 Task: Create custom object Inmates for PrisonConnect Pro.
Action: Mouse moved to (651, 60)
Screenshot: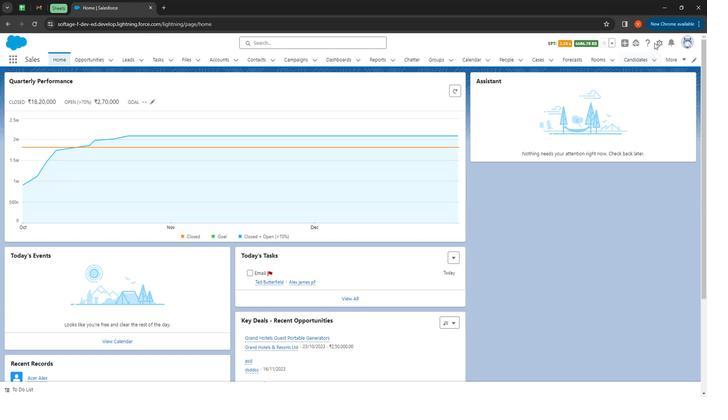 
Action: Mouse pressed left at (651, 60)
Screenshot: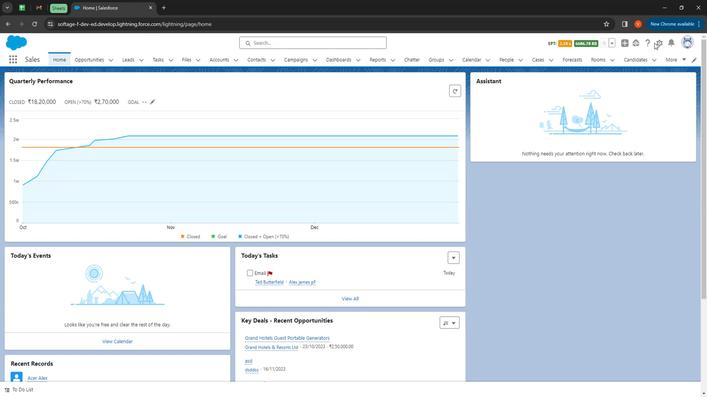 
Action: Mouse moved to (654, 61)
Screenshot: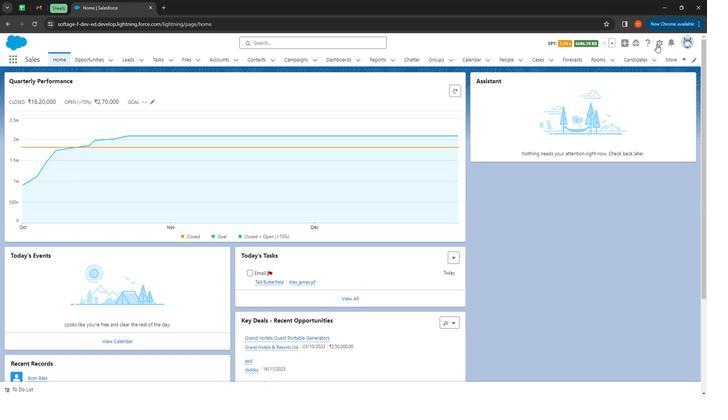 
Action: Mouse pressed left at (654, 61)
Screenshot: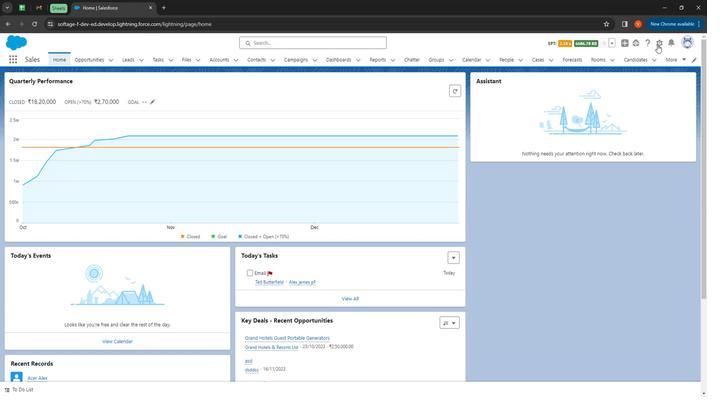 
Action: Mouse moved to (636, 80)
Screenshot: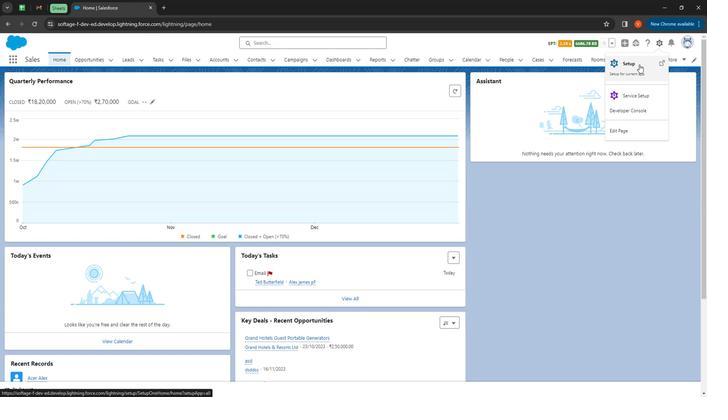 
Action: Mouse pressed left at (636, 80)
Screenshot: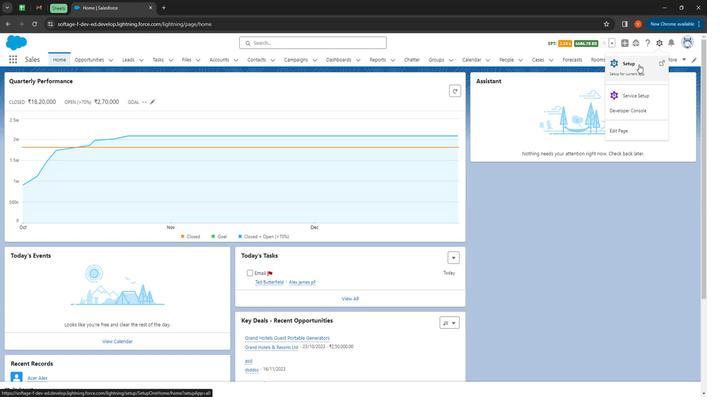 
Action: Mouse moved to (120, 78)
Screenshot: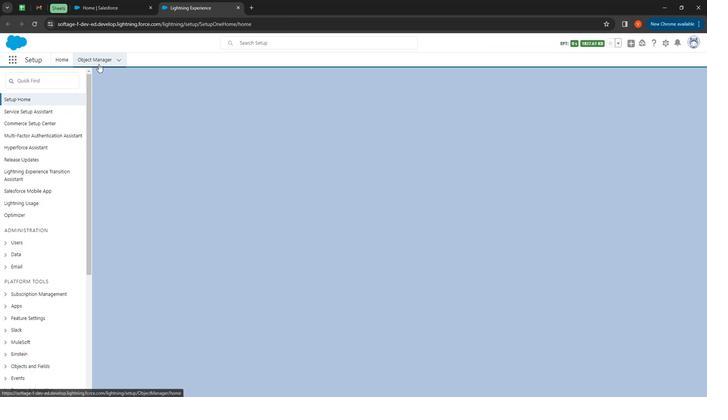 
Action: Mouse pressed left at (120, 78)
Screenshot: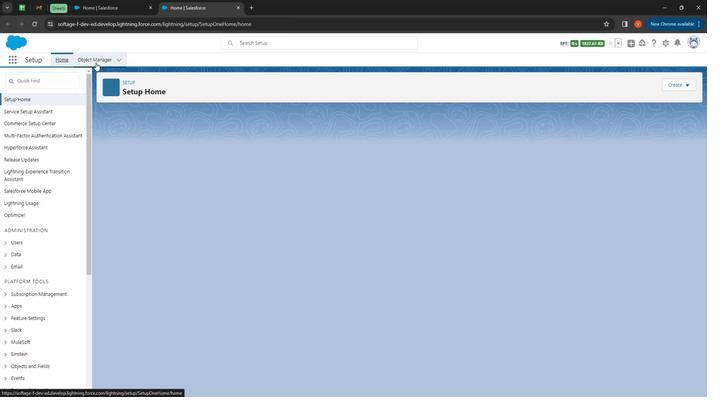 
Action: Mouse moved to (673, 100)
Screenshot: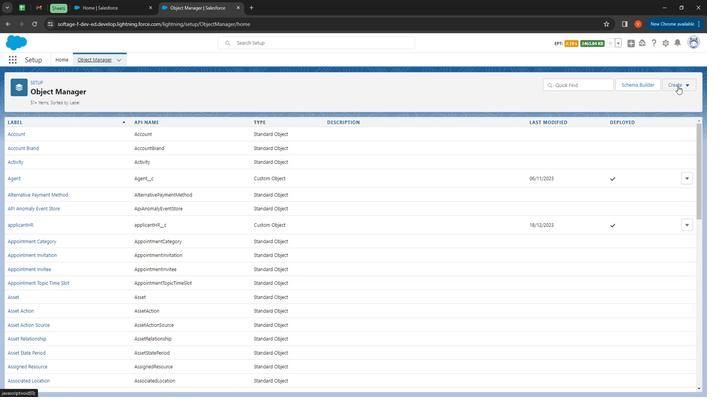 
Action: Mouse pressed left at (673, 100)
Screenshot: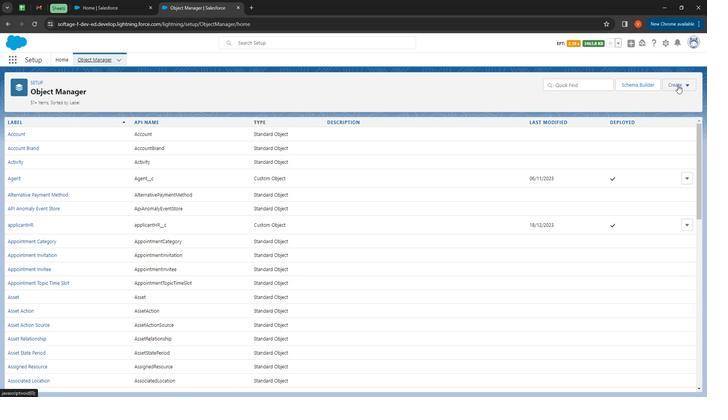 
Action: Mouse moved to (656, 118)
Screenshot: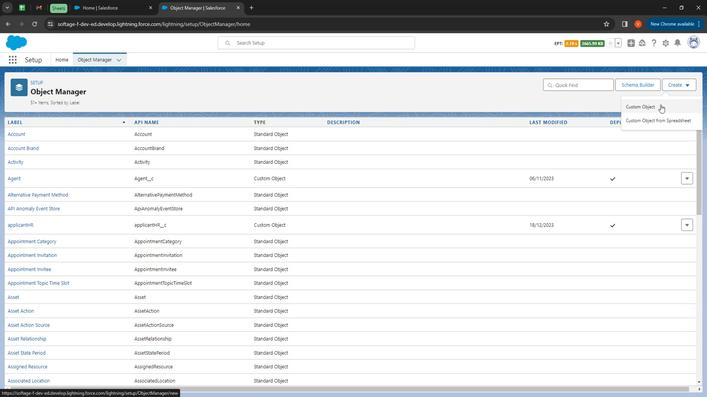 
Action: Mouse pressed left at (656, 118)
Screenshot: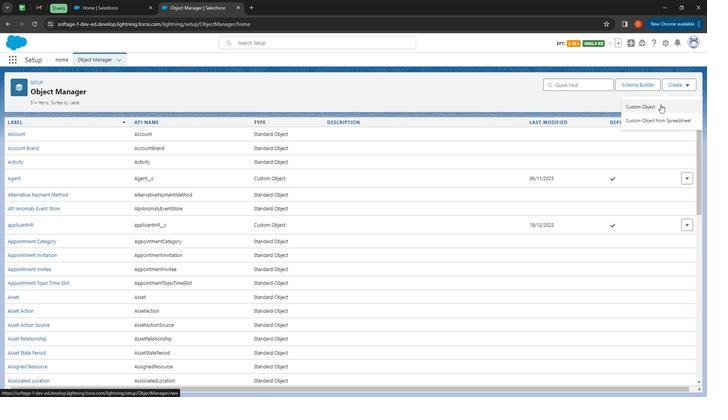 
Action: Mouse moved to (183, 190)
Screenshot: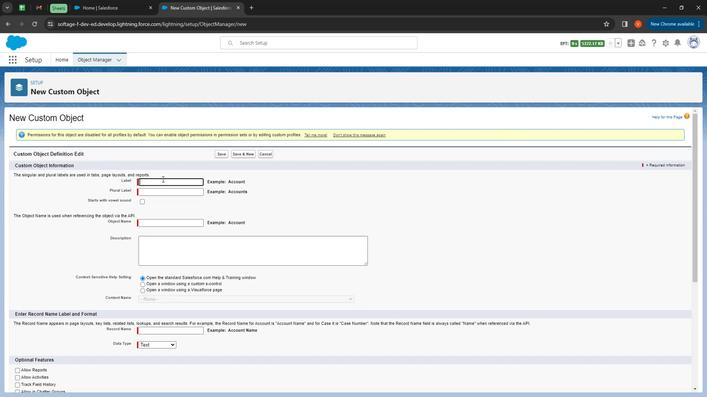
Action: Mouse pressed left at (183, 190)
Screenshot: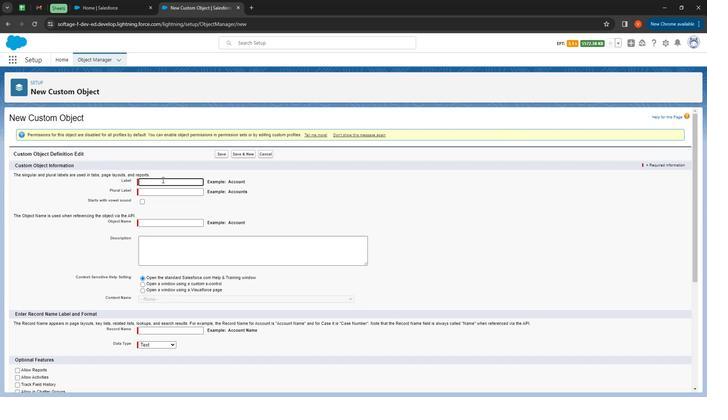 
Action: Key pressed <Key.shift>
Screenshot: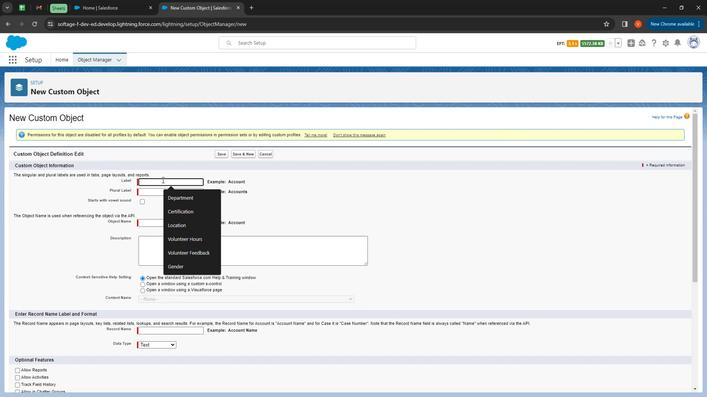 
Action: Mouse moved to (160, 171)
Screenshot: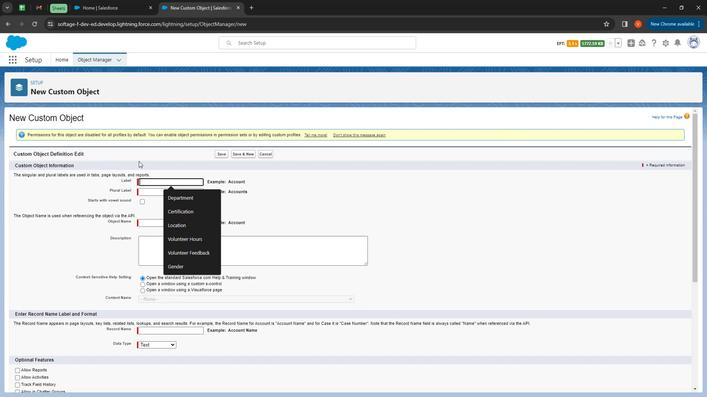 
Action: Key pressed <Key.shift><Key.shift><Key.shift><Key.shift><Key.shift><Key.shift><Key.shift><Key.shift><Key.shift><Key.shift><Key.shift><Key.shift><Key.shift>Inmates
Screenshot: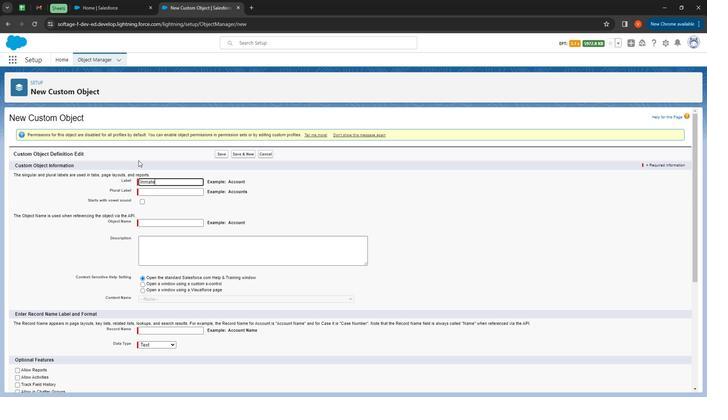 
Action: Mouse moved to (164, 201)
Screenshot: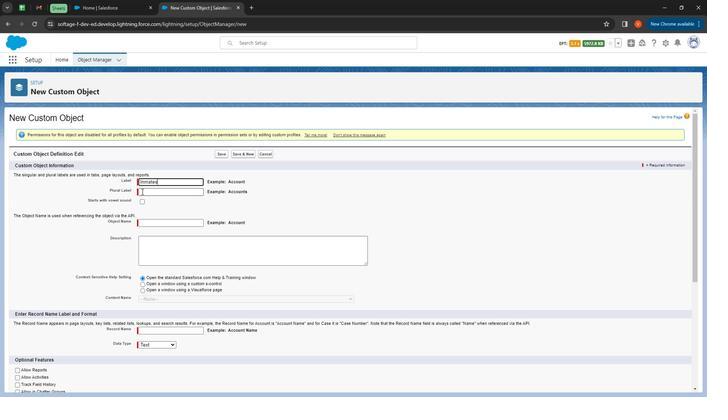 
Action: Mouse pressed left at (164, 201)
Screenshot: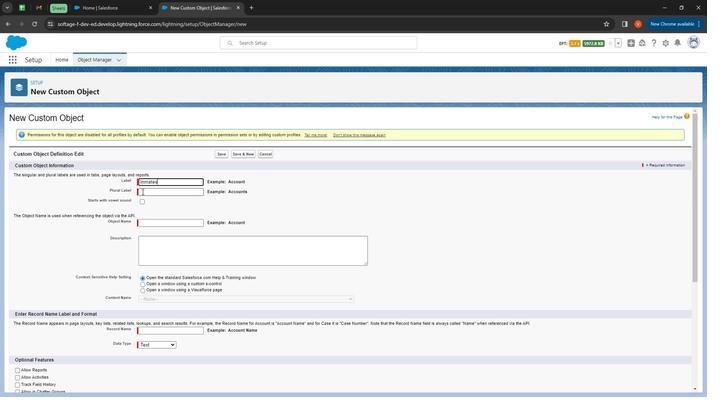 
Action: Mouse moved to (165, 200)
Screenshot: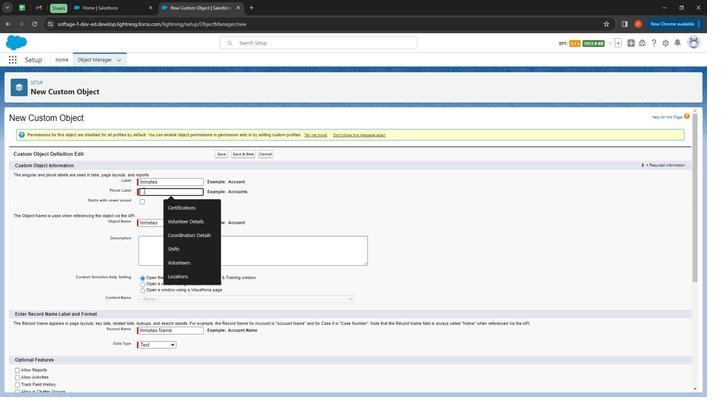
Action: Key pressed <Key.shift>
Screenshot: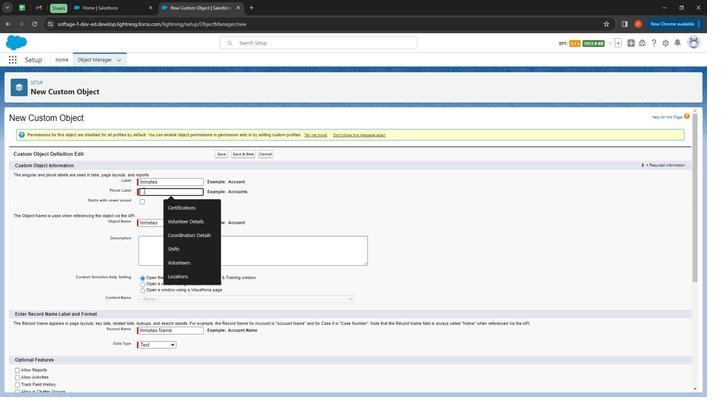 
Action: Mouse moved to (156, 169)
Screenshot: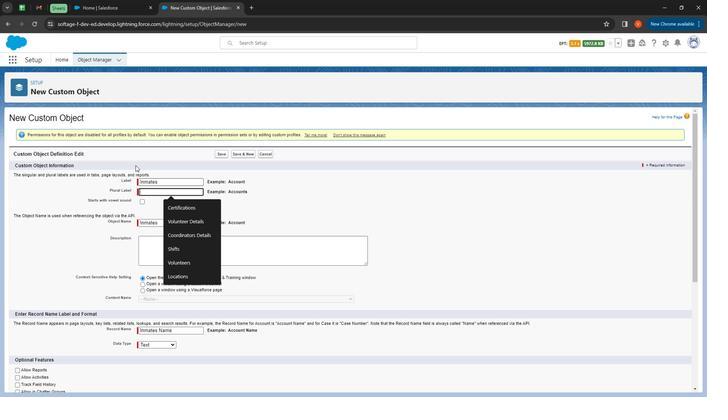 
Action: Key pressed <Key.shift><Key.shift><Key.shift><Key.shift><Key.shift>Inmates
Screenshot: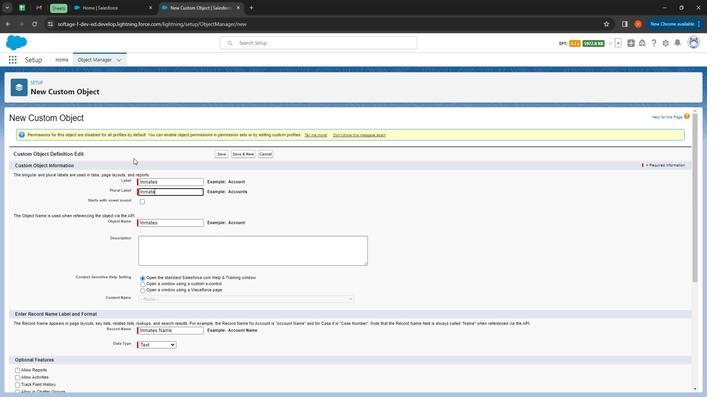 
Action: Mouse moved to (165, 211)
Screenshot: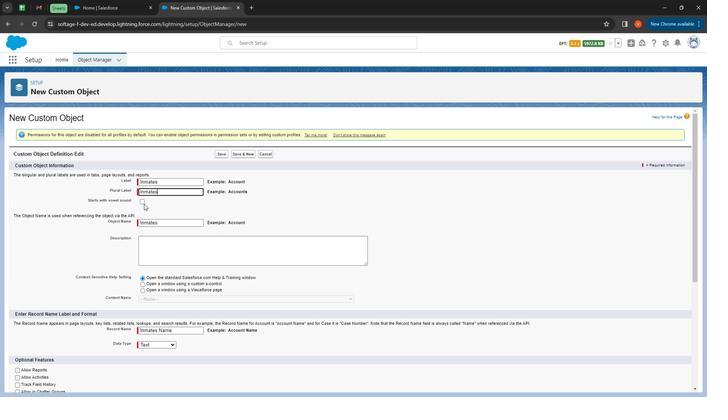 
Action: Mouse pressed left at (165, 211)
Screenshot: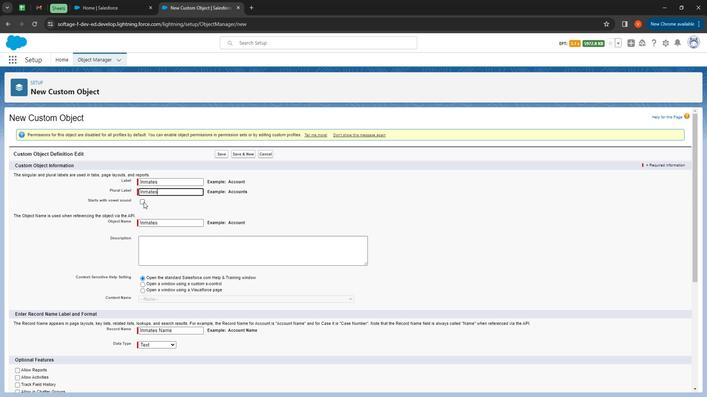 
Action: Mouse moved to (219, 214)
Screenshot: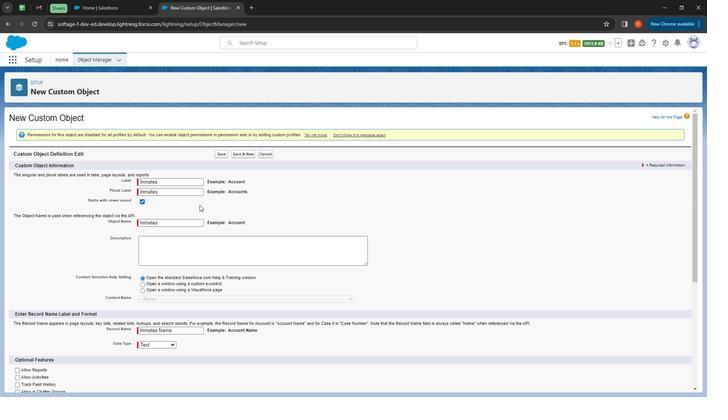 
Action: Mouse scrolled (219, 214) with delta (0, 0)
Screenshot: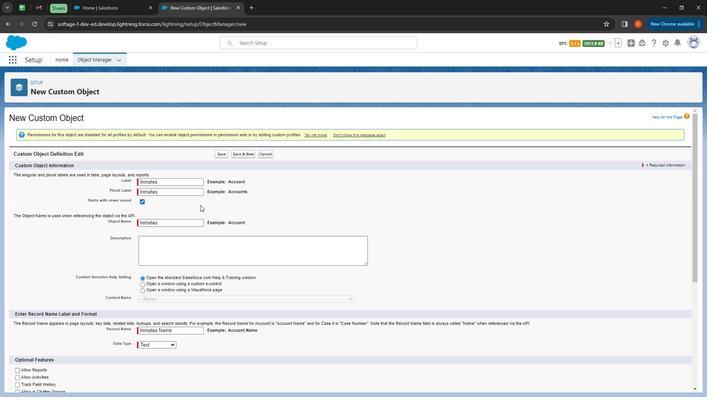 
Action: Mouse moved to (219, 214)
Screenshot: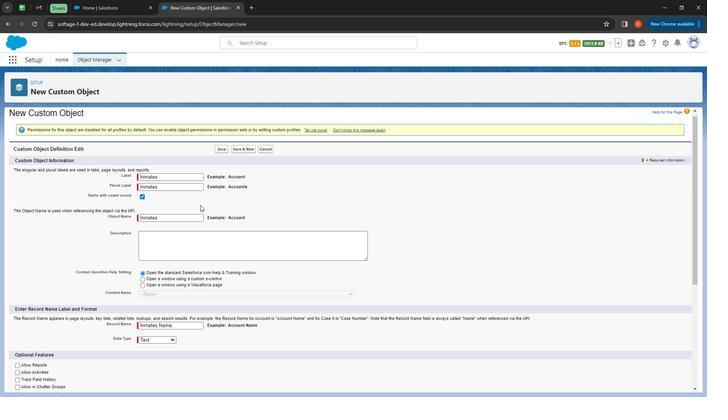 
Action: Mouse scrolled (219, 214) with delta (0, 0)
Screenshot: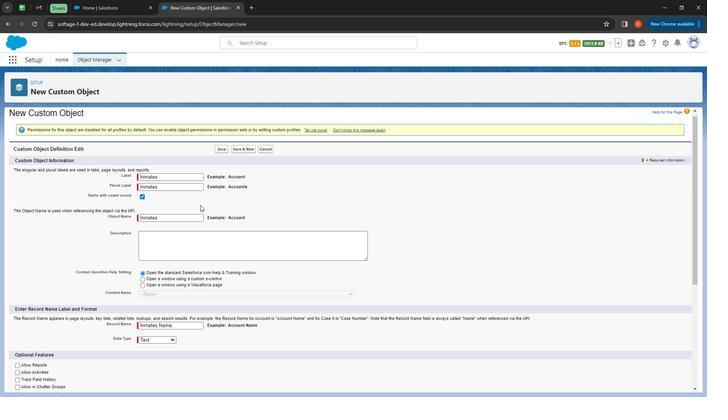 
Action: Mouse moved to (174, 187)
Screenshot: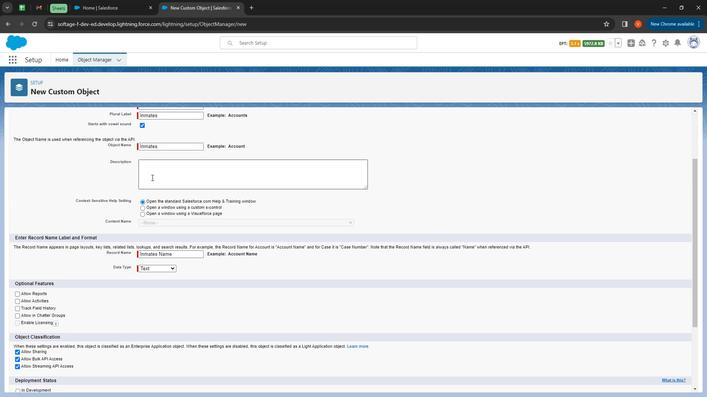 
Action: Mouse pressed left at (174, 187)
Screenshot: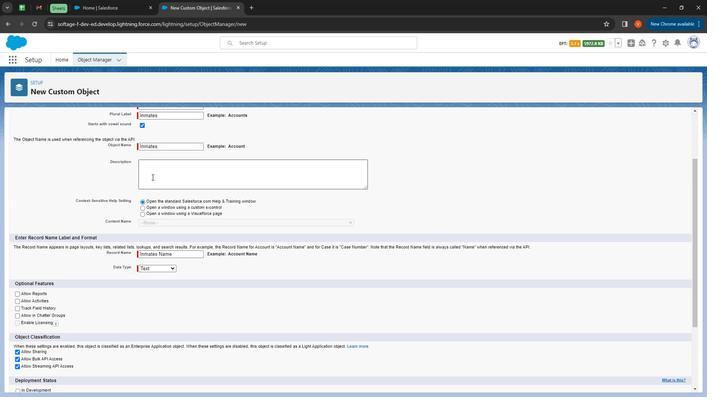 
Action: Mouse moved to (122, 118)
Screenshot: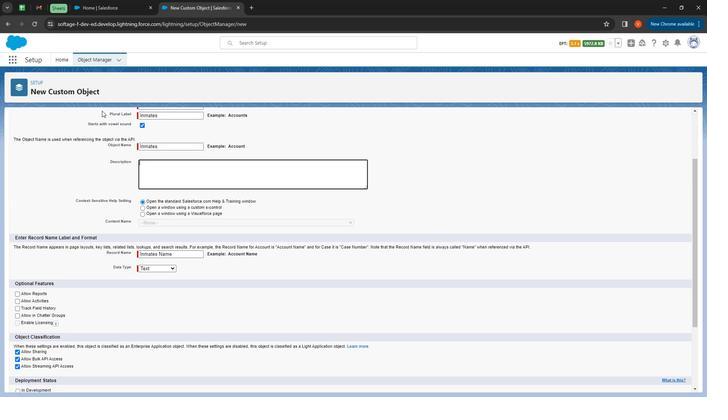 
Action: Key pressed <Key.shift>
Screenshot: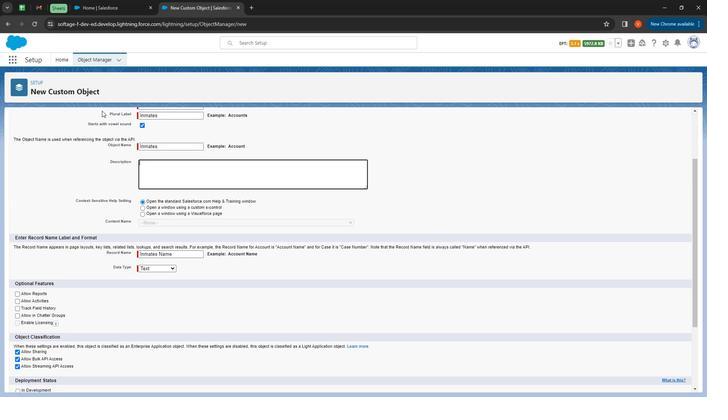 
Action: Mouse moved to (108, 92)
Screenshot: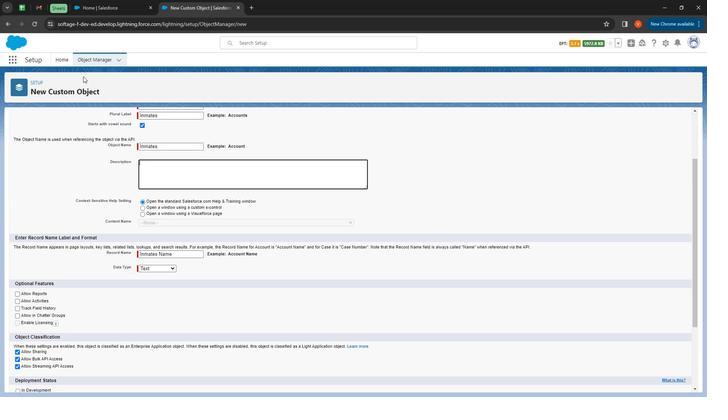 
Action: Key pressed <Key.shift><Key.shift><Key.shift>Custom<Key.space>object<Key.space>inmates<Key.space>containg<Key.space>all<Key.space>
Screenshot: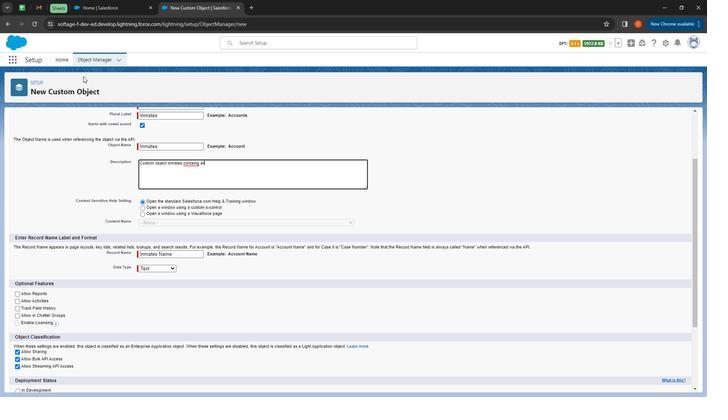 
Action: Mouse moved to (213, 175)
Screenshot: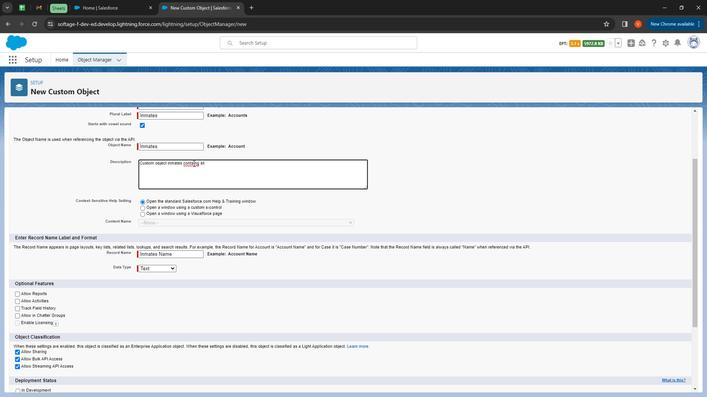 
Action: Mouse pressed right at (213, 175)
Screenshot: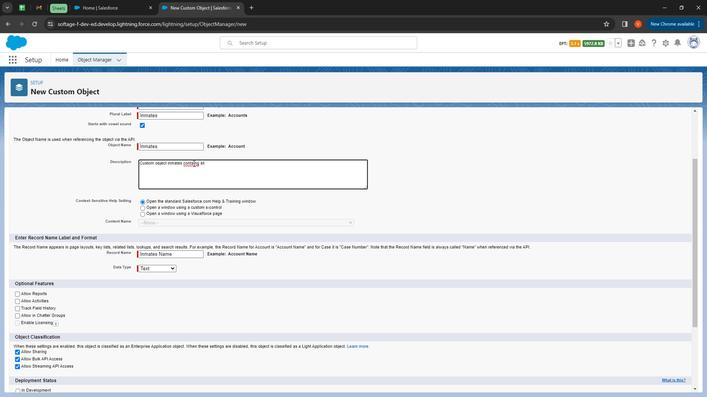 
Action: Mouse moved to (243, 181)
Screenshot: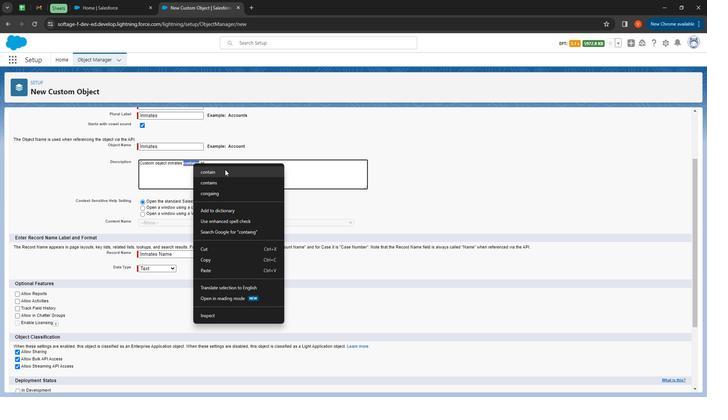 
Action: Mouse pressed left at (243, 181)
Screenshot: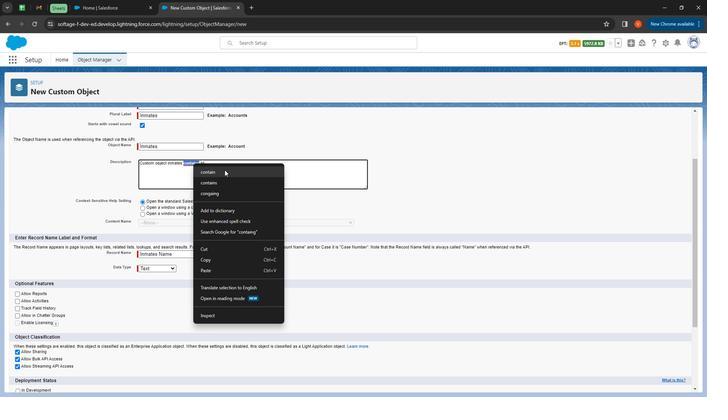 
Action: Mouse moved to (240, 175)
Screenshot: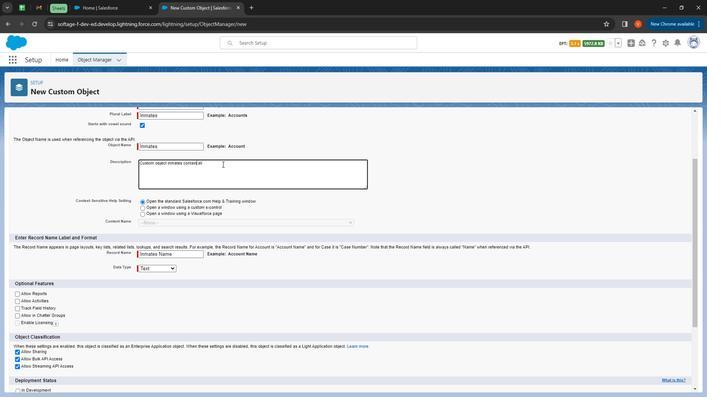 
Action: Mouse pressed left at (240, 175)
Screenshot: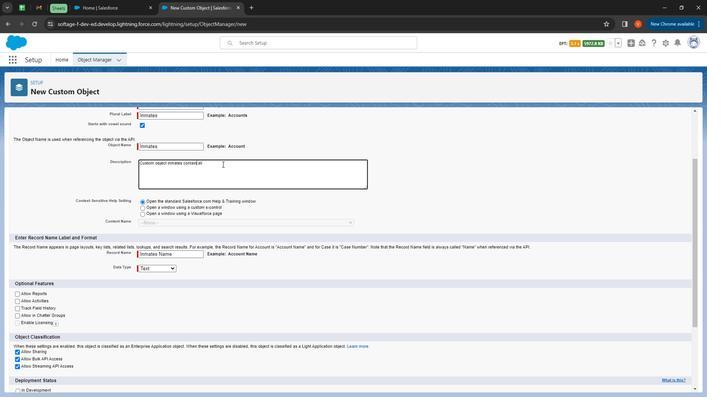 
Action: Mouse moved to (203, 111)
Screenshot: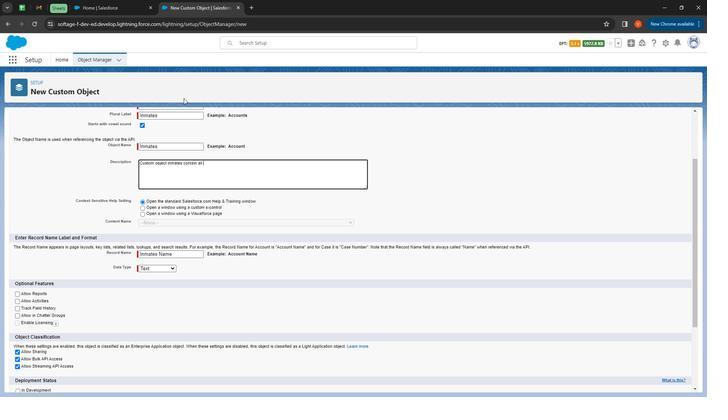 
Action: Key pressed records<Key.space>about<Key.space>inmates<Key.space>uin<Key.space><Key.backspace><Key.backspace><Key.backspace><Key.backspace>in<Key.space>the<Key.space>prision.
Screenshot: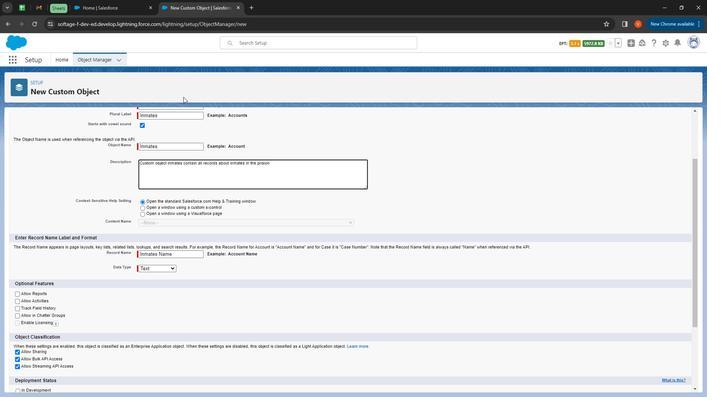 
Action: Mouse moved to (280, 175)
Screenshot: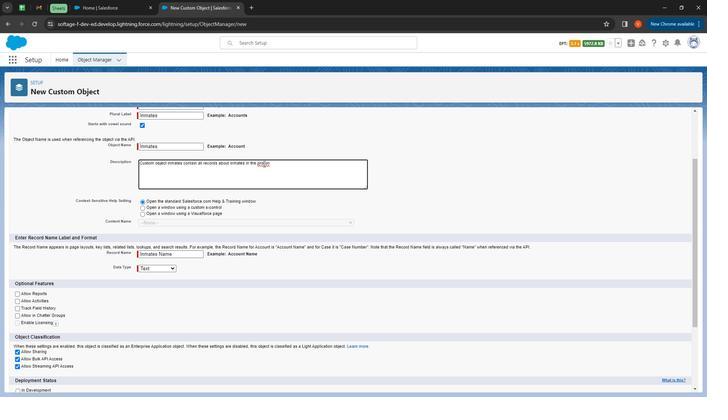 
Action: Mouse pressed right at (280, 175)
Screenshot: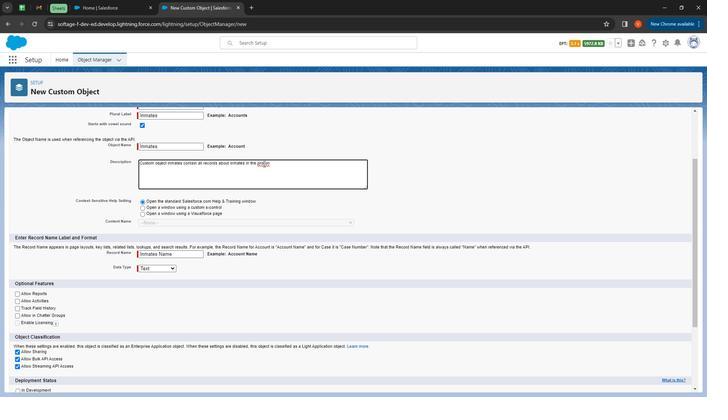 
Action: Mouse moved to (297, 183)
Screenshot: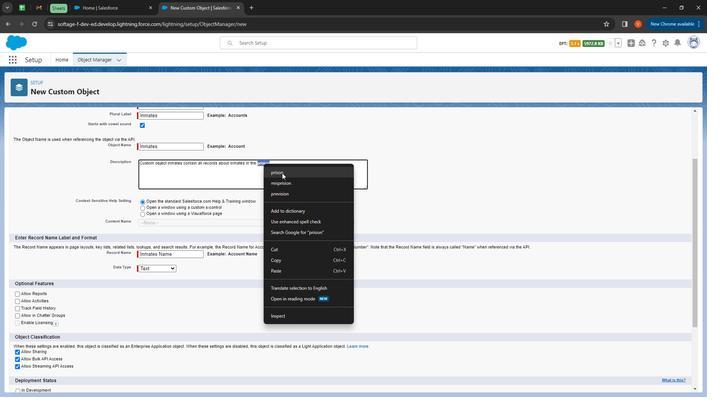 
Action: Mouse pressed left at (297, 183)
Screenshot: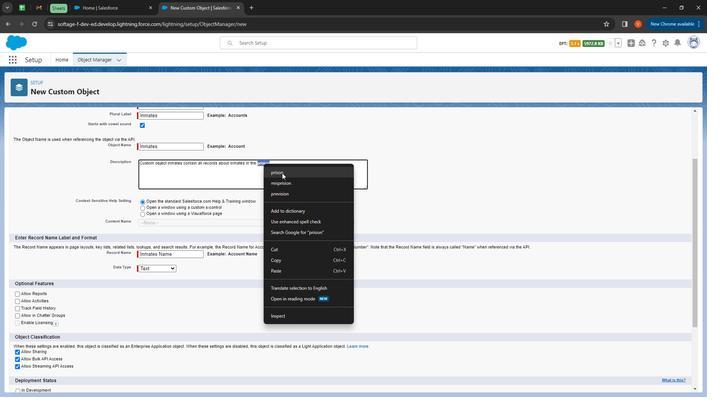 
Action: Mouse moved to (212, 266)
Screenshot: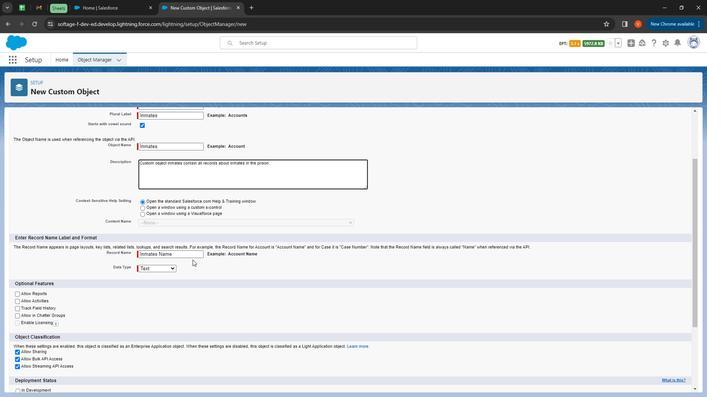 
Action: Mouse scrolled (212, 266) with delta (0, 0)
Screenshot: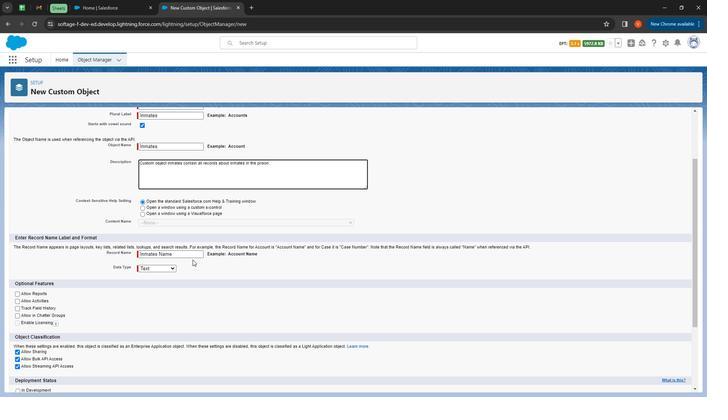 
Action: Mouse moved to (62, 262)
Screenshot: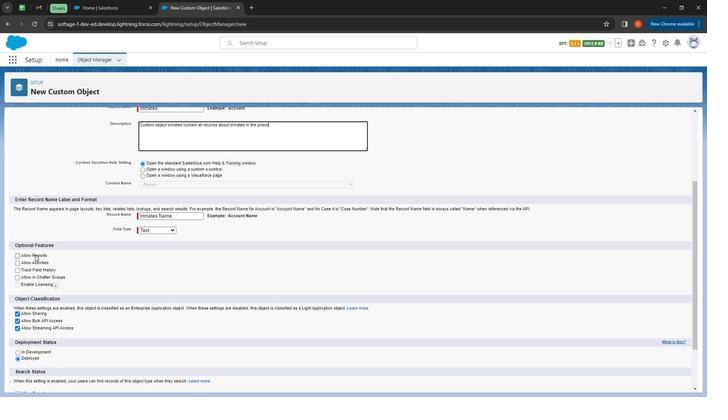 
Action: Mouse pressed left at (62, 262)
Screenshot: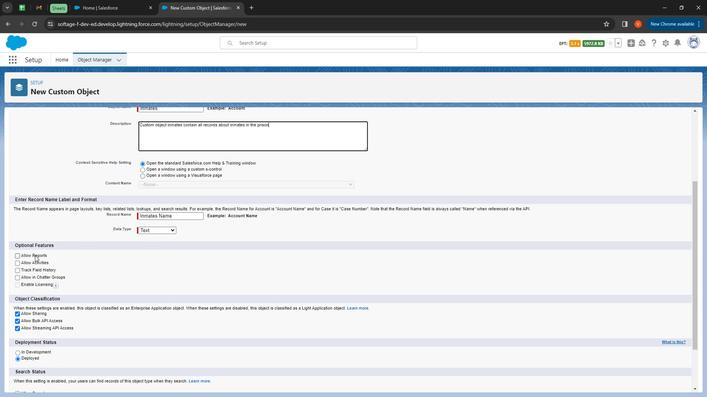 
Action: Mouse moved to (61, 269)
Screenshot: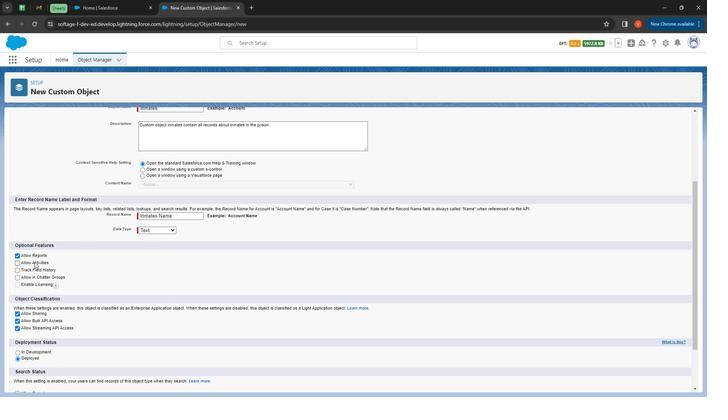 
Action: Mouse pressed left at (61, 269)
Screenshot: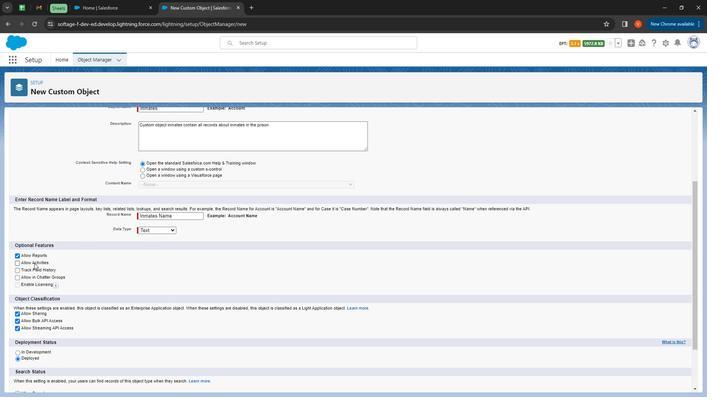 
Action: Mouse moved to (61, 275)
Screenshot: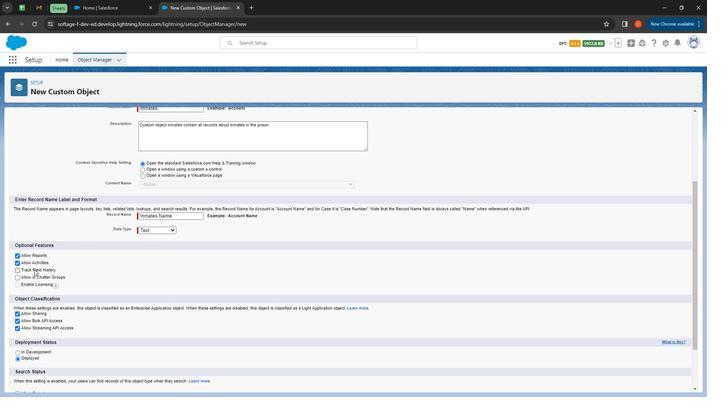 
Action: Mouse pressed left at (61, 275)
Screenshot: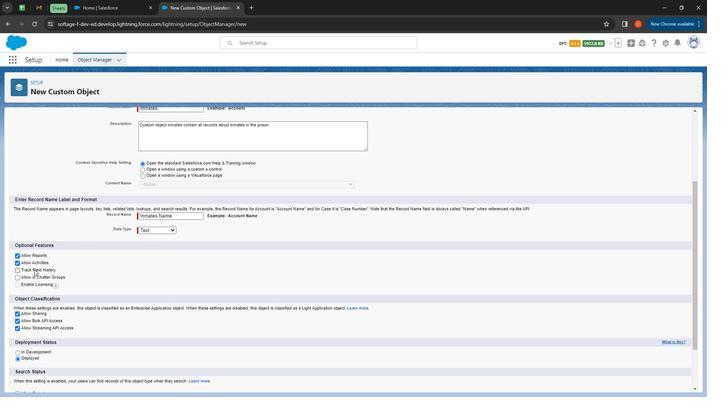 
Action: Mouse moved to (134, 290)
Screenshot: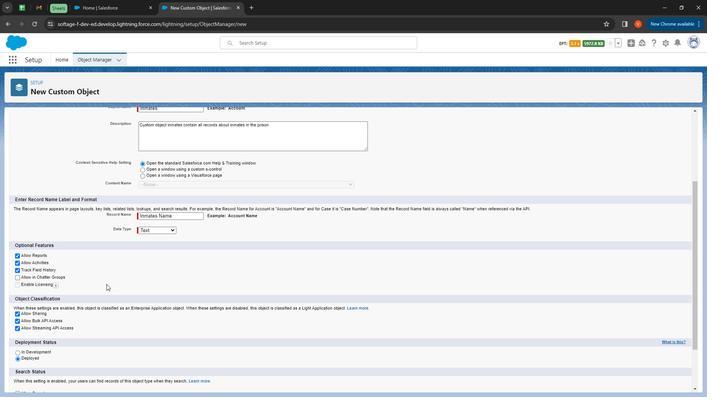
Action: Mouse scrolled (134, 289) with delta (0, 0)
Screenshot: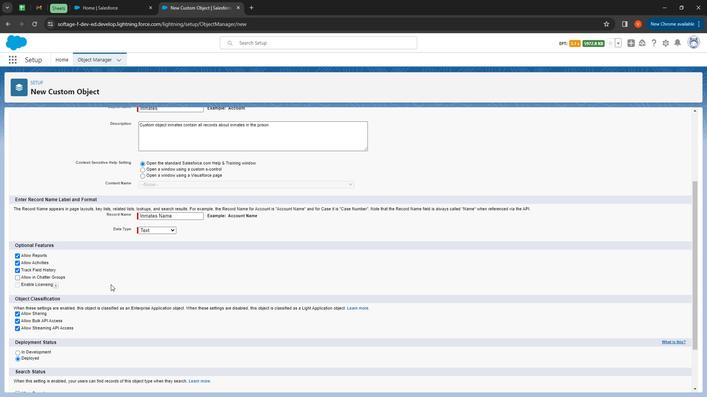 
Action: Mouse moved to (129, 292)
Screenshot: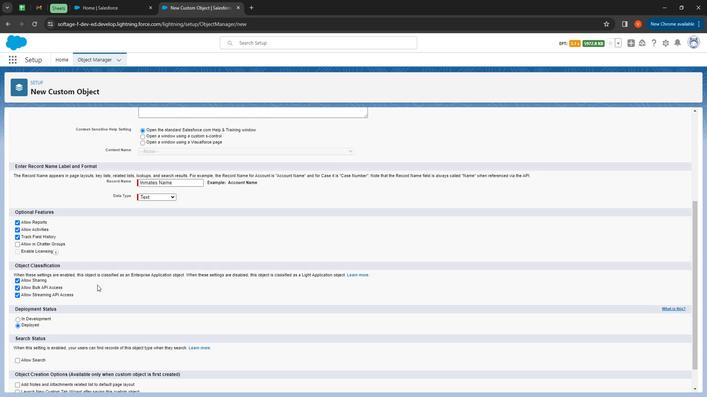 
Action: Mouse scrolled (129, 291) with delta (0, 0)
Screenshot: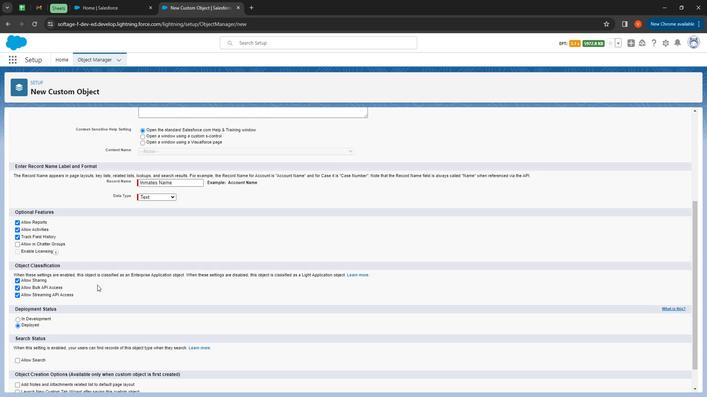 
Action: Mouse moved to (71, 223)
Screenshot: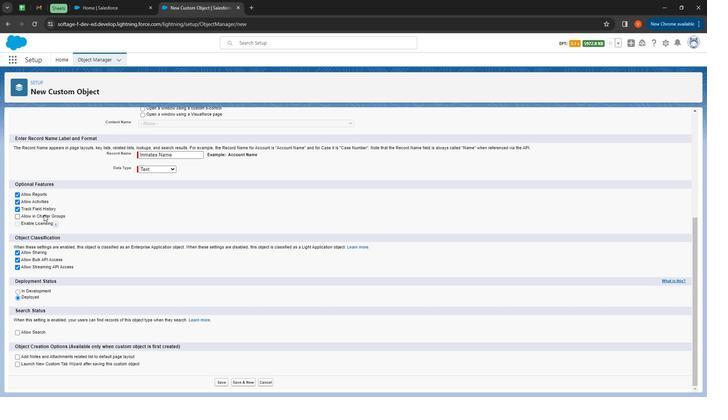 
Action: Mouse pressed left at (71, 223)
Screenshot: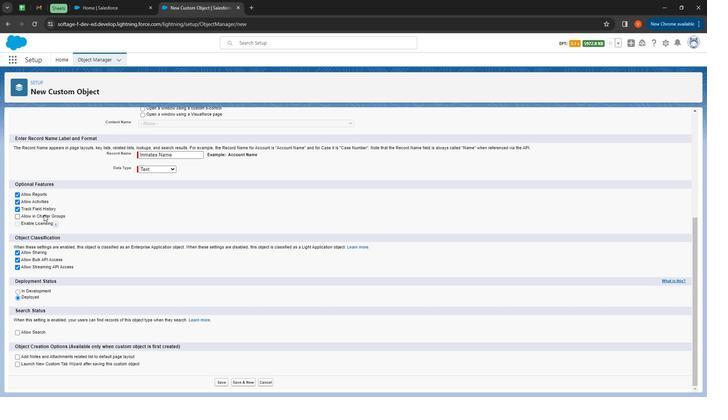 
Action: Mouse moved to (108, 292)
Screenshot: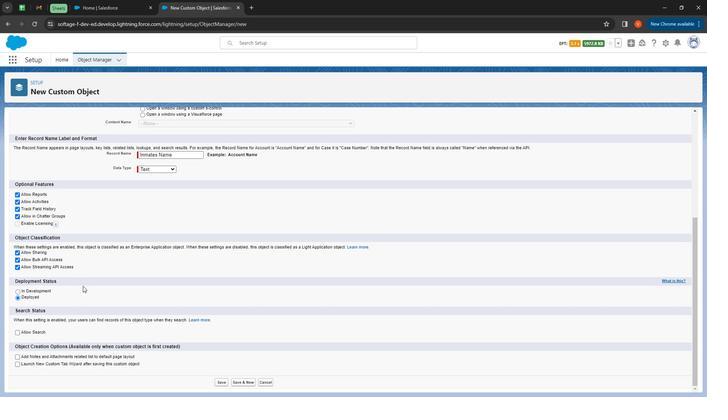 
Action: Mouse scrolled (108, 292) with delta (0, 0)
Screenshot: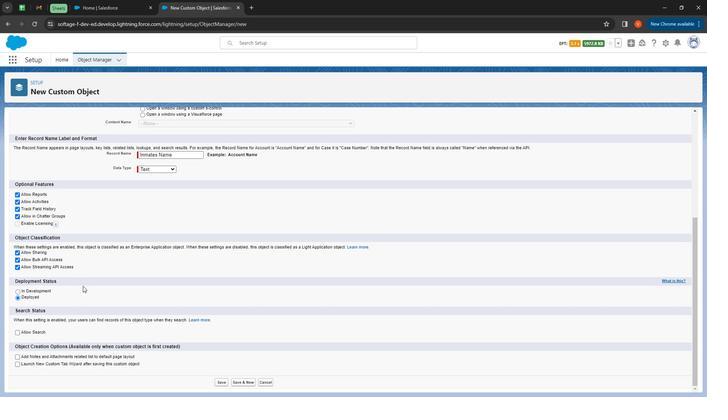 
Action: Mouse moved to (110, 294)
Screenshot: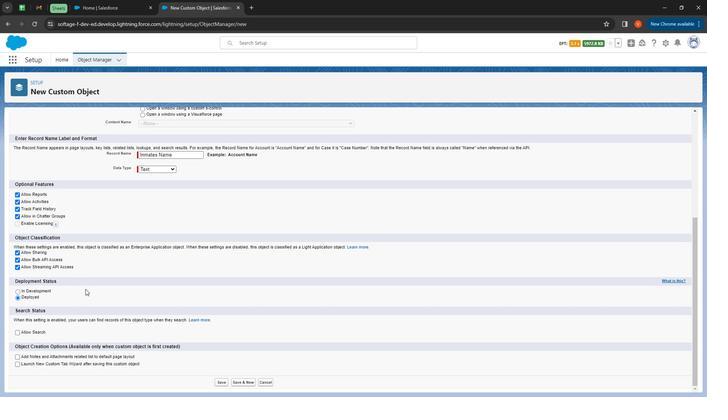 
Action: Mouse scrolled (110, 293) with delta (0, 0)
Screenshot: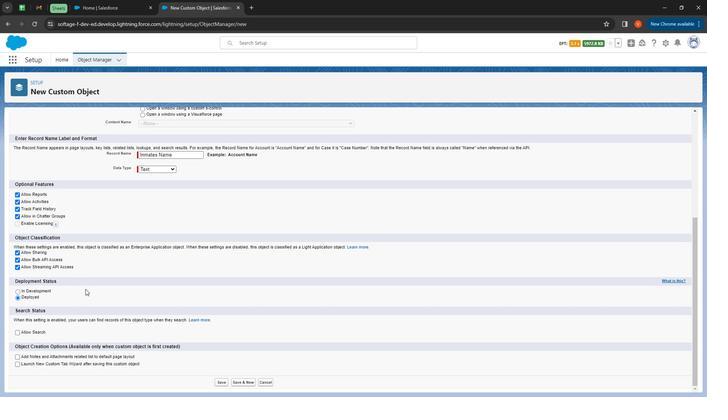 
Action: Mouse moved to (57, 334)
Screenshot: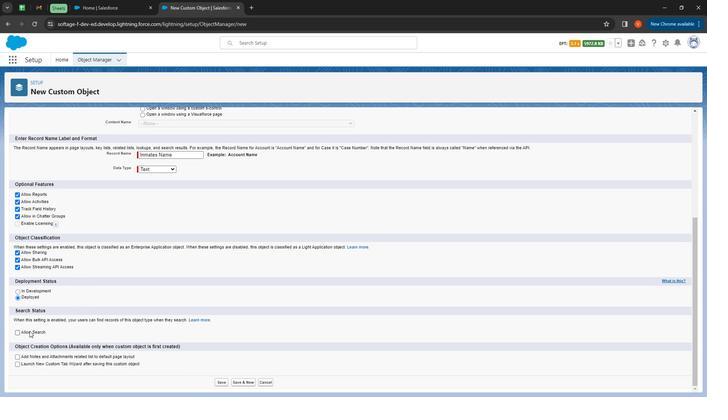 
Action: Mouse pressed left at (57, 334)
Screenshot: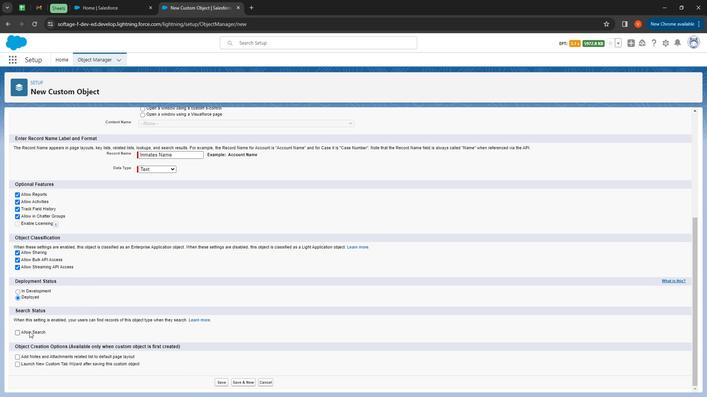 
Action: Mouse moved to (234, 381)
Screenshot: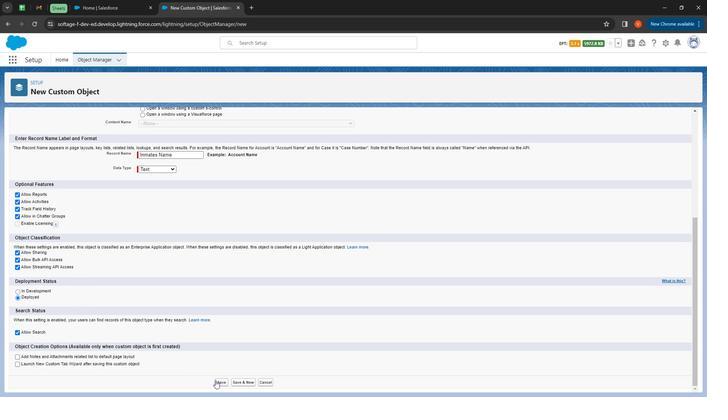 
Action: Mouse pressed left at (234, 381)
Screenshot: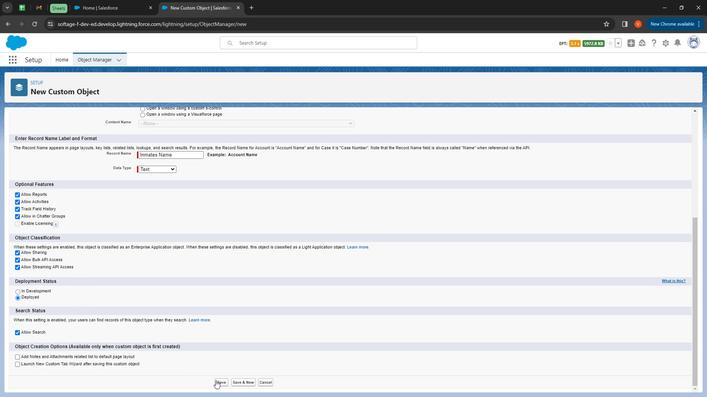 
Action: Mouse moved to (77, 148)
Screenshot: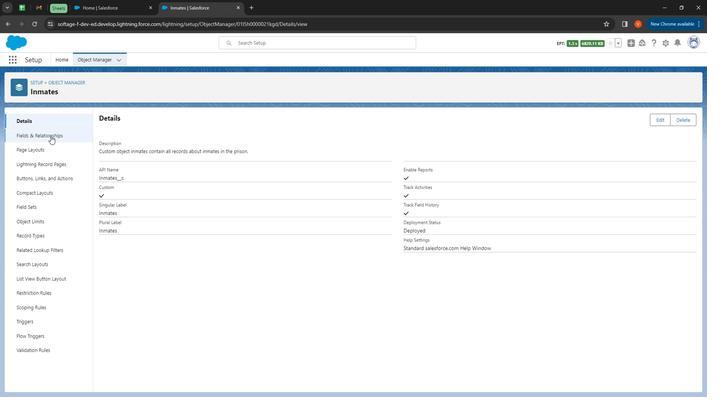 
Action: Mouse pressed left at (77, 148)
Screenshot: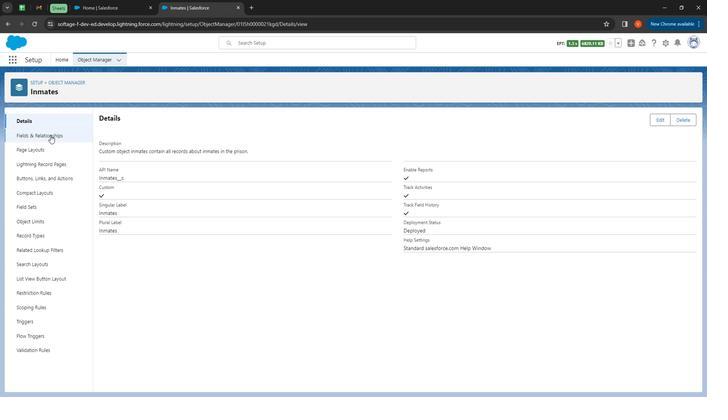 
Action: Mouse moved to (540, 132)
Screenshot: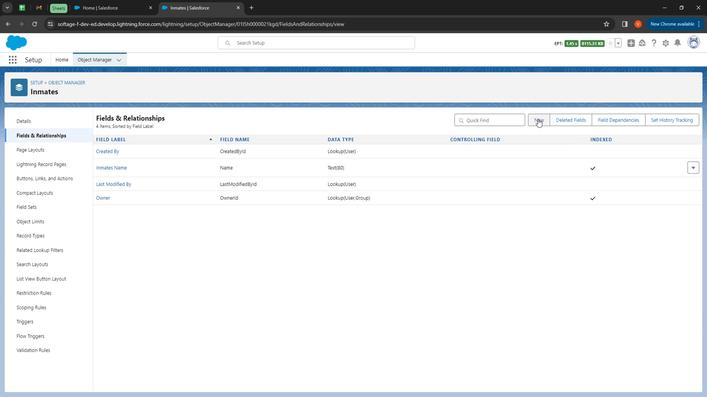 
Action: Mouse pressed left at (540, 132)
Screenshot: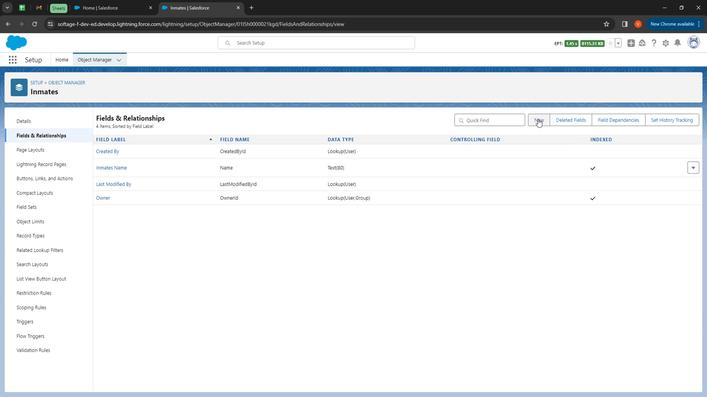 
Action: Mouse moved to (167, 250)
Screenshot: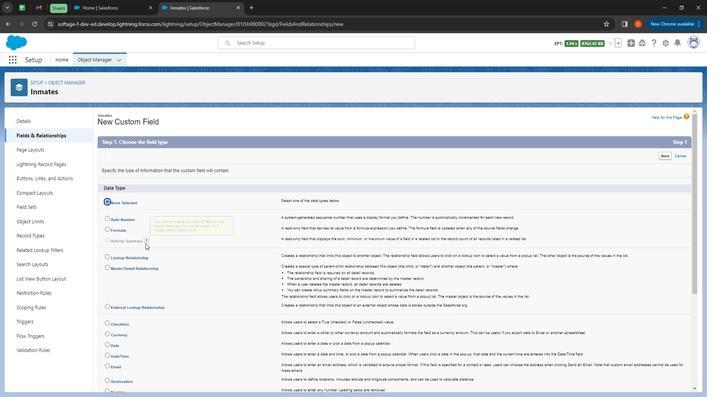 
Action: Mouse scrolled (167, 250) with delta (0, 0)
Screenshot: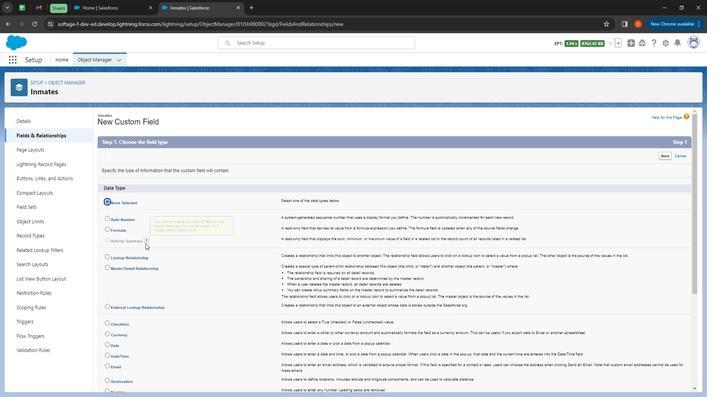 
Action: Mouse moved to (169, 251)
Screenshot: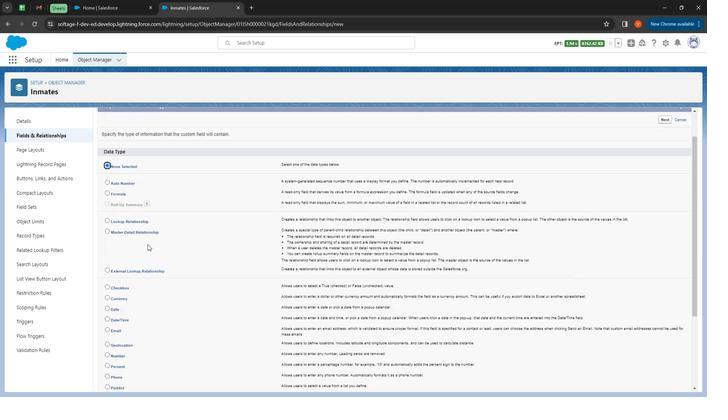 
Action: Mouse scrolled (169, 251) with delta (0, 0)
Screenshot: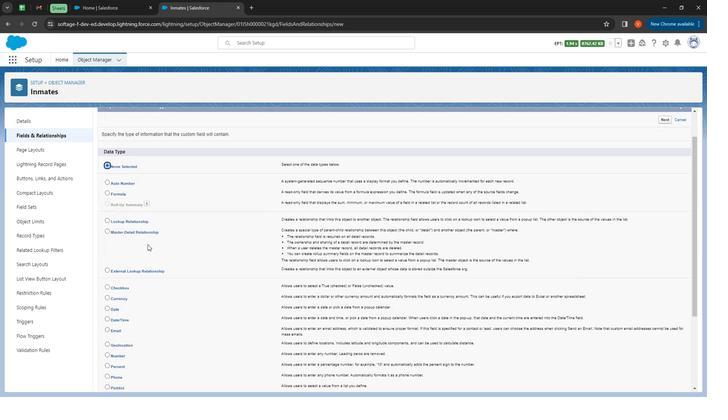
Action: Mouse moved to (139, 276)
Screenshot: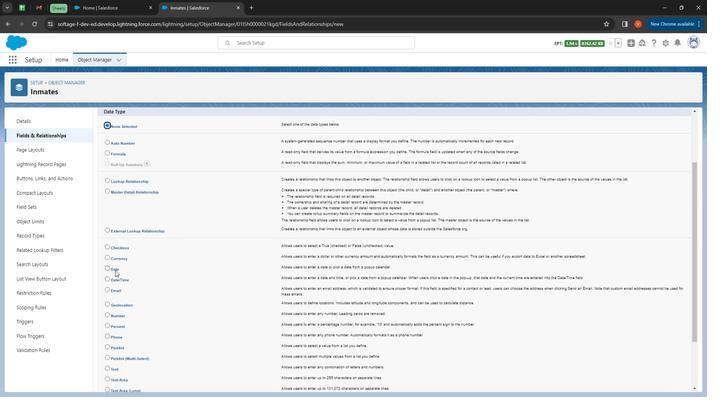 
Action: Mouse pressed left at (139, 276)
Screenshot: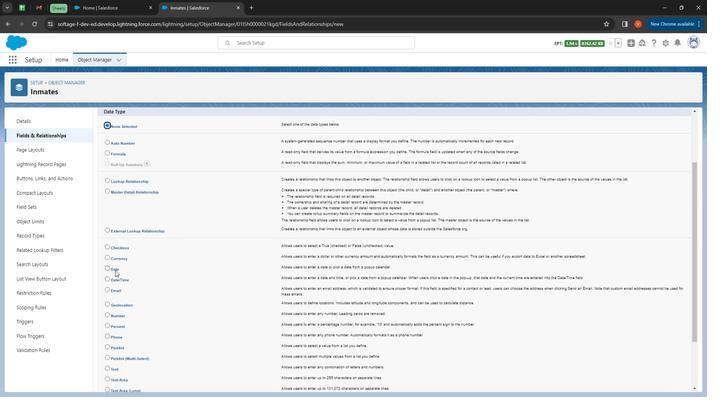 
Action: Mouse moved to (552, 327)
Screenshot: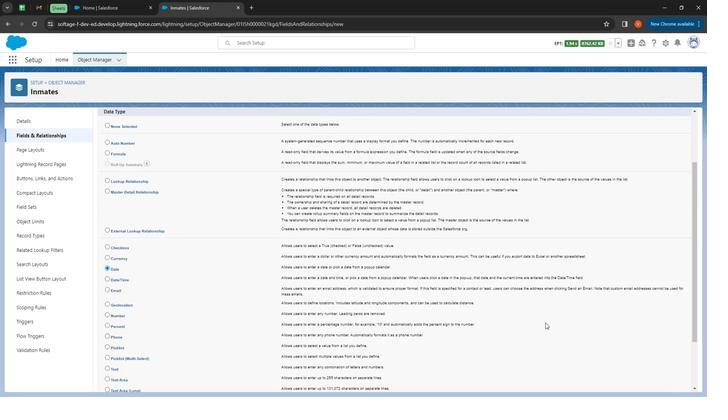 
Action: Mouse scrolled (552, 327) with delta (0, 0)
Screenshot: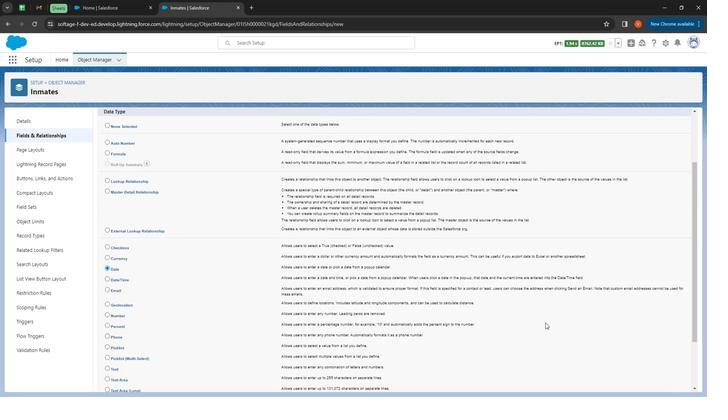 
Action: Mouse moved to (574, 337)
Screenshot: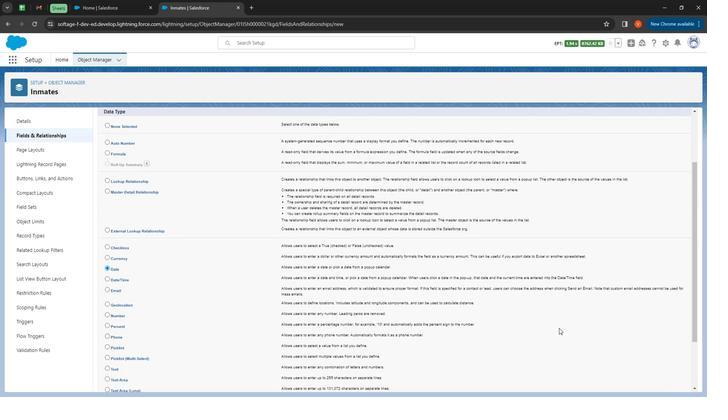 
Action: Mouse scrolled (574, 336) with delta (0, 0)
Screenshot: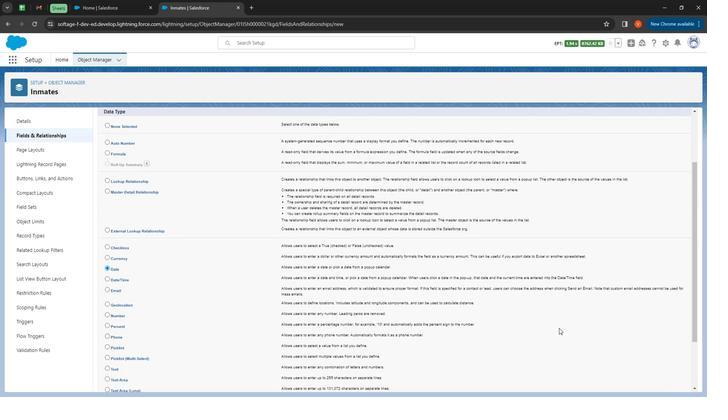 
Action: Mouse moved to (605, 346)
Screenshot: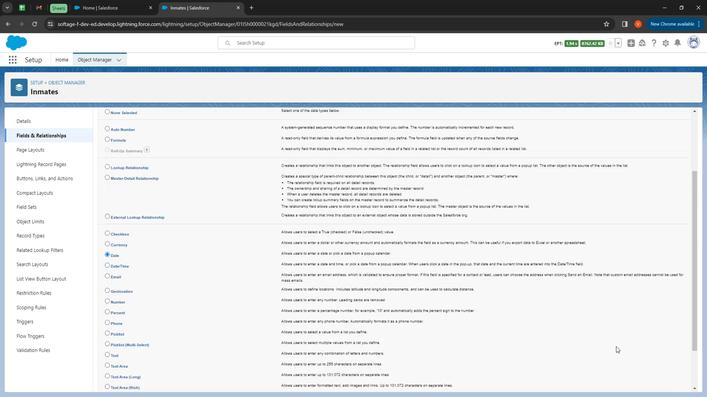 
Action: Mouse scrolled (605, 345) with delta (0, 0)
Screenshot: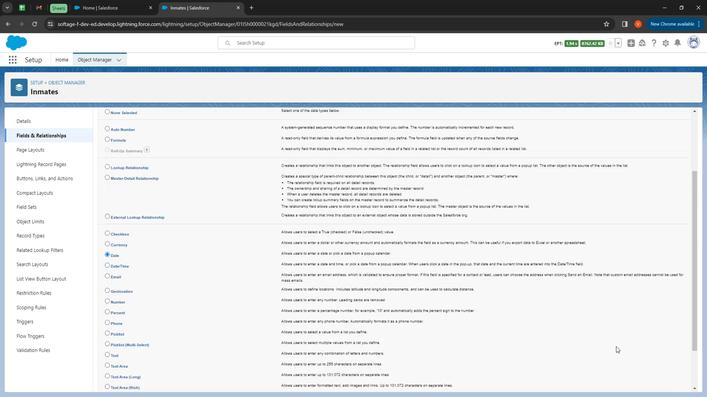 
Action: Mouse moved to (631, 357)
Screenshot: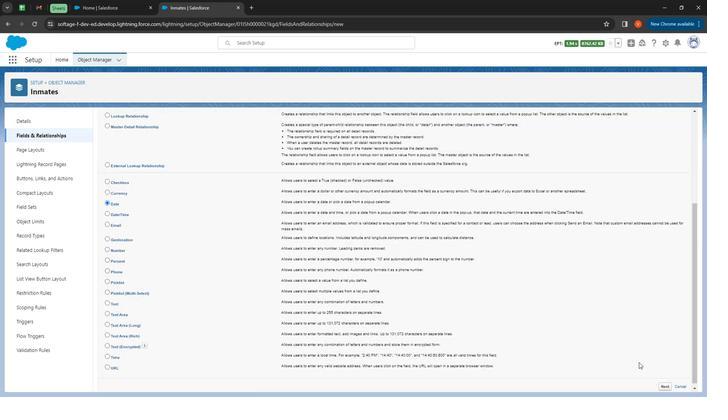 
Action: Mouse scrolled (631, 356) with delta (0, 0)
Screenshot: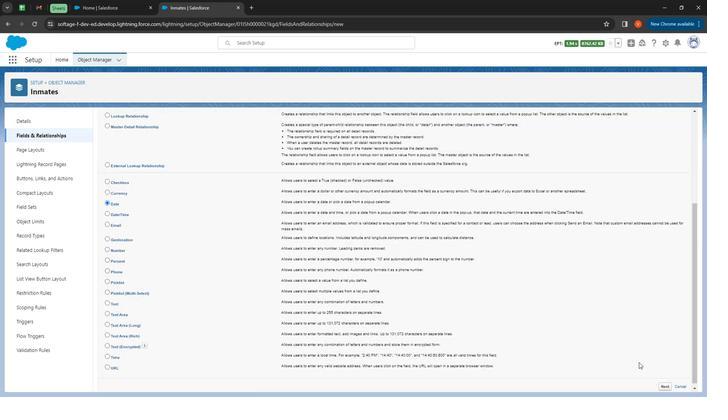 
Action: Mouse moved to (657, 381)
Screenshot: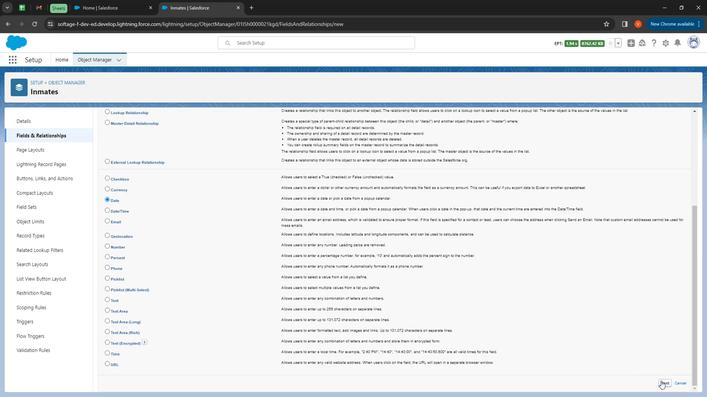 
Action: Mouse pressed left at (657, 381)
Screenshot: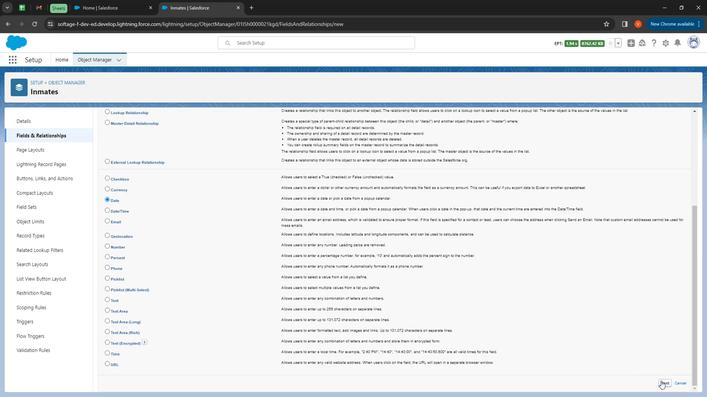 
Action: Mouse moved to (248, 183)
Screenshot: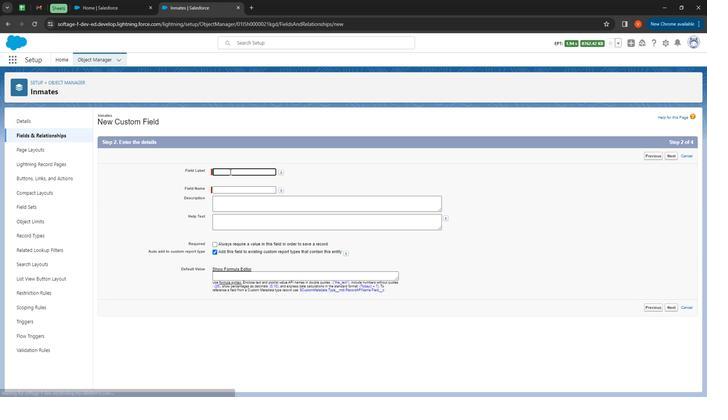 
Action: Mouse pressed left at (248, 183)
Screenshot: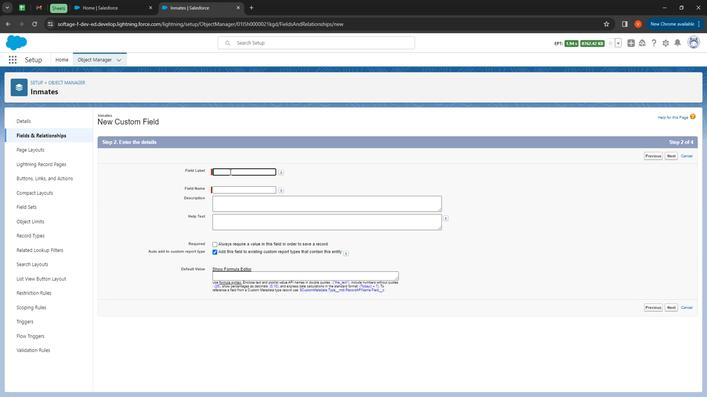 
Action: Key pressed <Key.shift>
Screenshot: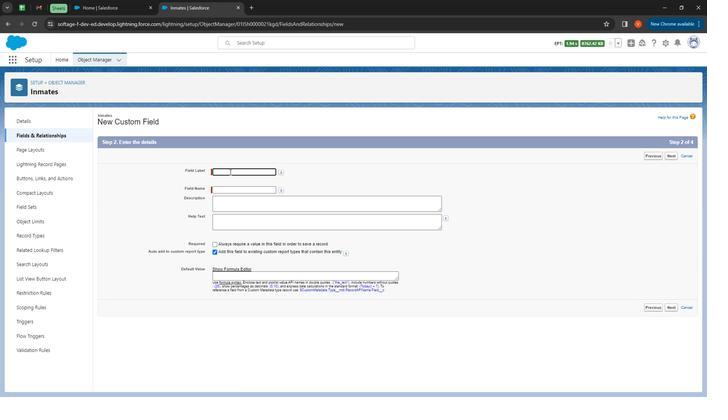 
Action: Mouse moved to (248, 182)
Screenshot: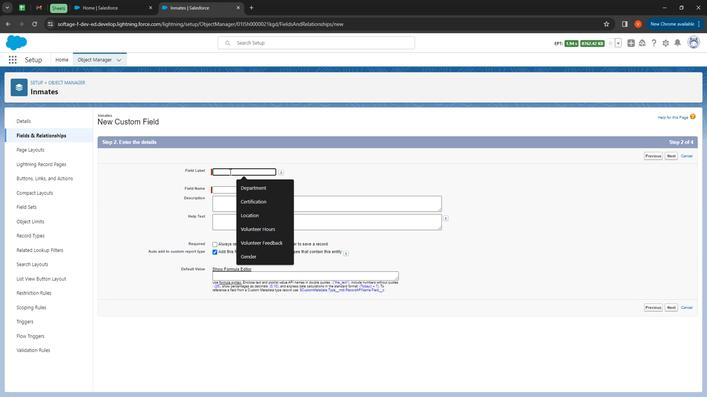 
Action: Key pressed D
Screenshot: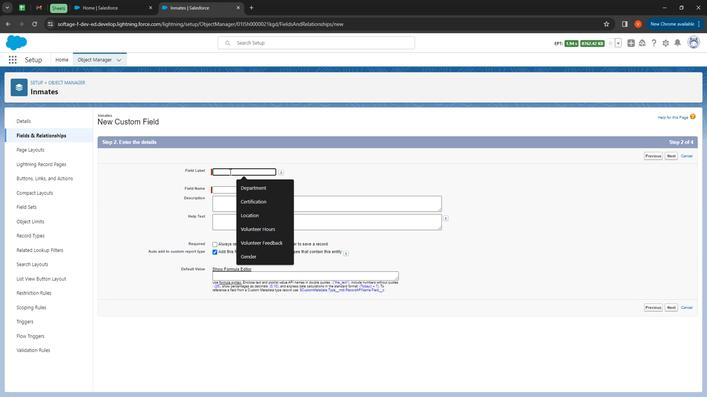 
Action: Mouse moved to (243, 177)
Screenshot: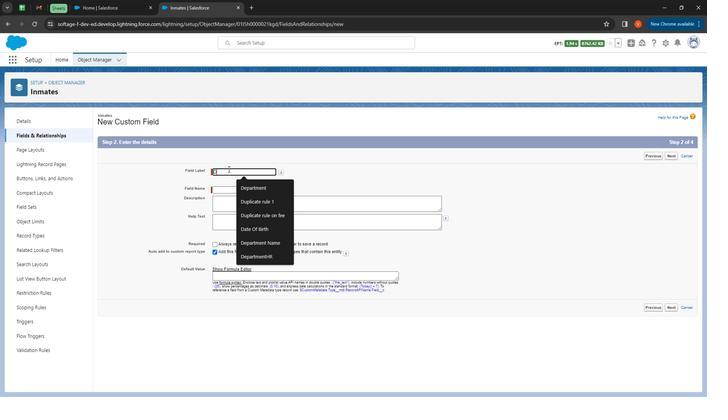 
Action: Key pressed a
Screenshot: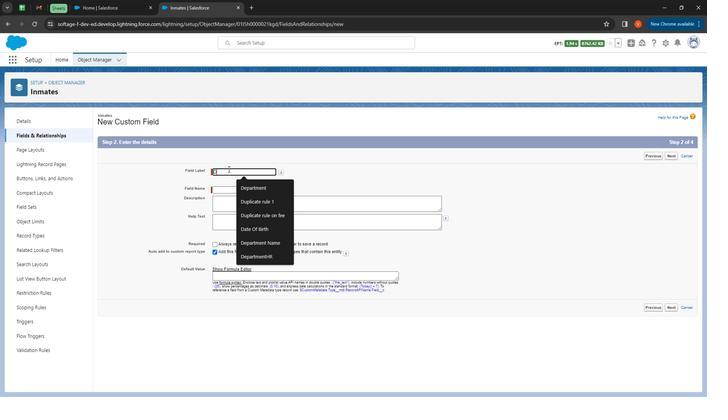 
Action: Mouse moved to (235, 167)
Screenshot: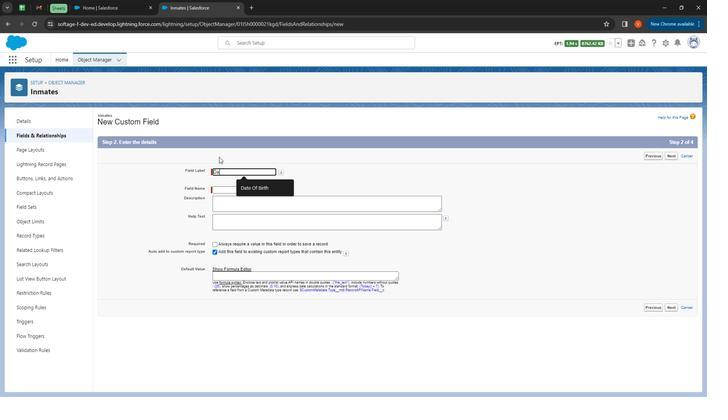 
Action: Key pressed te<Key.space><Key.shift>F<Key.backspace>of<Key.space>bit<Key.backspace>rth
Screenshot: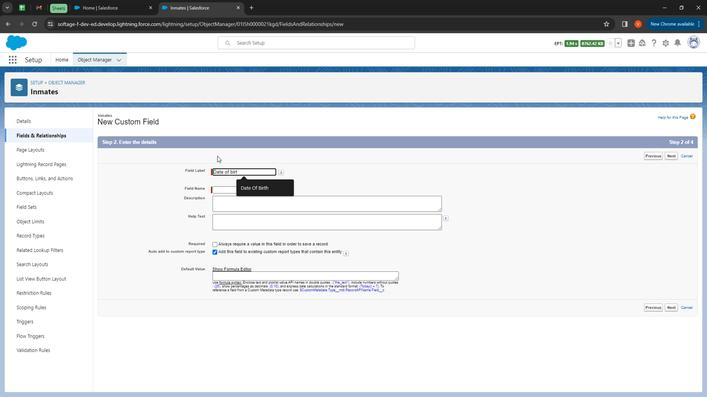 
Action: Mouse moved to (276, 202)
Screenshot: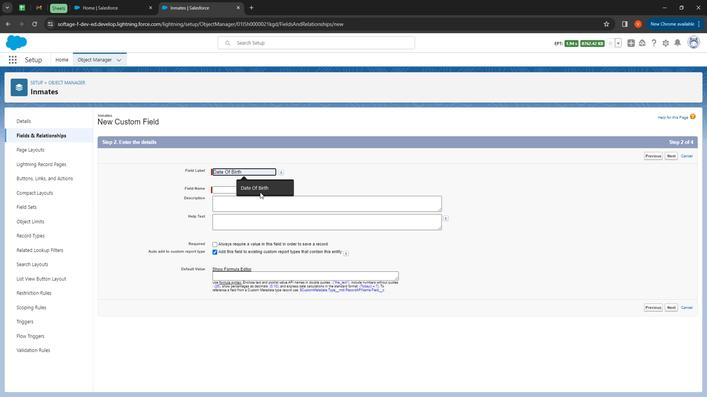 
Action: Mouse pressed left at (276, 202)
Screenshot: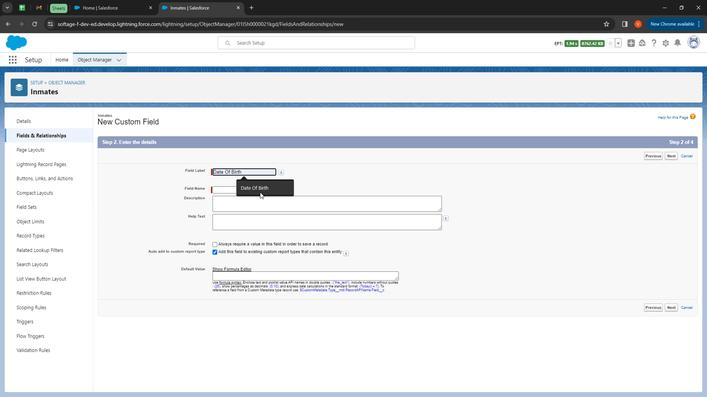 
Action: Mouse moved to (260, 200)
Screenshot: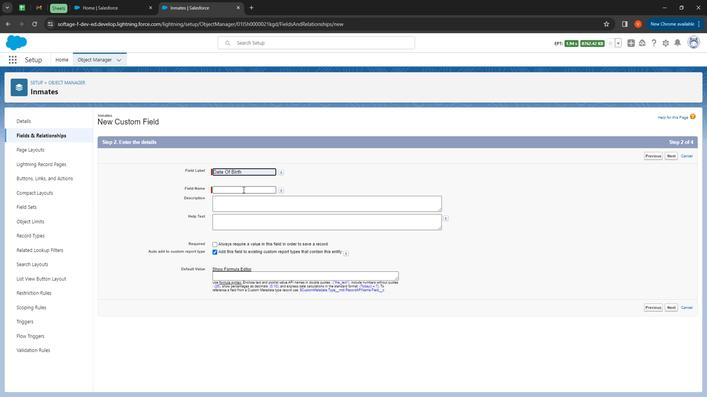 
Action: Mouse pressed left at (260, 200)
Screenshot: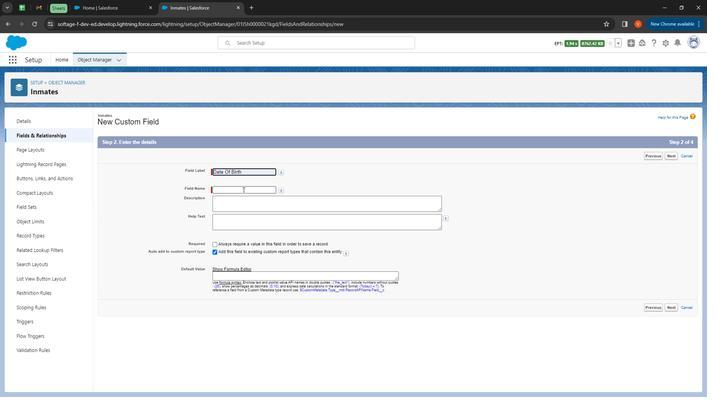 
Action: Mouse moved to (274, 217)
Screenshot: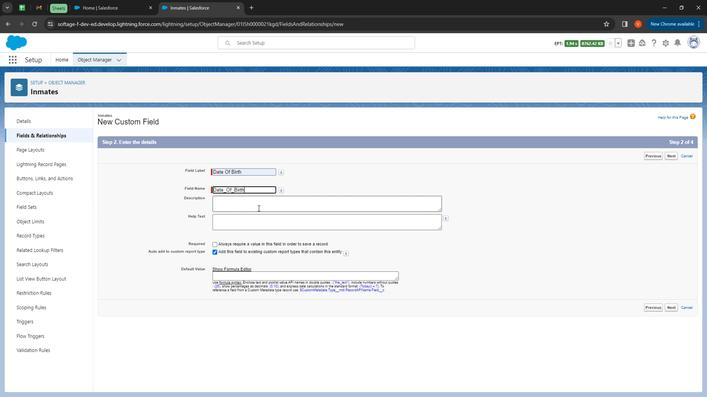 
Action: Mouse pressed left at (274, 217)
Screenshot: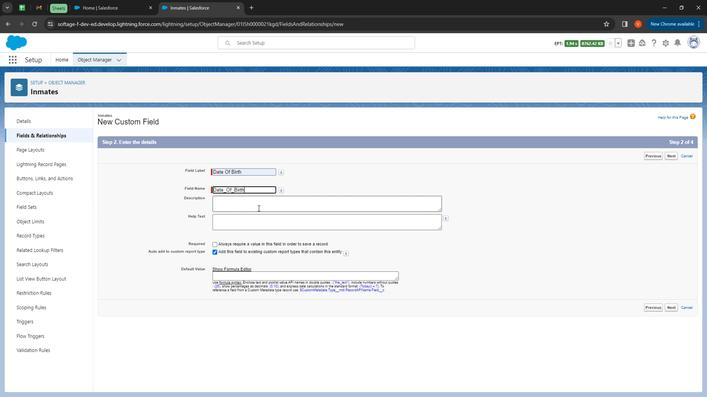 
Action: Key pressed <Key.shift>Da
Screenshot: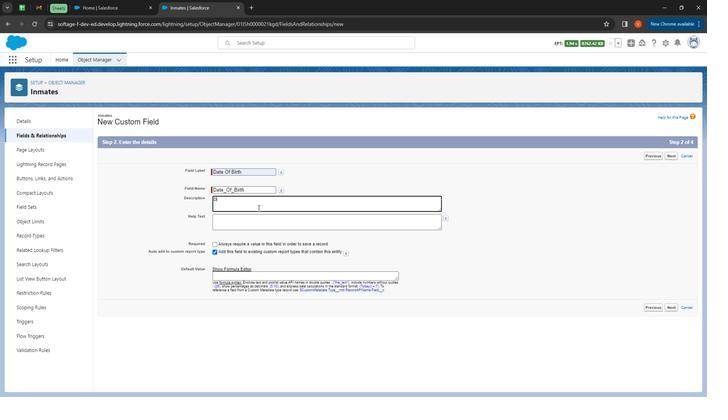 
Action: Mouse moved to (274, 217)
Screenshot: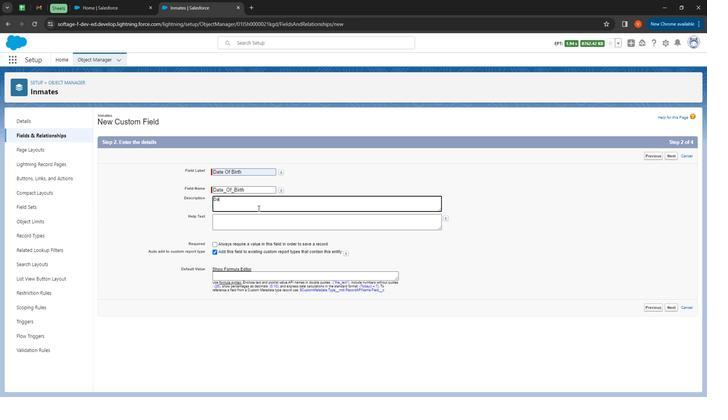 
Action: Key pressed <Key.backspace>
Screenshot: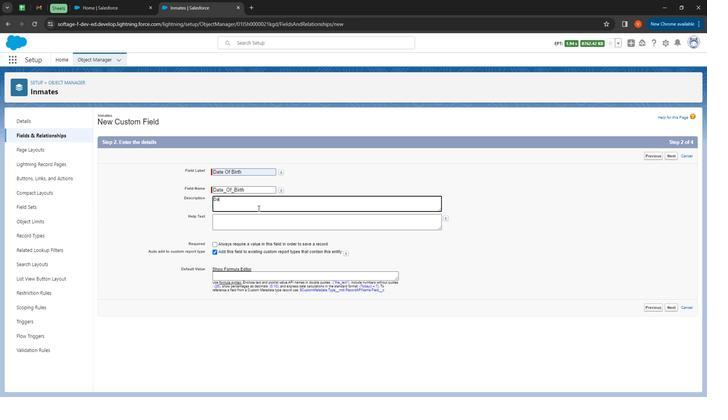 
Action: Mouse moved to (273, 217)
Screenshot: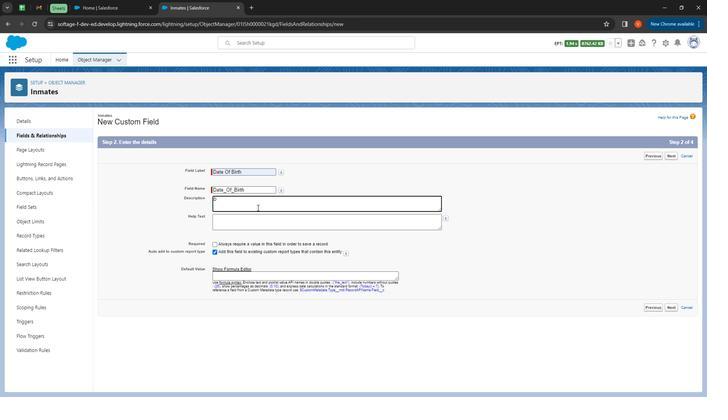 
Action: Key pressed <Key.shift>
Screenshot: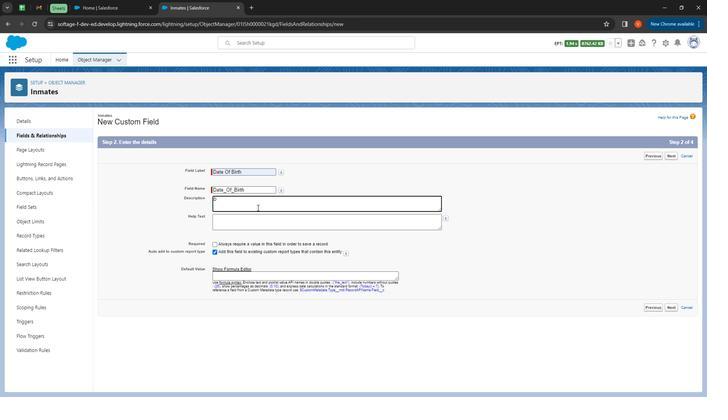 
Action: Mouse moved to (271, 213)
Screenshot: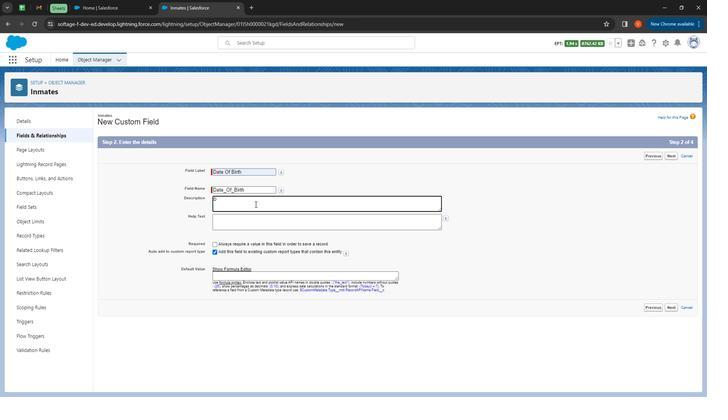 
Action: Key pressed <Key.shift><Key.shift>O
Screenshot: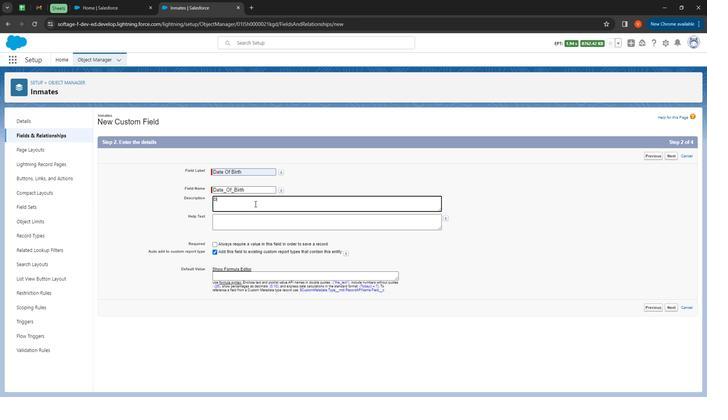 
Action: Mouse moved to (271, 213)
Screenshot: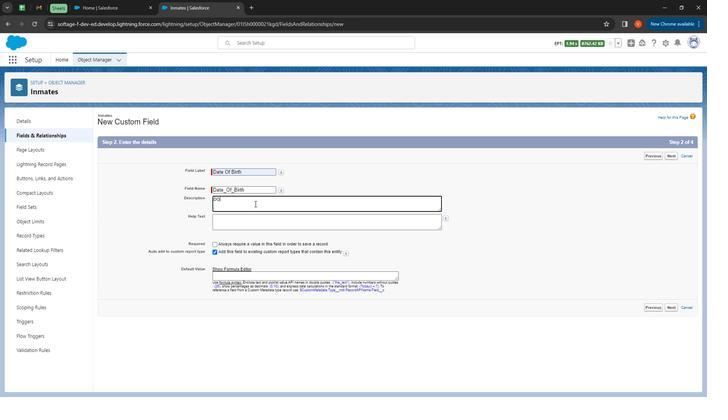 
Action: Key pressed B
Screenshot: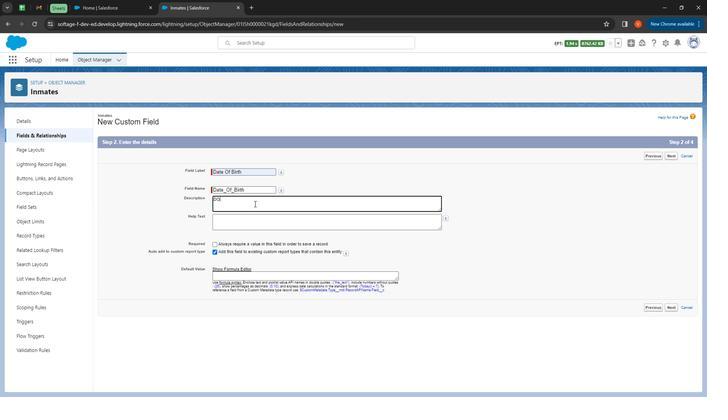 
Action: Mouse moved to (271, 213)
Screenshot: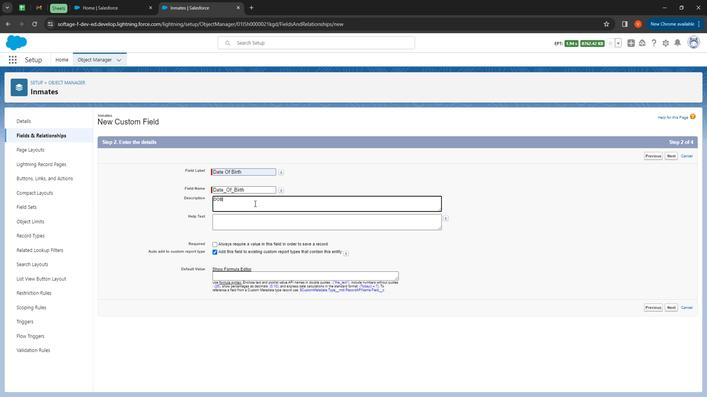 
Action: Key pressed <Key.space>of<Key.space><Key.shift>Inmate<Key.space>in<Key.space><Key.shift><Key.shift><Key.shift><Key.shift><Key.shift><Key.shift><Key.shift><Key.shift><Key.shift><Key.shift><Key.shift><Key.shift><Key.shift><Key.shift><Key.shift><Key.shift><Key.shift><Key.shift>Custom<Key.space>object<Key.space>inmar<Key.backspace>te
Screenshot: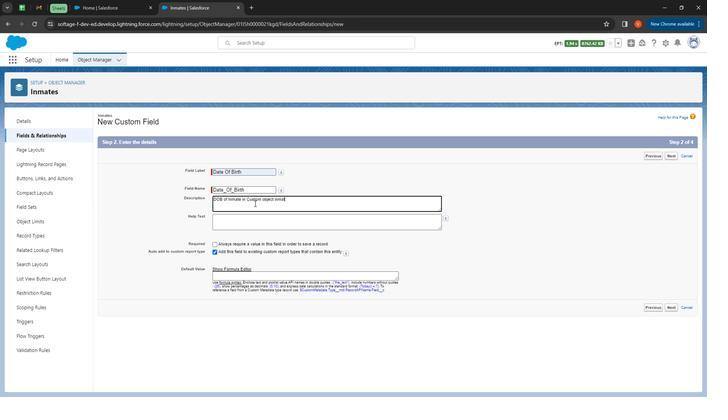 
Action: Mouse moved to (285, 232)
Screenshot: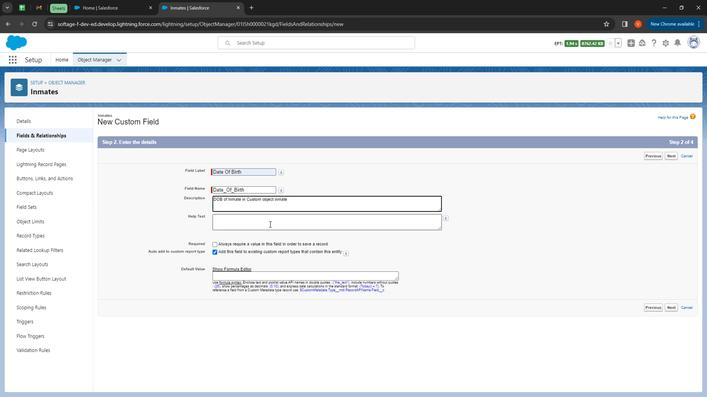 
Action: Mouse pressed left at (285, 232)
Screenshot: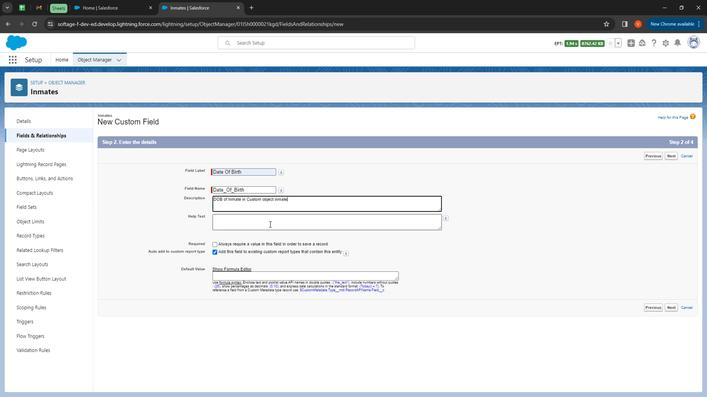 
Action: Key pressed <Key.shift>Enter<Key.space><Key.shift>D<Key.shift>OB<Key.space>of<Key.space>inmate
Screenshot: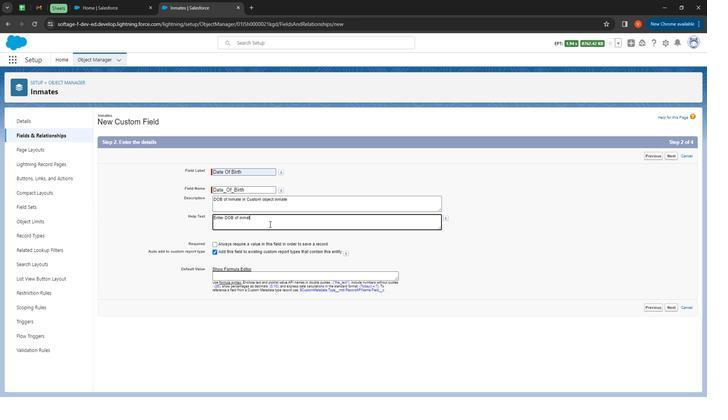 
Action: Mouse moved to (668, 310)
Screenshot: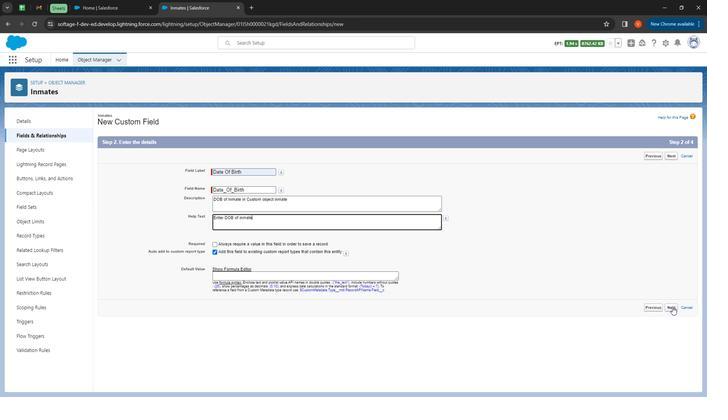 
Action: Mouse pressed left at (668, 310)
Screenshot: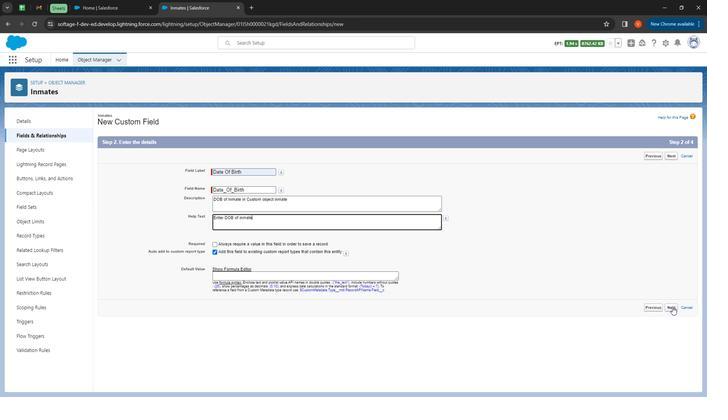 
Action: Mouse moved to (508, 259)
Screenshot: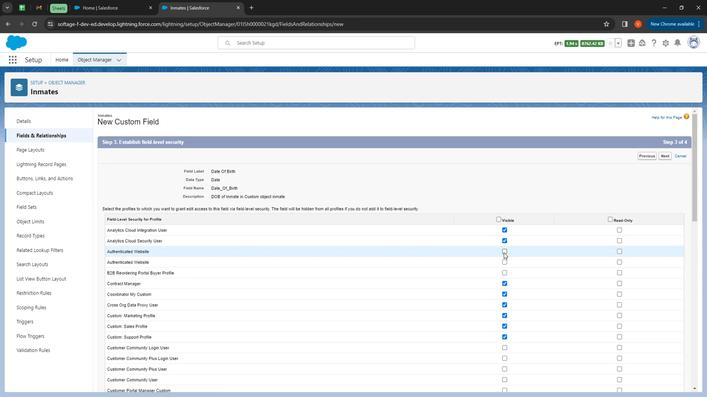 
Action: Mouse pressed left at (508, 259)
Screenshot: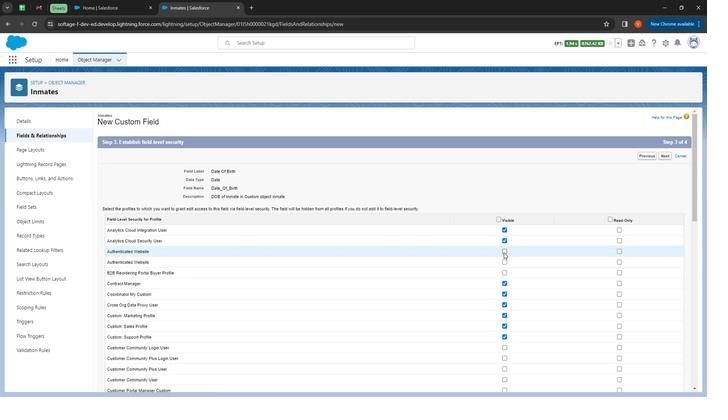 
Action: Mouse moved to (508, 269)
Screenshot: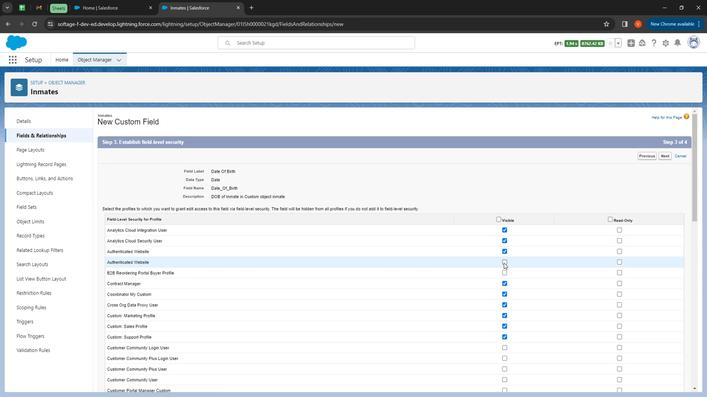
Action: Mouse pressed left at (508, 269)
Screenshot: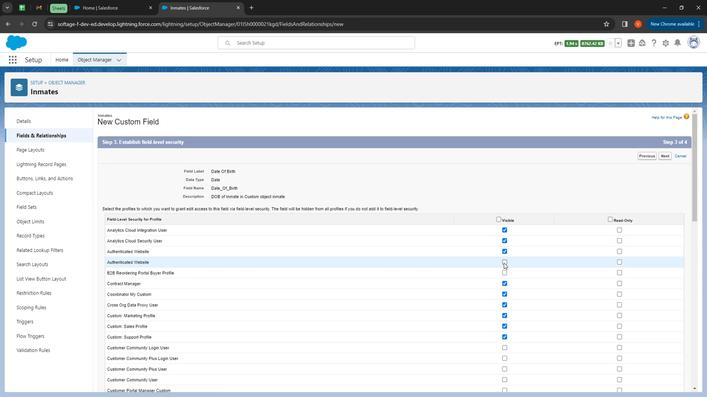 
Action: Mouse moved to (609, 285)
Screenshot: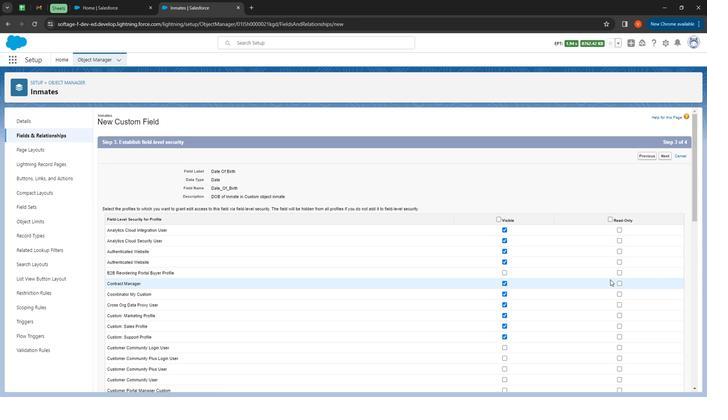 
Action: Mouse scrolled (609, 285) with delta (0, 0)
Screenshot: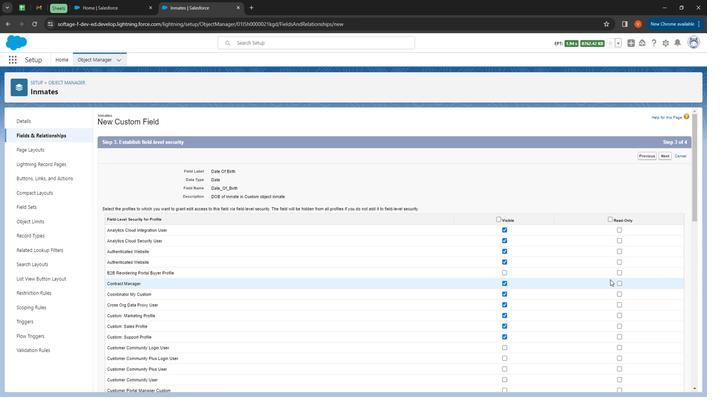 
Action: Mouse moved to (609, 285)
Screenshot: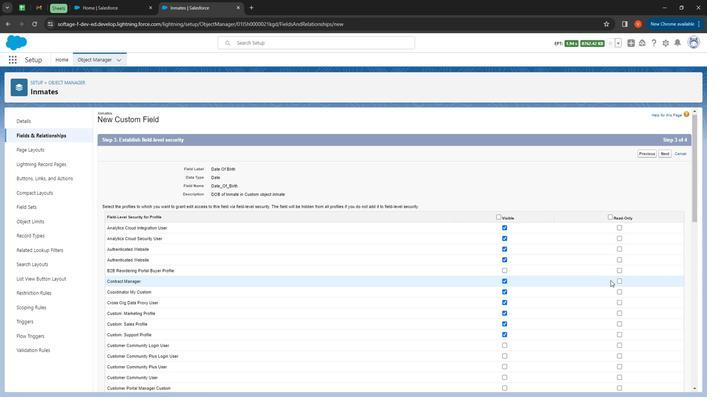 
Action: Mouse scrolled (609, 285) with delta (0, 0)
Screenshot: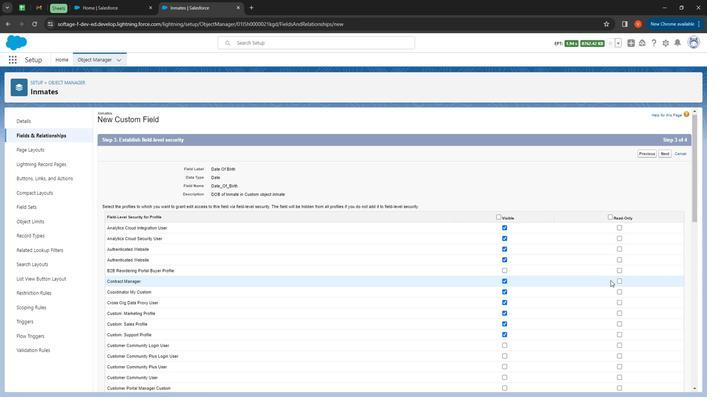 
Action: Mouse moved to (609, 286)
Screenshot: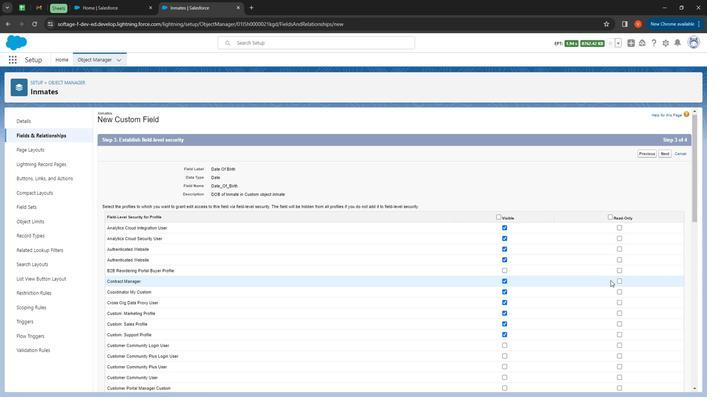 
Action: Mouse scrolled (609, 286) with delta (0, 0)
Screenshot: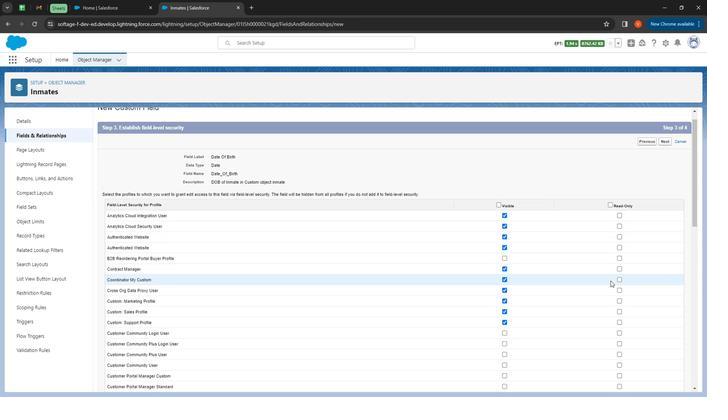 
Action: Mouse moved to (618, 180)
Screenshot: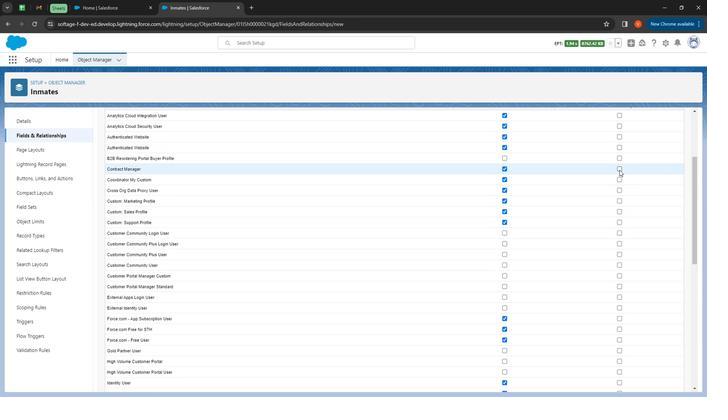 
Action: Mouse pressed left at (618, 180)
Screenshot: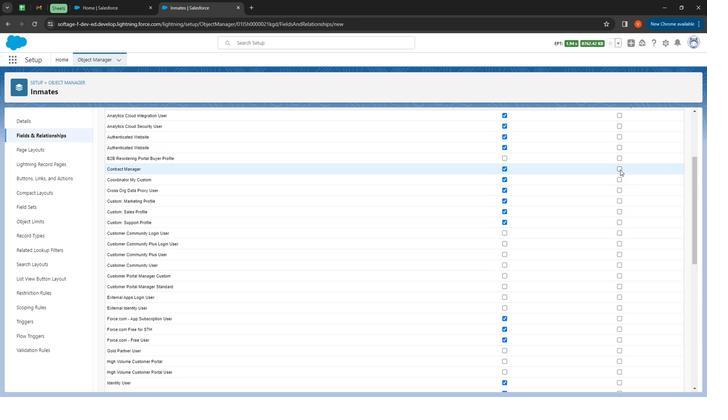 
Action: Mouse moved to (617, 191)
Screenshot: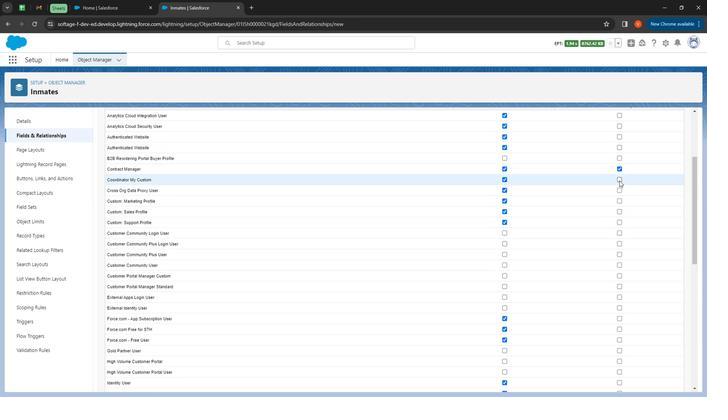 
Action: Mouse pressed left at (617, 191)
Screenshot: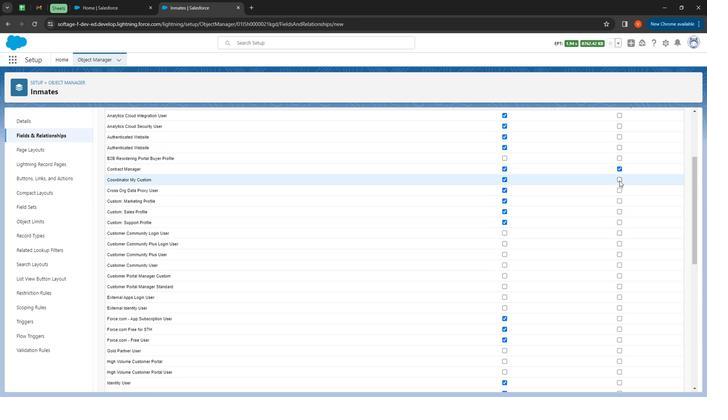 
Action: Mouse moved to (618, 198)
Screenshot: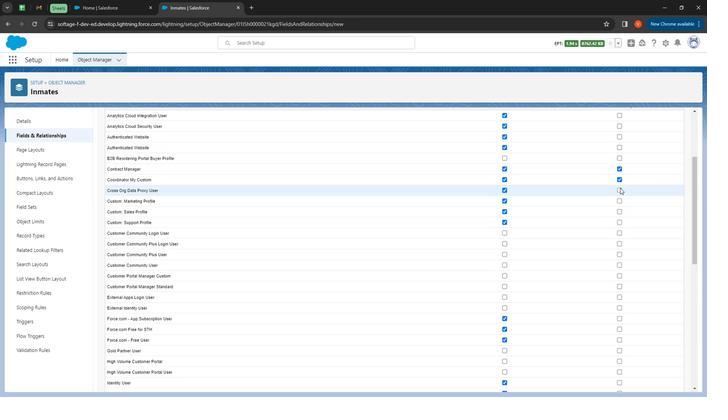 
Action: Mouse pressed left at (618, 198)
Screenshot: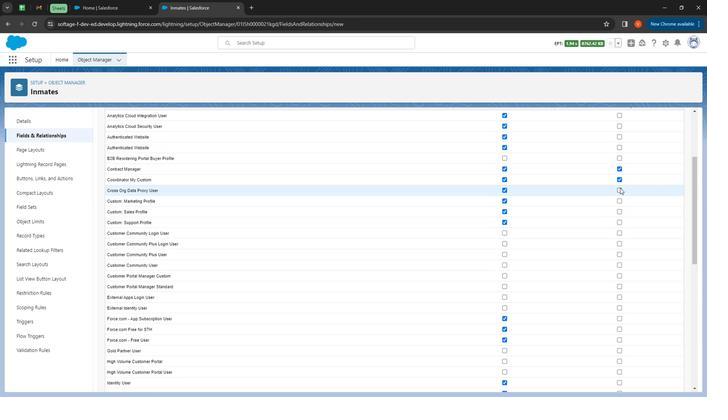 
Action: Mouse moved to (618, 207)
Screenshot: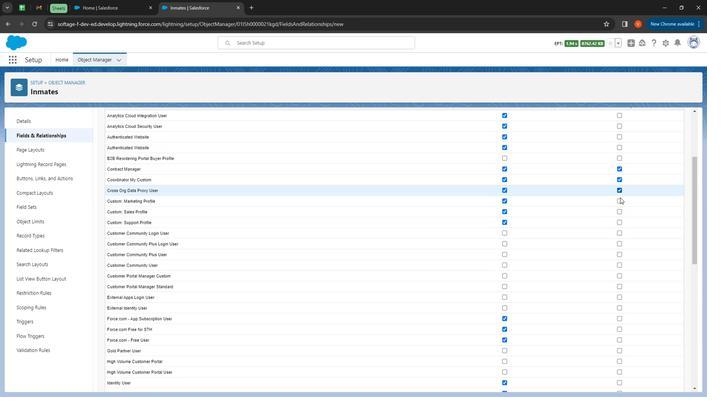 
Action: Mouse pressed left at (618, 207)
Screenshot: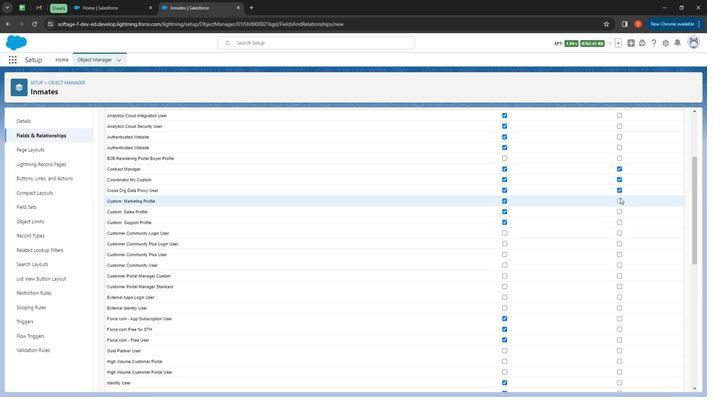 
Action: Mouse moved to (618, 211)
Screenshot: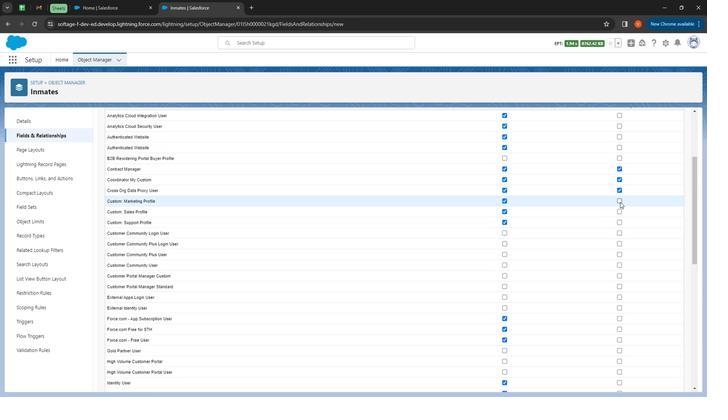 
Action: Mouse pressed left at (618, 211)
Screenshot: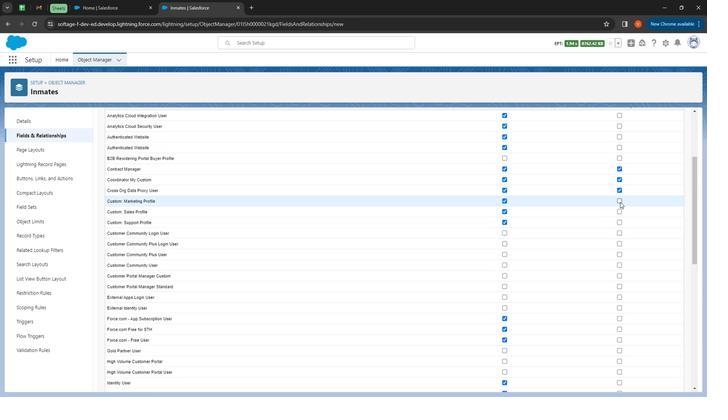 
Action: Mouse moved to (619, 223)
Screenshot: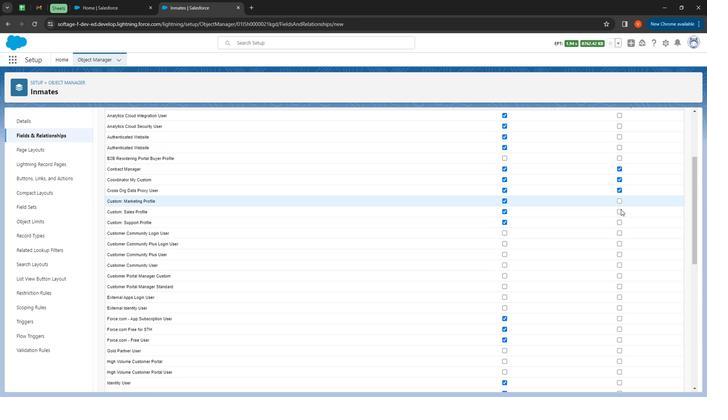 
Action: Mouse pressed left at (619, 223)
Screenshot: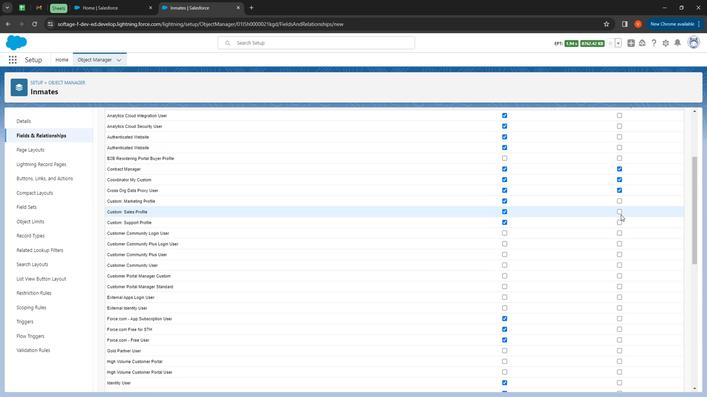 
Action: Mouse moved to (617, 218)
Screenshot: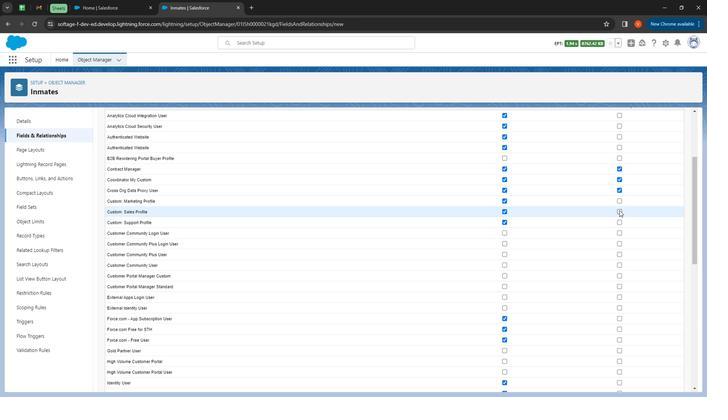 
Action: Mouse pressed left at (617, 218)
Screenshot: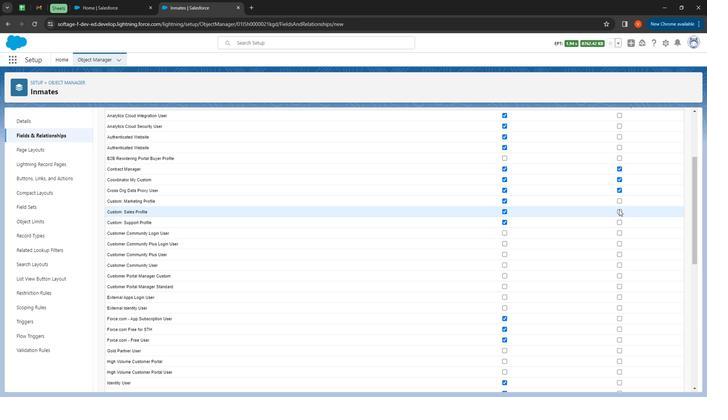 
Action: Mouse moved to (619, 211)
Screenshot: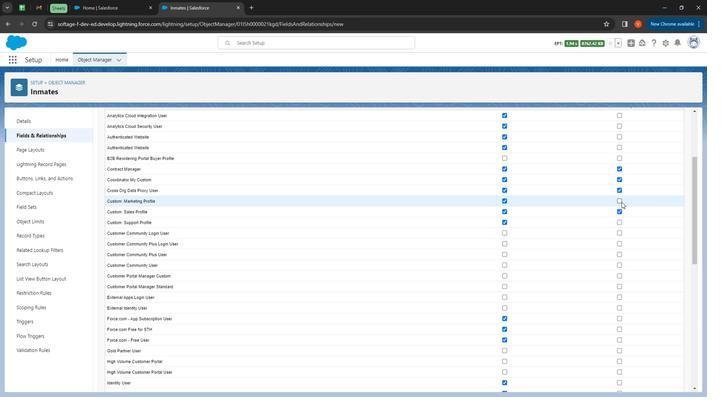 
Action: Mouse pressed left at (619, 211)
Screenshot: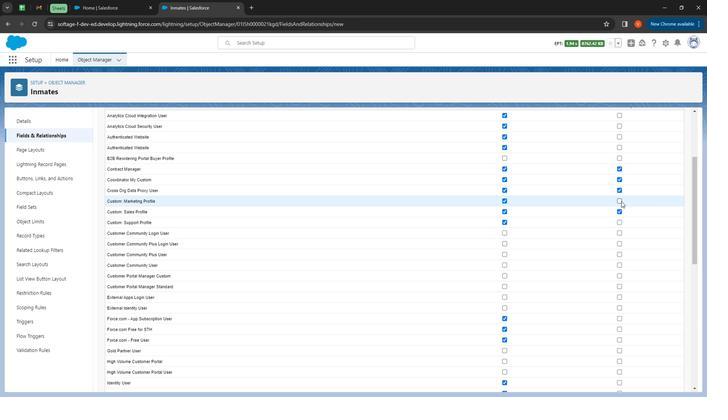 
Action: Mouse moved to (613, 170)
Screenshot: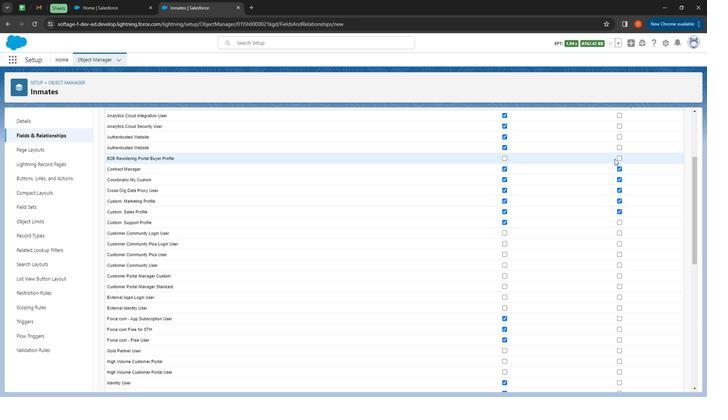 
Action: Mouse scrolled (613, 170) with delta (0, 0)
Screenshot: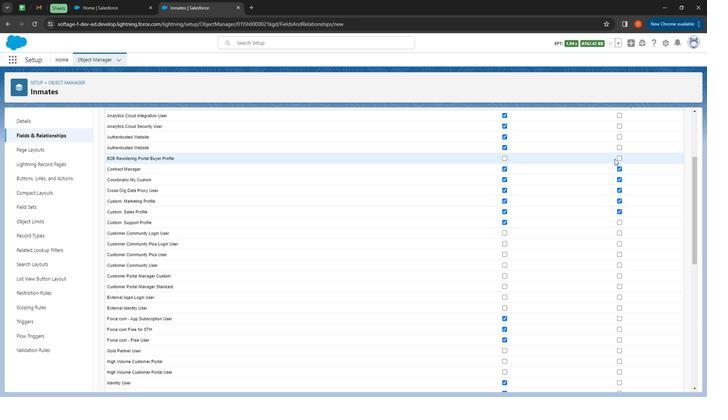 
Action: Mouse moved to (617, 165)
Screenshot: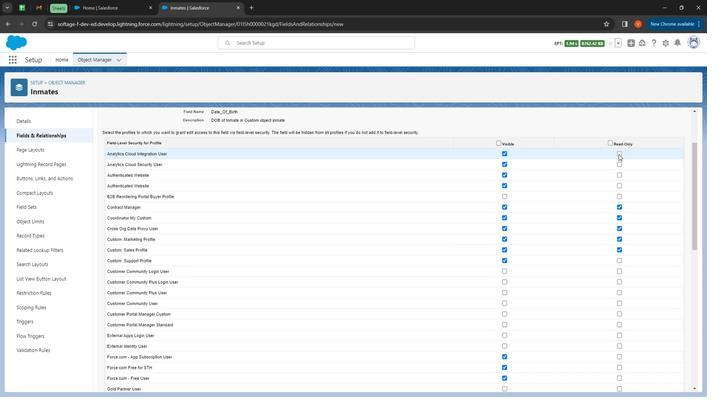 
Action: Mouse pressed left at (617, 165)
Screenshot: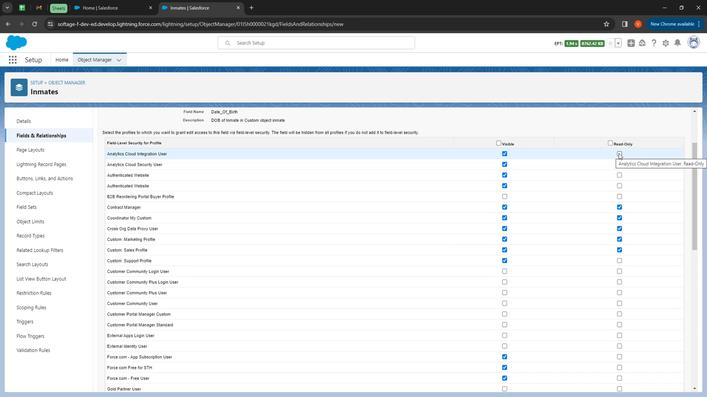 
Action: Mouse moved to (617, 171)
Screenshot: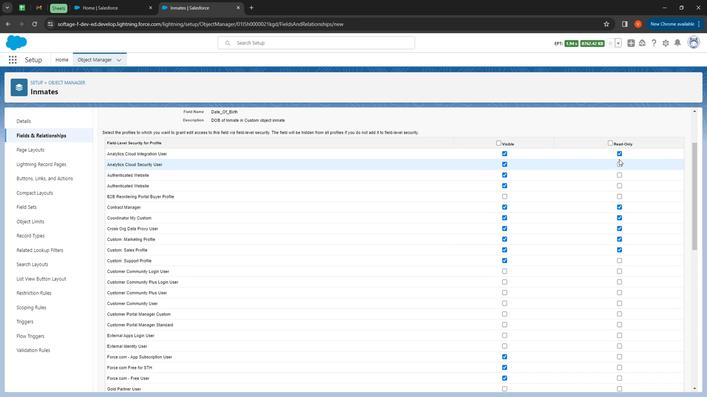 
Action: Mouse pressed left at (617, 171)
Screenshot: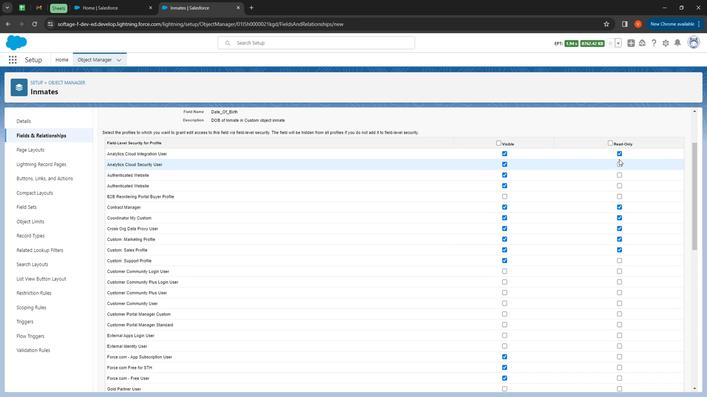 
Action: Mouse moved to (618, 174)
Screenshot: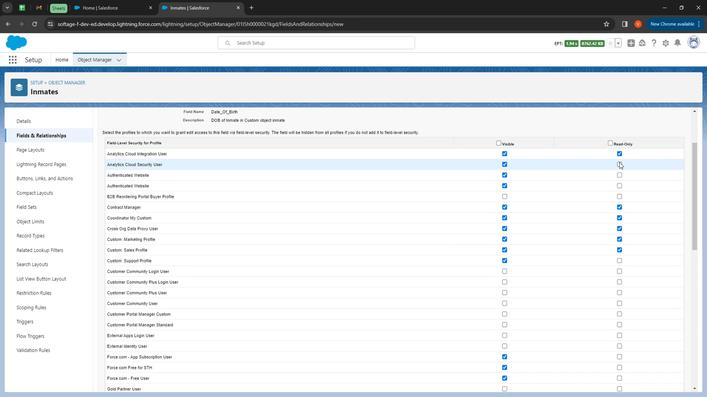 
Action: Mouse pressed left at (618, 174)
Screenshot: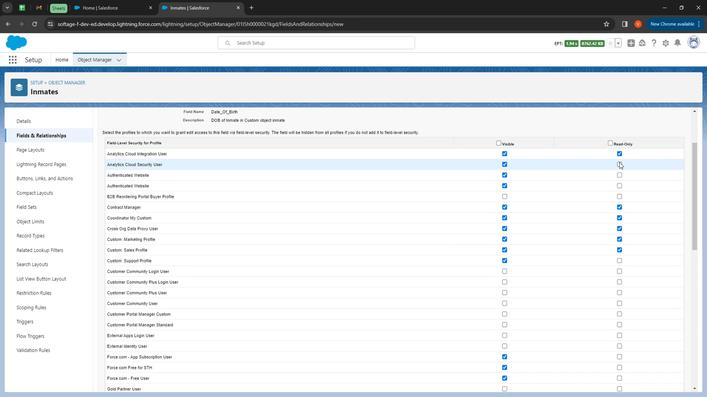
Action: Mouse moved to (626, 208)
Screenshot: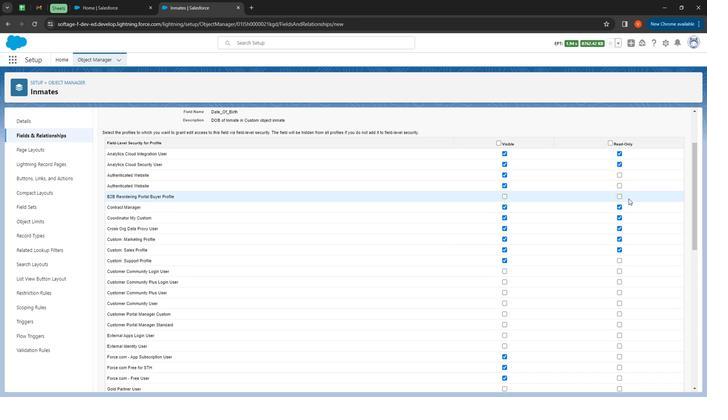 
Action: Mouse scrolled (626, 207) with delta (0, 0)
Screenshot: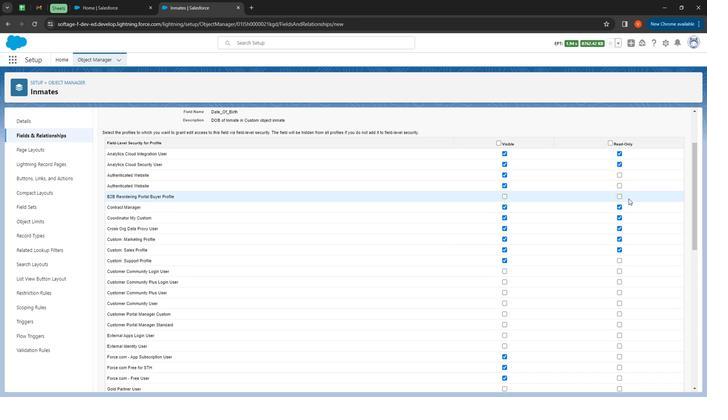 
Action: Mouse moved to (626, 208)
Screenshot: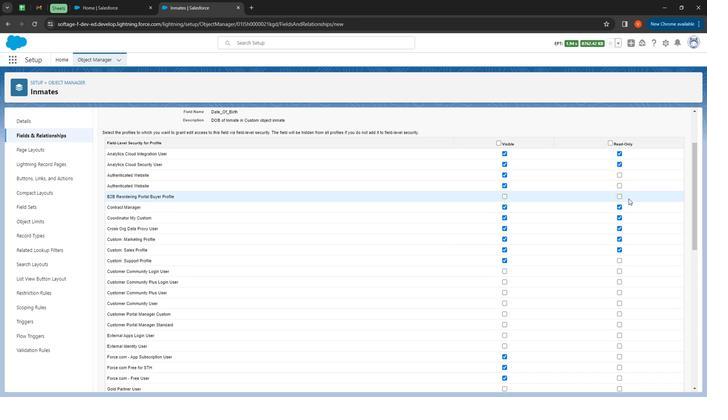 
Action: Mouse scrolled (626, 208) with delta (0, 0)
Screenshot: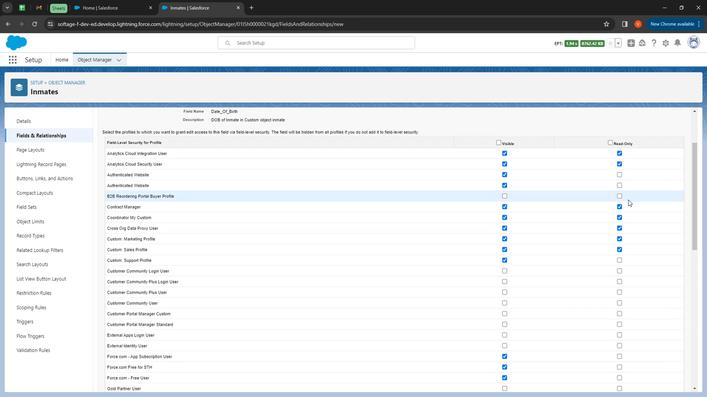 
Action: Mouse moved to (626, 209)
Screenshot: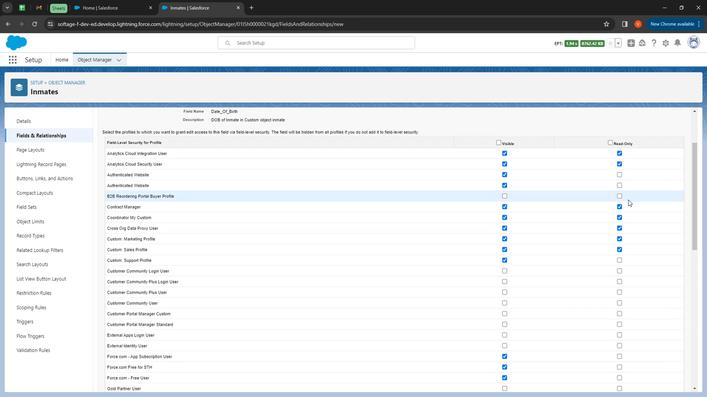 
Action: Mouse scrolled (626, 208) with delta (0, 0)
Screenshot: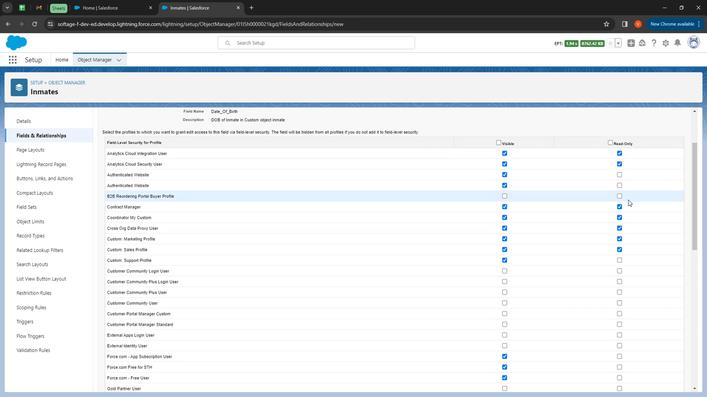 
Action: Mouse moved to (626, 209)
Screenshot: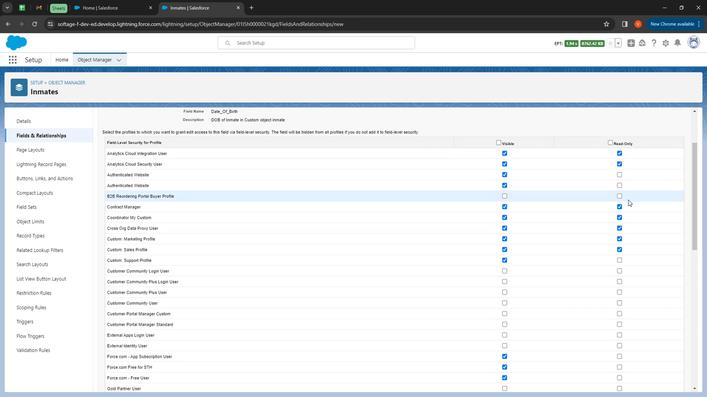
Action: Mouse scrolled (626, 209) with delta (0, 0)
Screenshot: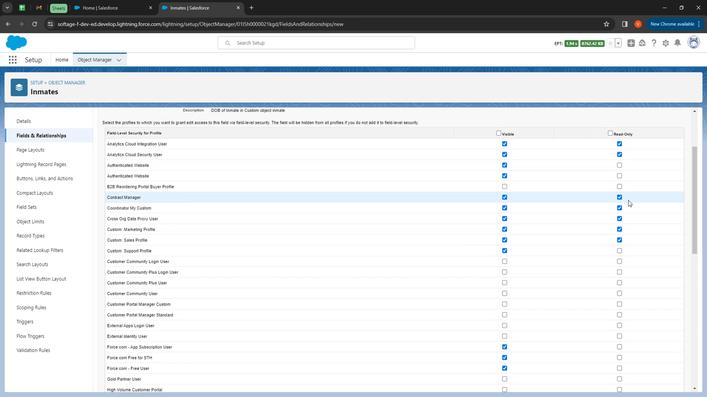 
Action: Mouse moved to (617, 162)
Screenshot: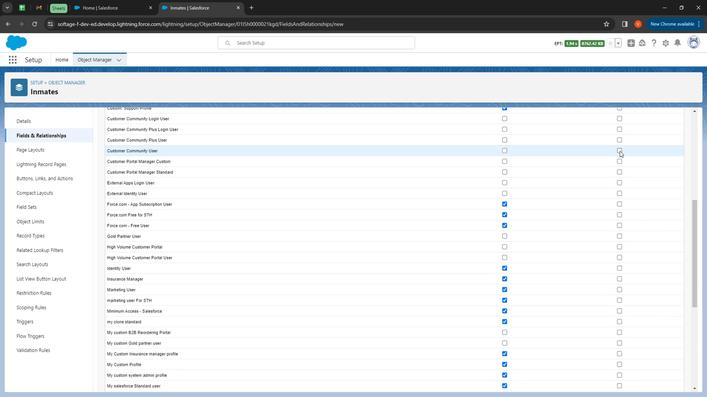 
Action: Mouse pressed left at (617, 162)
Screenshot: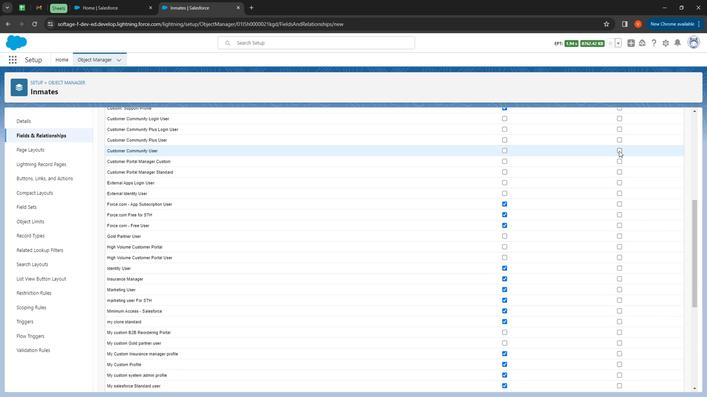 
Action: Mouse moved to (617, 154)
Screenshot: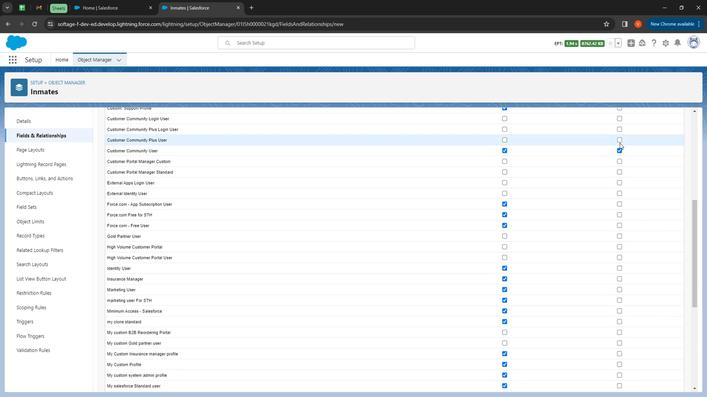 
Action: Mouse pressed left at (617, 154)
Screenshot: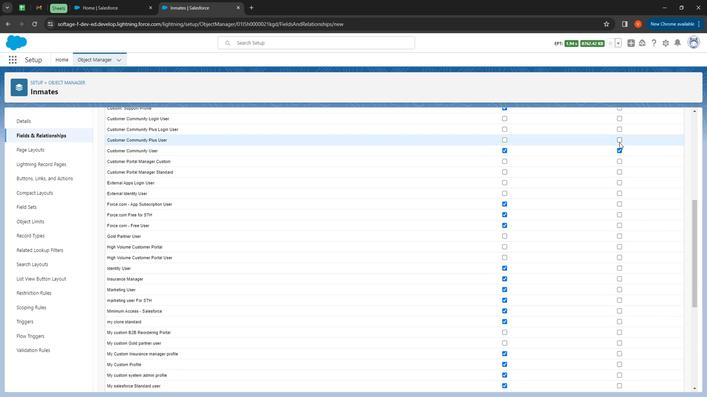 
Action: Mouse moved to (510, 193)
Screenshot: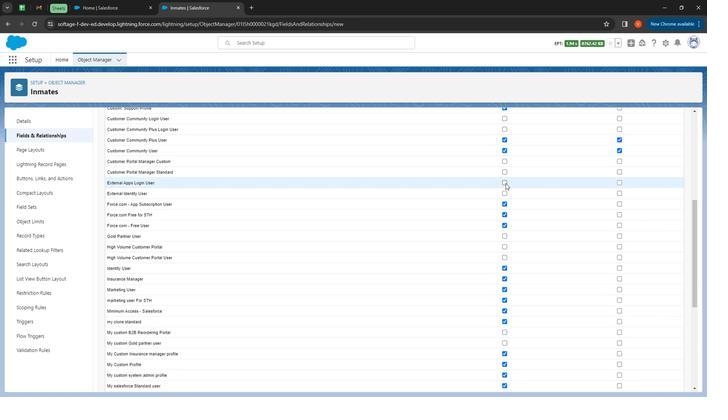 
Action: Mouse pressed left at (510, 193)
Screenshot: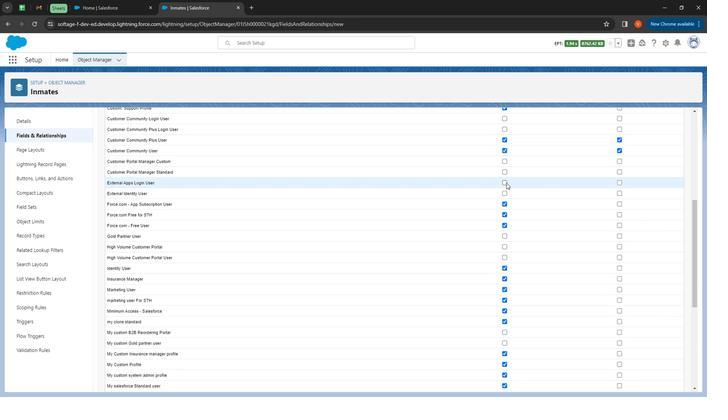 
Action: Mouse moved to (508, 204)
Screenshot: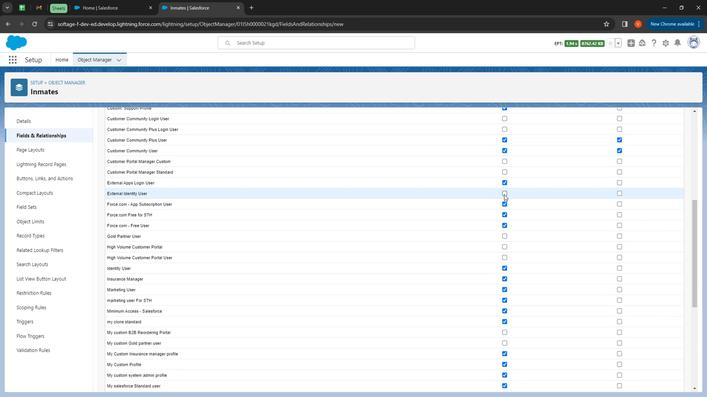 
Action: Mouse pressed left at (508, 204)
Screenshot: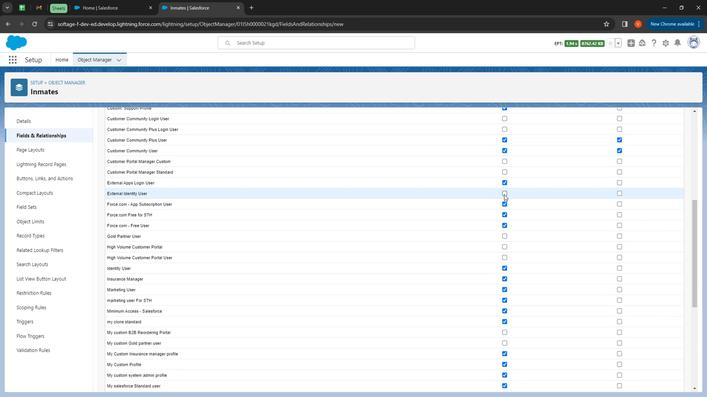 
Action: Mouse moved to (618, 286)
Screenshot: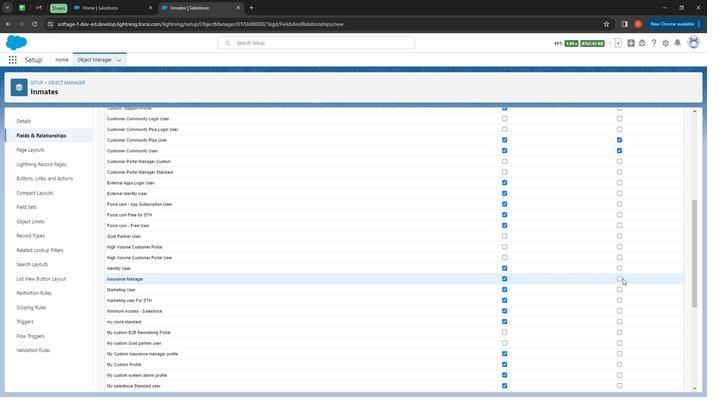 
Action: Mouse pressed left at (618, 286)
Screenshot: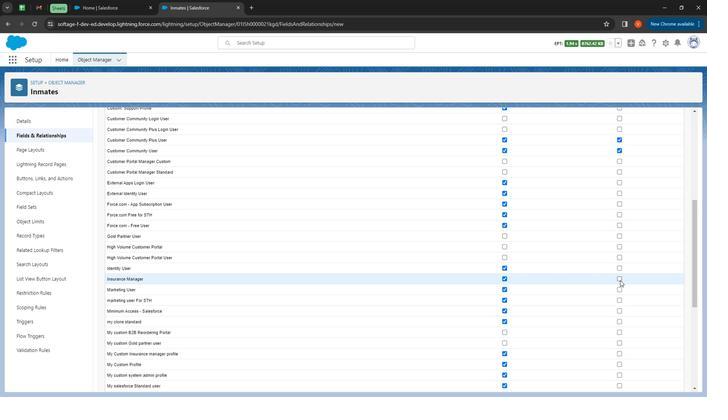 
Action: Mouse moved to (617, 297)
Screenshot: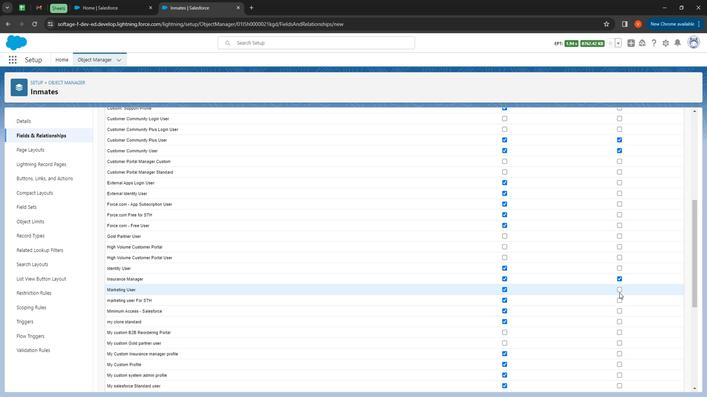 
Action: Mouse pressed left at (617, 297)
Screenshot: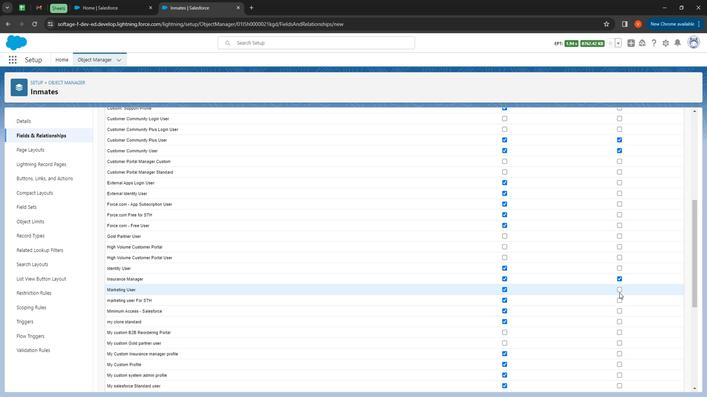 
Action: Mouse moved to (618, 293)
Screenshot: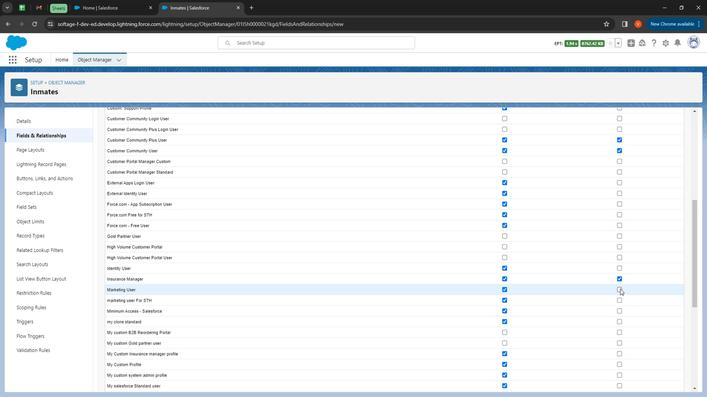 
Action: Mouse pressed left at (618, 293)
Screenshot: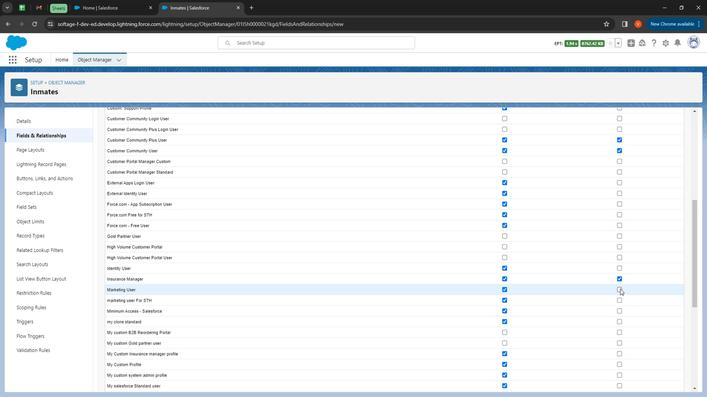 
Action: Mouse moved to (619, 307)
Screenshot: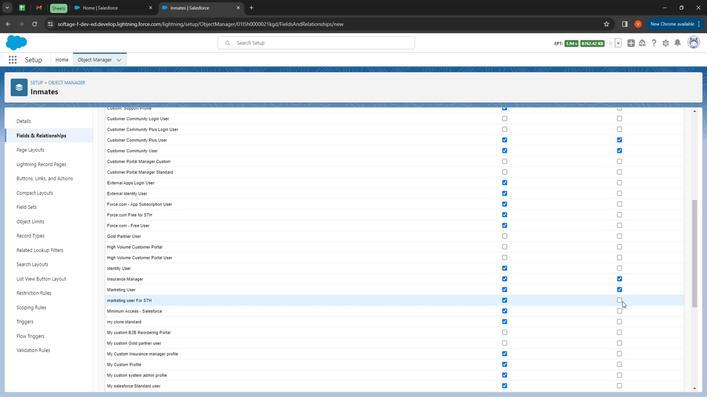 
Action: Mouse pressed left at (619, 307)
Screenshot: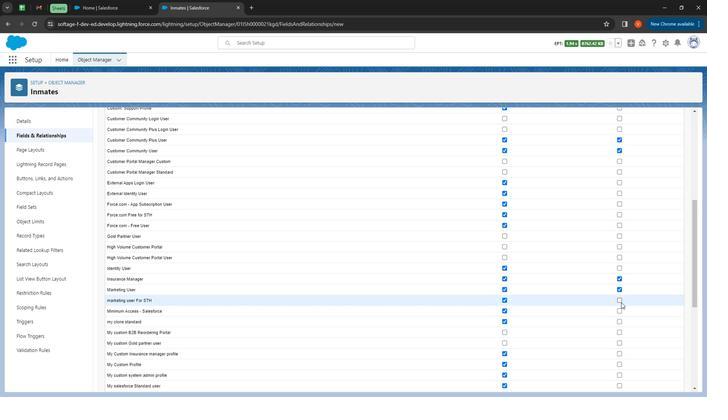 
Action: Mouse moved to (618, 313)
Screenshot: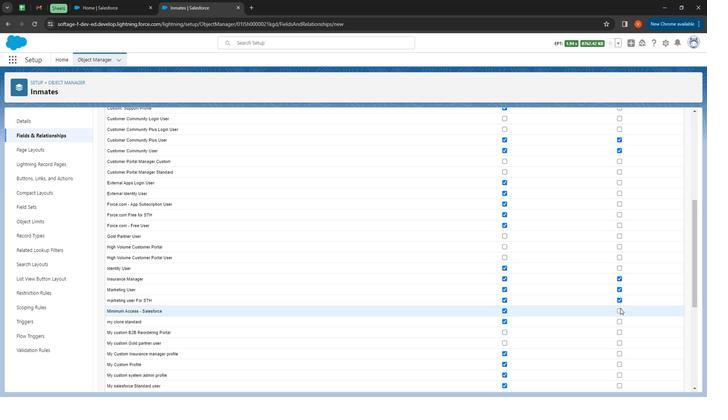 
Action: Mouse pressed left at (618, 313)
Screenshot: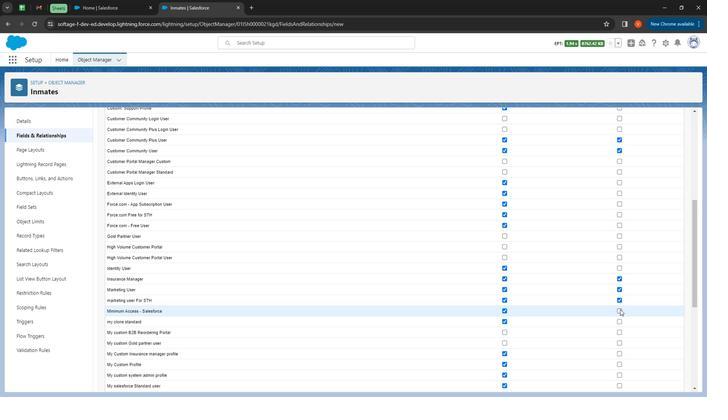 
Action: Mouse moved to (609, 311)
Screenshot: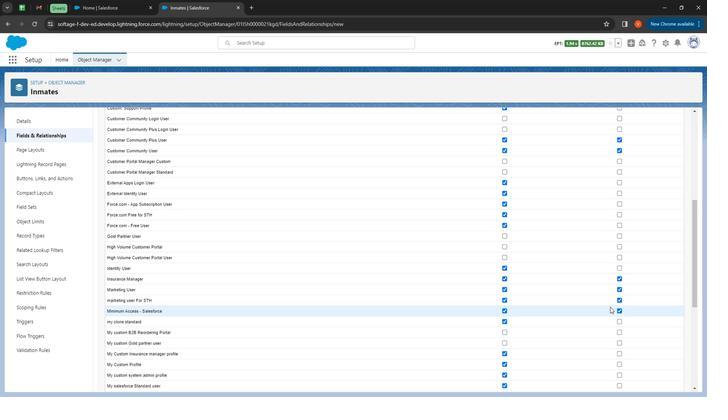 
Action: Mouse scrolled (609, 310) with delta (0, 0)
Screenshot: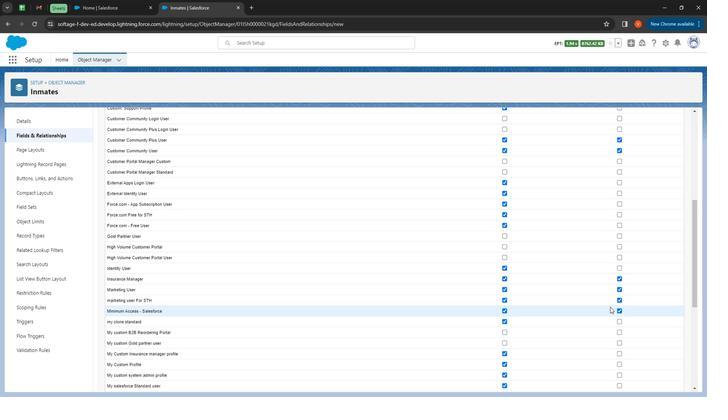 
Action: Mouse scrolled (609, 310) with delta (0, 0)
Screenshot: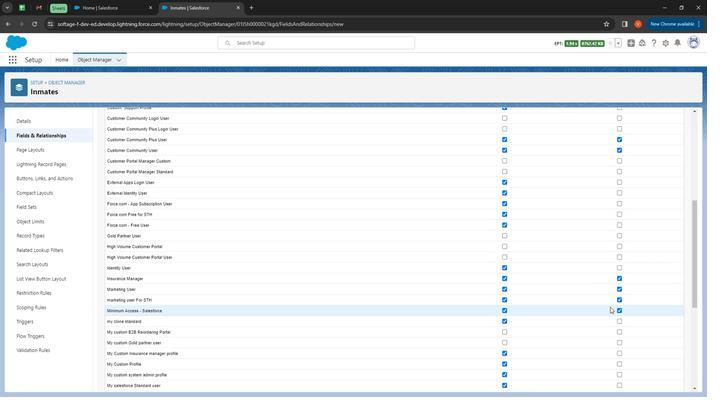 
Action: Mouse moved to (608, 311)
Screenshot: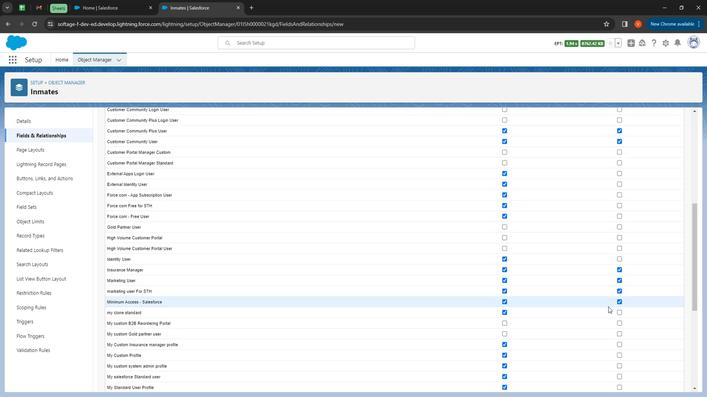 
Action: Mouse scrolled (608, 310) with delta (0, 0)
Screenshot: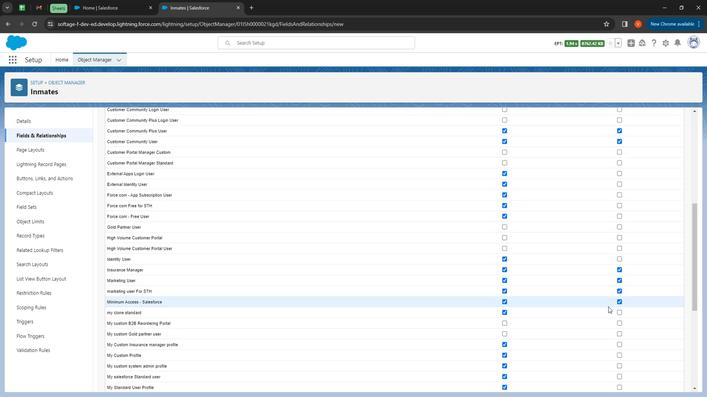 
Action: Mouse moved to (606, 310)
Screenshot: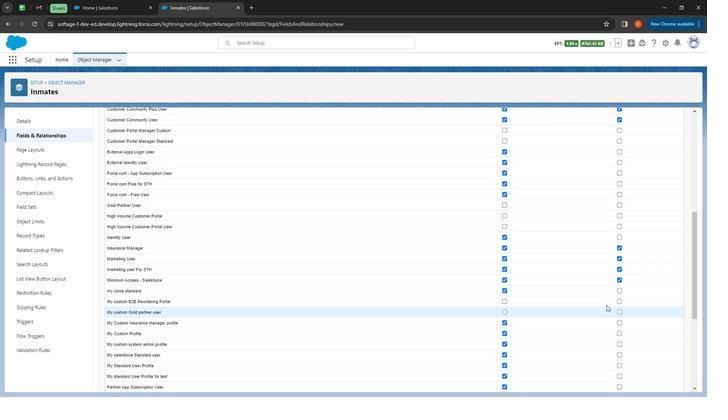 
Action: Mouse scrolled (606, 309) with delta (0, 0)
Screenshot: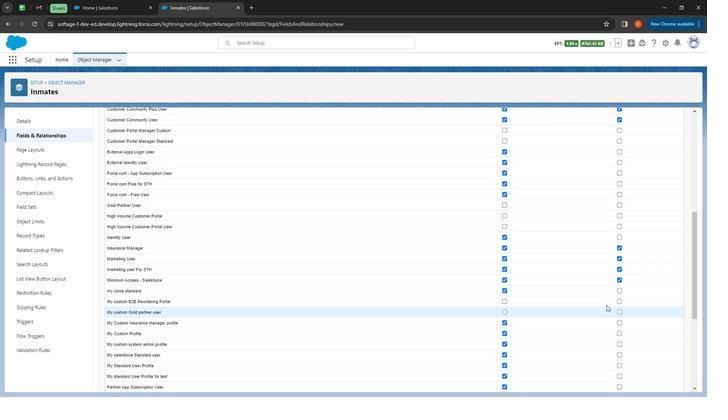 
Action: Mouse moved to (510, 200)
Screenshot: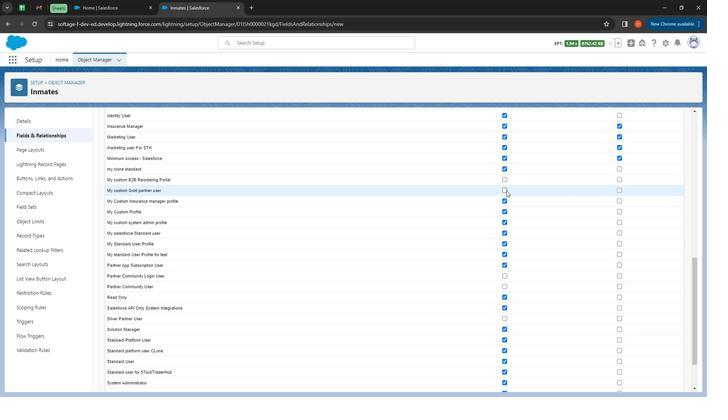 
Action: Mouse pressed left at (510, 200)
Screenshot: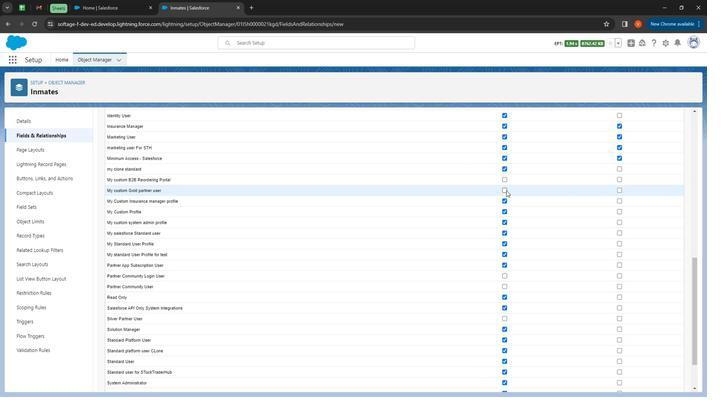 
Action: Mouse moved to (617, 232)
Screenshot: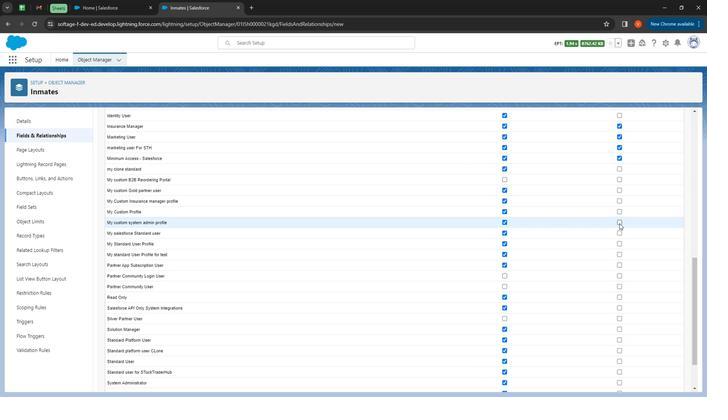 
Action: Mouse pressed left at (617, 232)
Screenshot: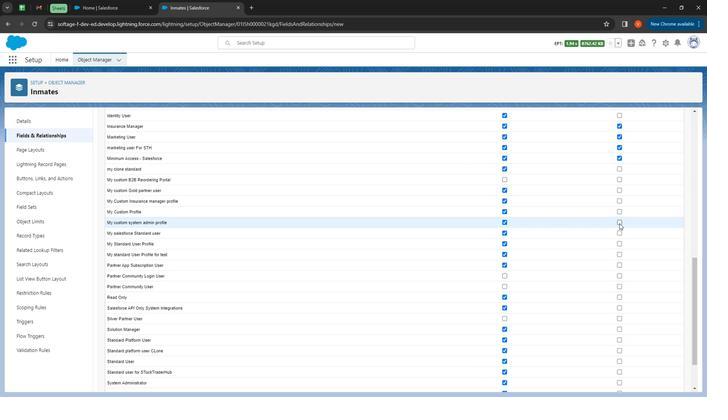 
Action: Mouse moved to (618, 244)
Screenshot: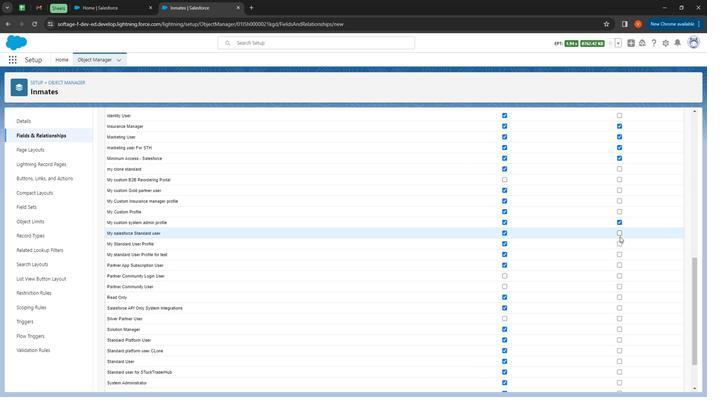 
Action: Mouse pressed left at (618, 244)
Screenshot: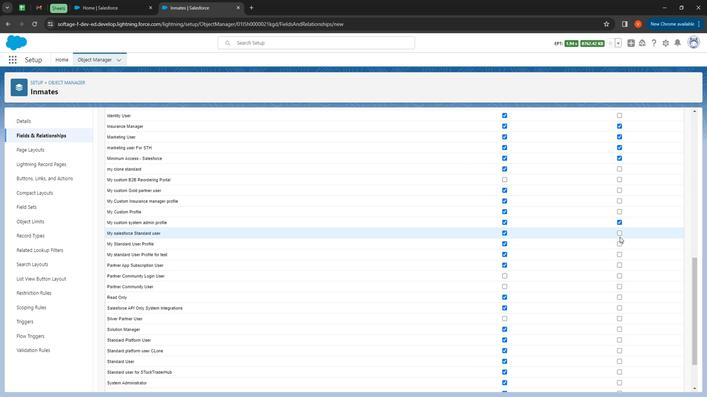 
Action: Mouse moved to (617, 240)
Screenshot: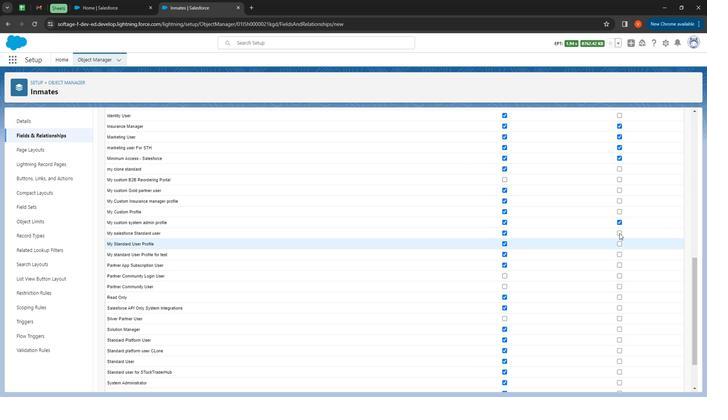 
Action: Mouse pressed left at (617, 240)
Screenshot: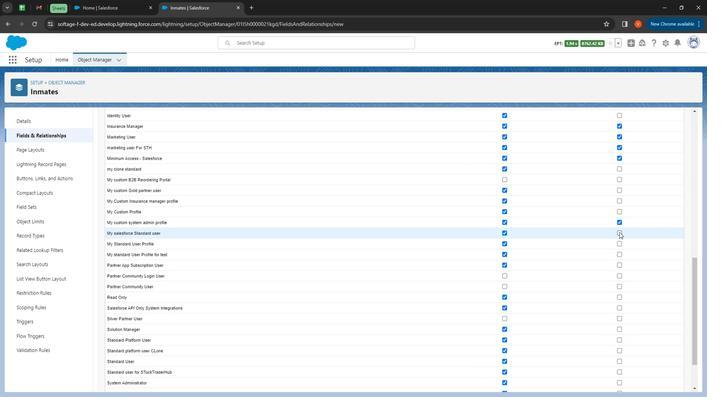 
Action: Mouse moved to (619, 252)
Screenshot: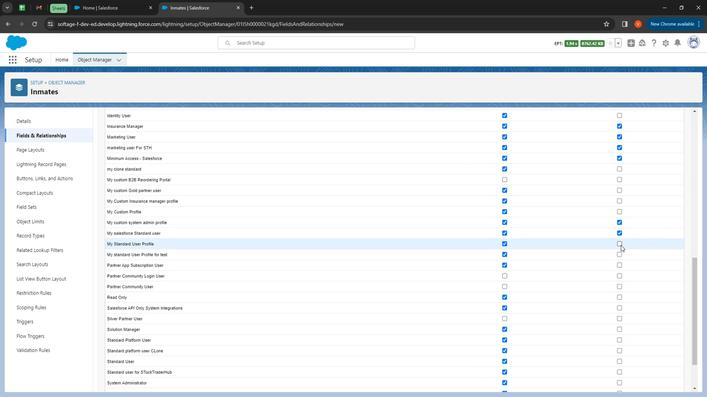 
Action: Mouse pressed left at (619, 252)
Screenshot: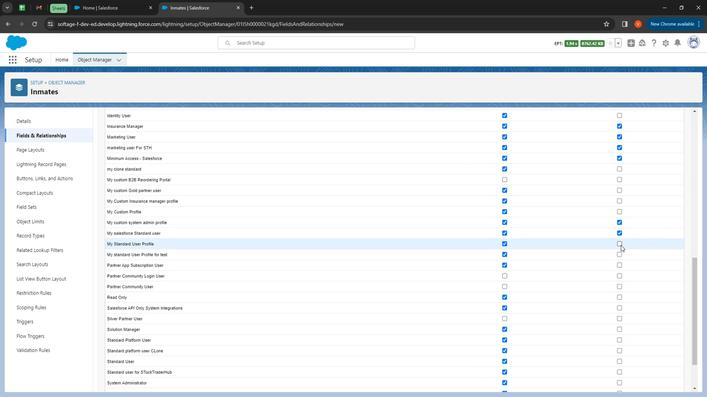 
Action: Mouse moved to (619, 261)
Screenshot: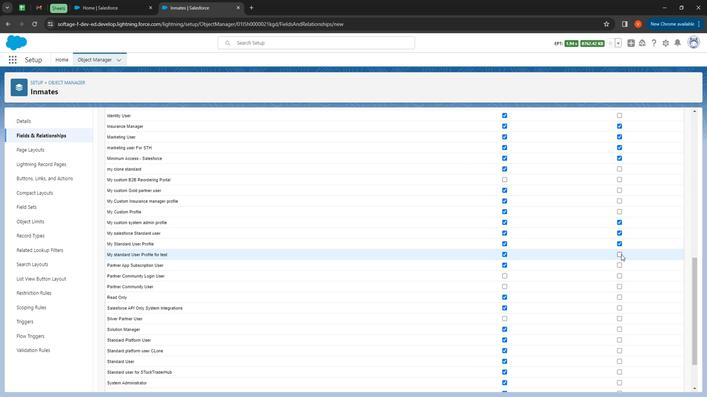 
Action: Mouse pressed left at (619, 261)
Screenshot: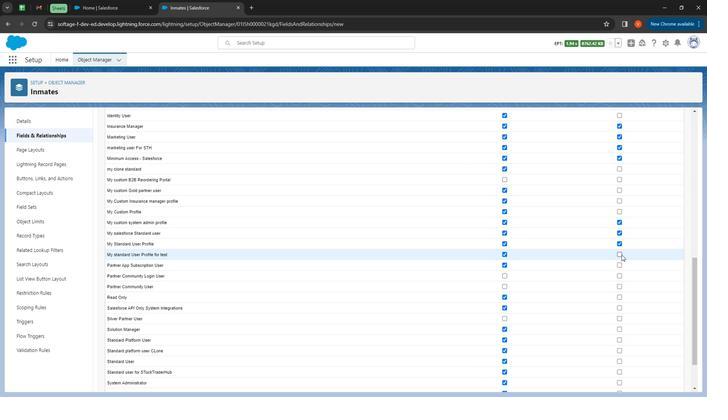 
Action: Mouse moved to (617, 264)
Screenshot: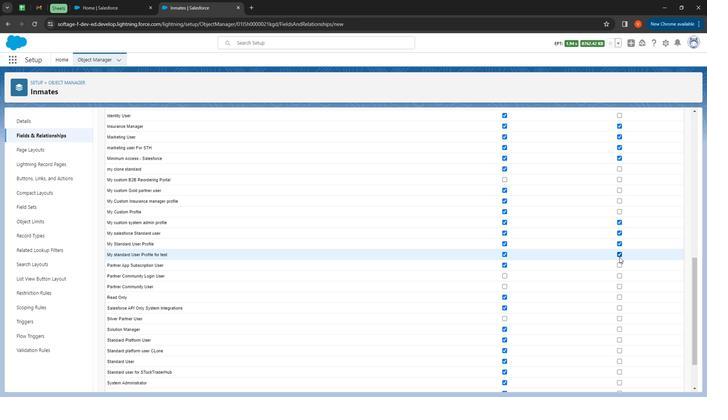 
Action: Mouse scrolled (617, 263) with delta (0, 0)
Screenshot: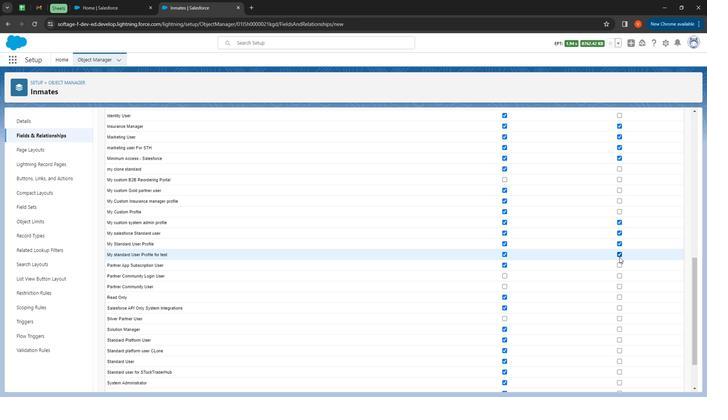 
Action: Mouse moved to (616, 264)
Screenshot: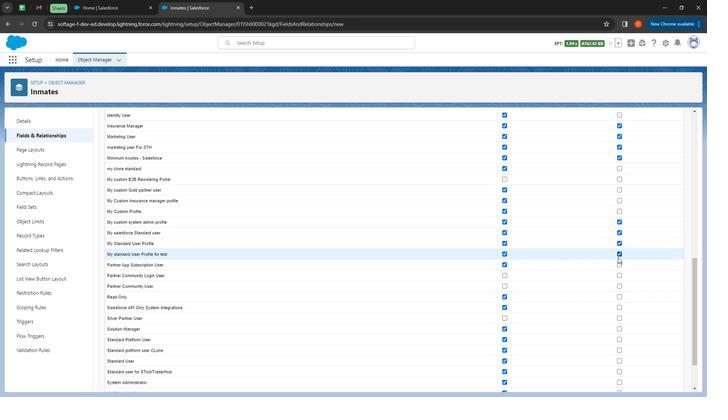 
Action: Mouse scrolled (616, 264) with delta (0, 0)
Screenshot: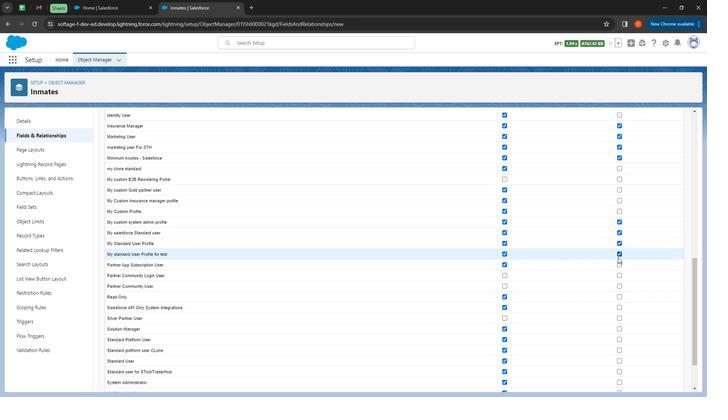 
Action: Mouse moved to (615, 264)
Screenshot: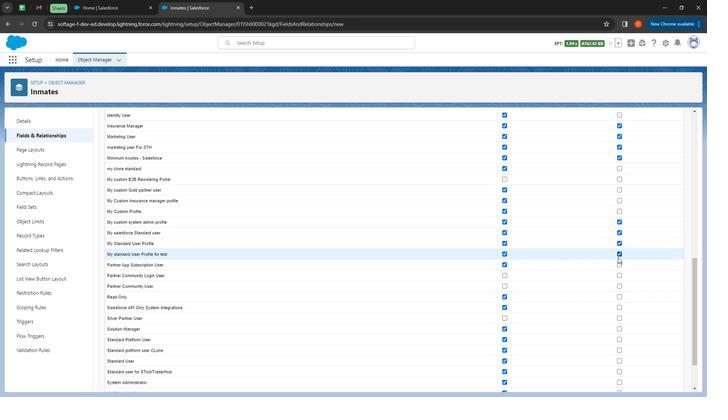 
Action: Mouse scrolled (615, 264) with delta (0, 0)
Screenshot: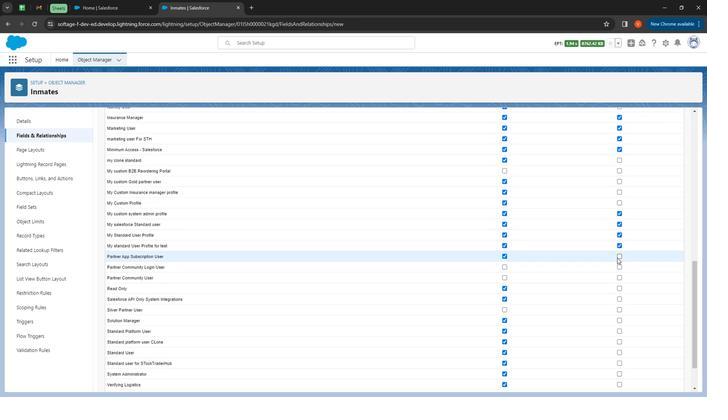 
Action: Mouse moved to (615, 264)
Screenshot: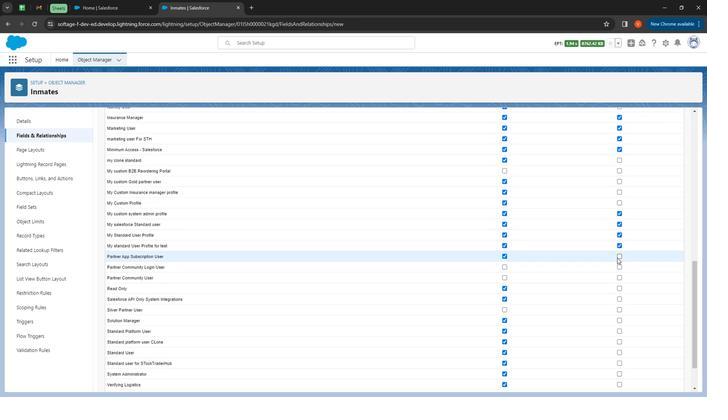 
Action: Mouse scrolled (615, 264) with delta (0, 0)
Screenshot: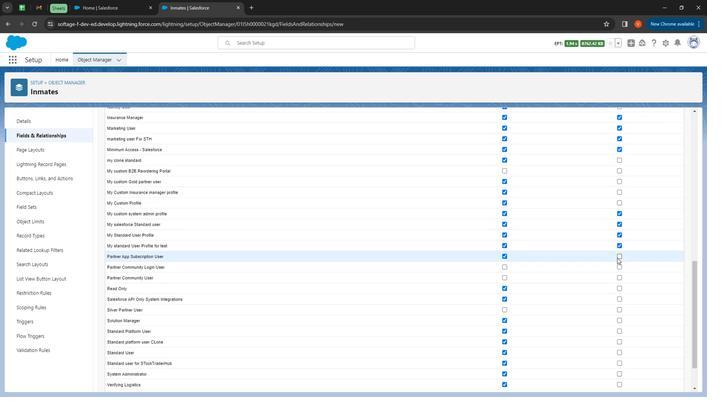 
Action: Mouse moved to (613, 262)
Screenshot: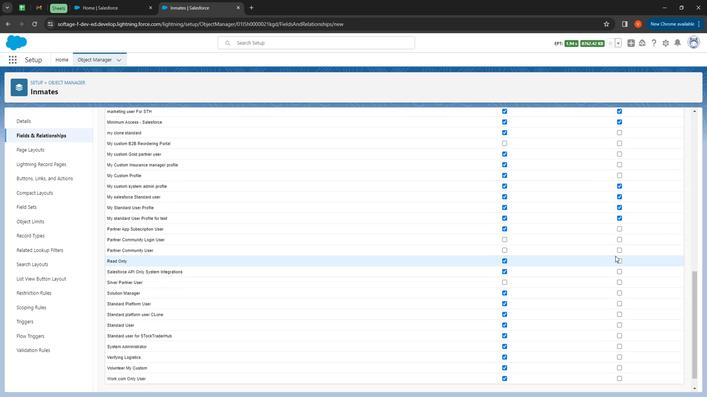 
Action: Mouse scrolled (613, 262) with delta (0, 0)
Screenshot: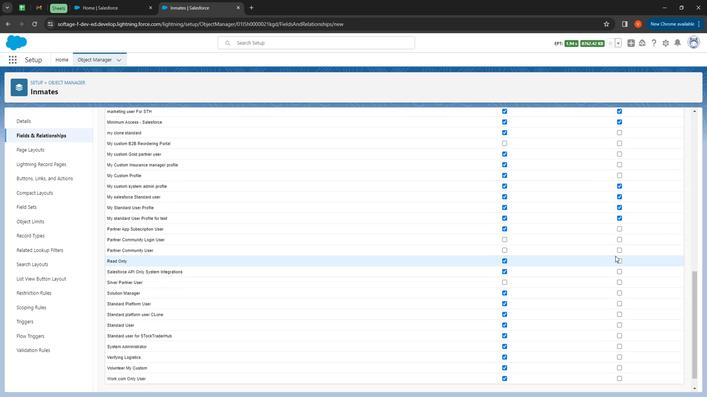 
Action: Mouse moved to (618, 251)
Screenshot: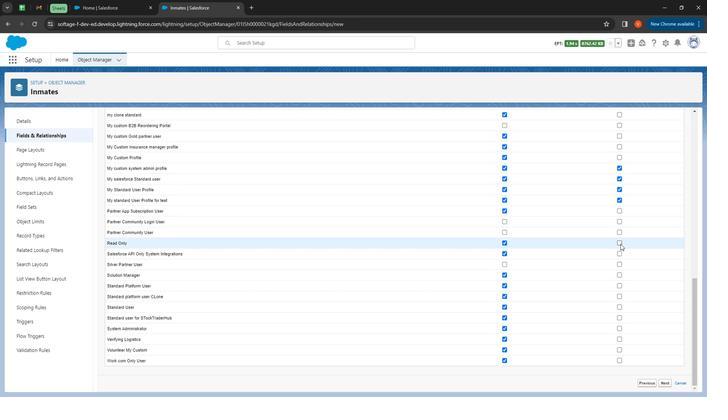 
Action: Mouse pressed left at (618, 251)
Screenshot: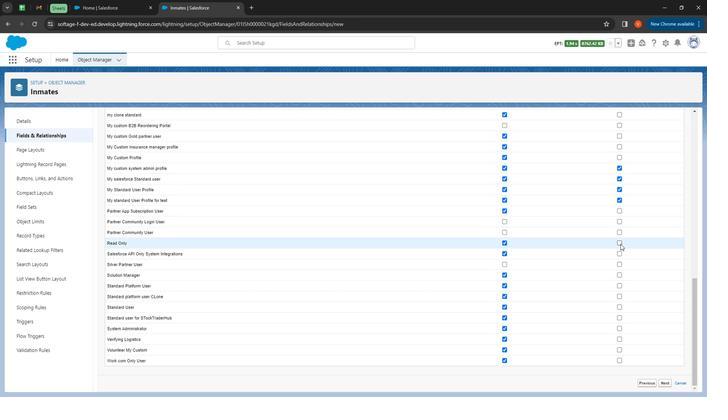 
Action: Mouse moved to (619, 244)
Screenshot: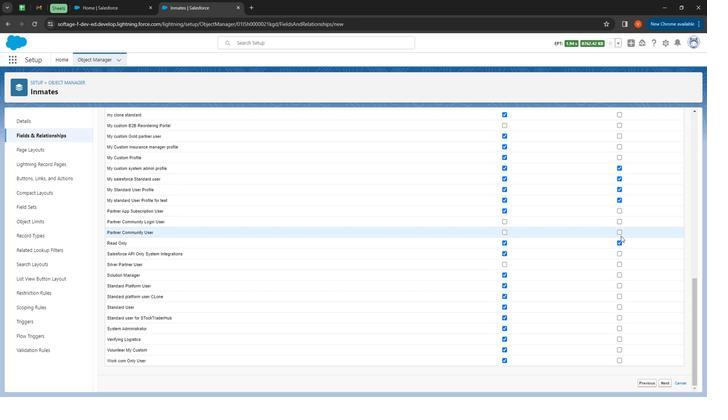 
Action: Mouse pressed left at (619, 244)
Screenshot: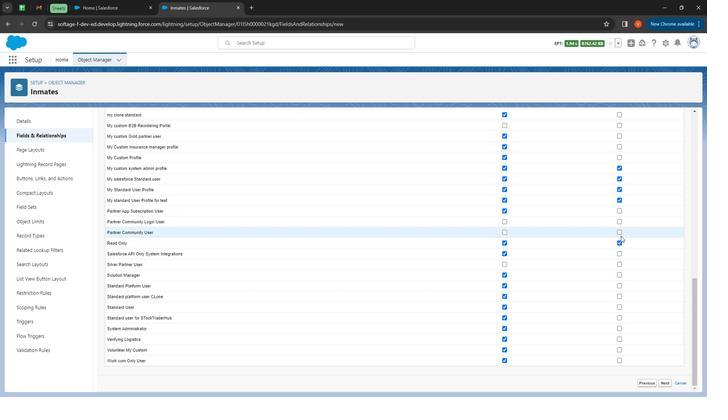 
Action: Mouse moved to (617, 240)
Screenshot: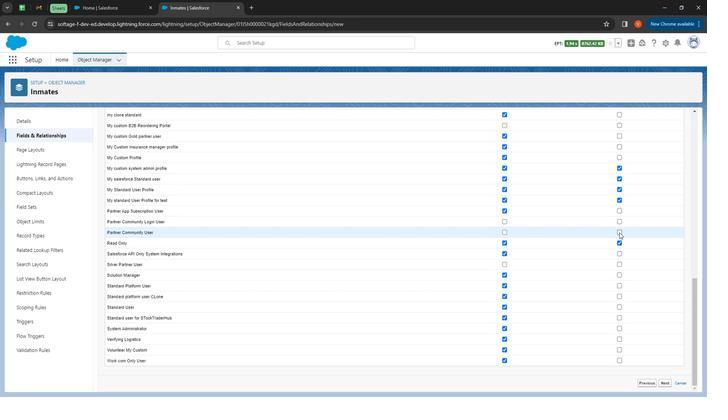 
Action: Mouse pressed left at (617, 240)
Screenshot: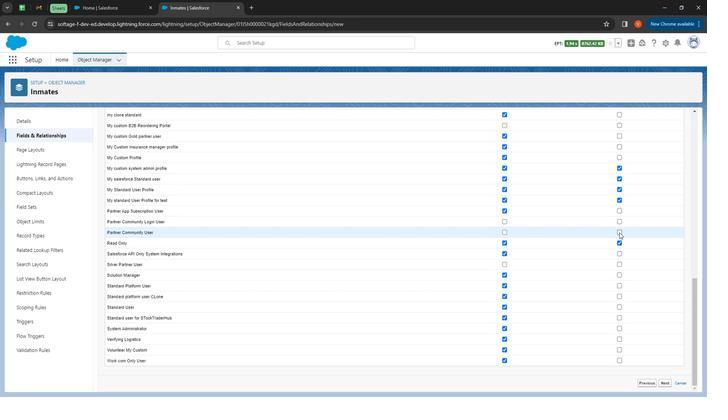 
Action: Mouse moved to (617, 259)
Screenshot: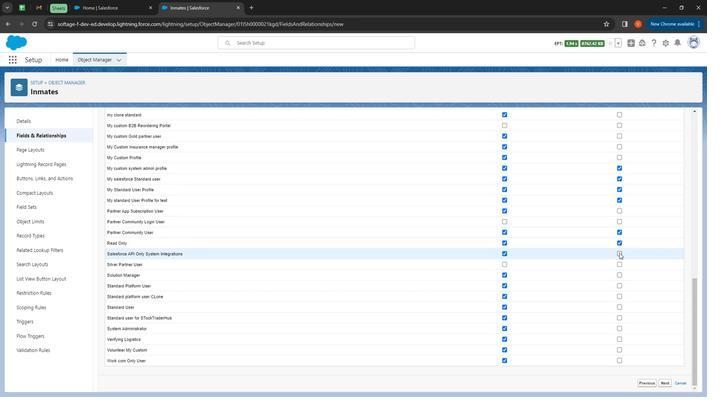 
Action: Mouse pressed left at (617, 259)
Screenshot: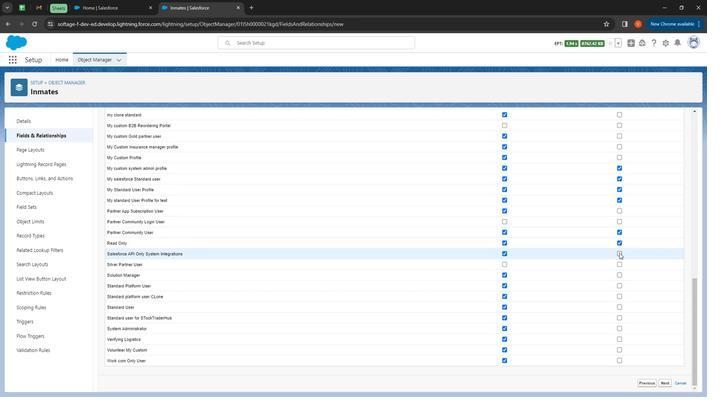 
Action: Mouse moved to (618, 277)
Screenshot: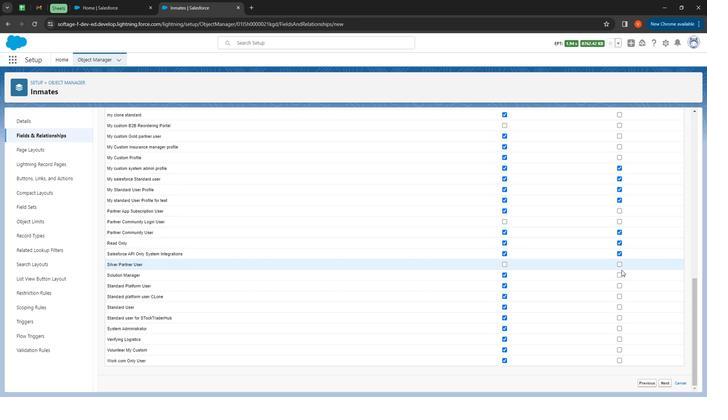 
Action: Mouse scrolled (618, 277) with delta (0, 0)
Screenshot: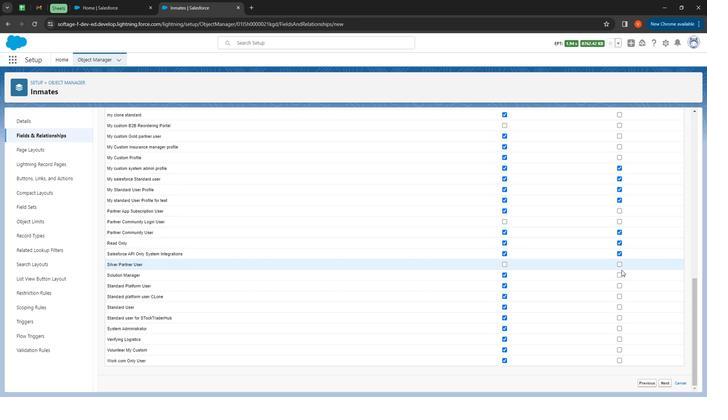
Action: Mouse moved to (662, 381)
Screenshot: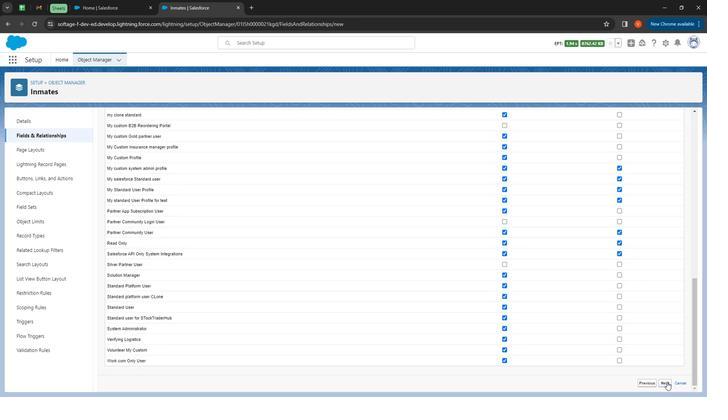 
Action: Mouse pressed left at (662, 381)
Screenshot: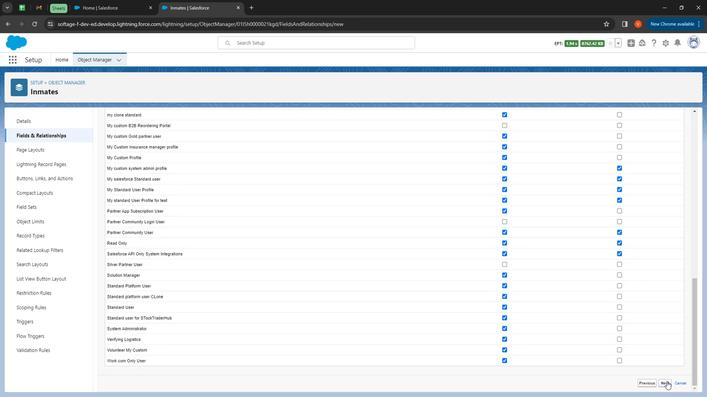 
Action: Mouse moved to (664, 273)
Screenshot: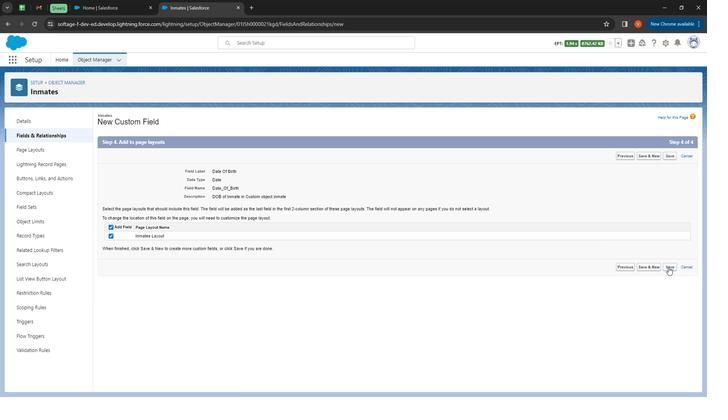
Action: Mouse pressed left at (664, 273)
Screenshot: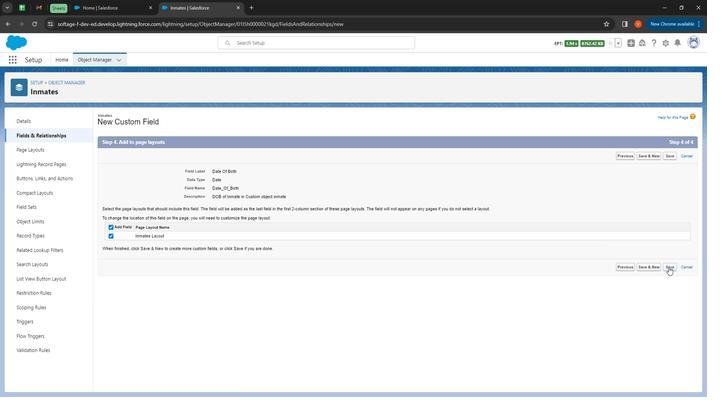 
Action: Mouse moved to (538, 138)
Screenshot: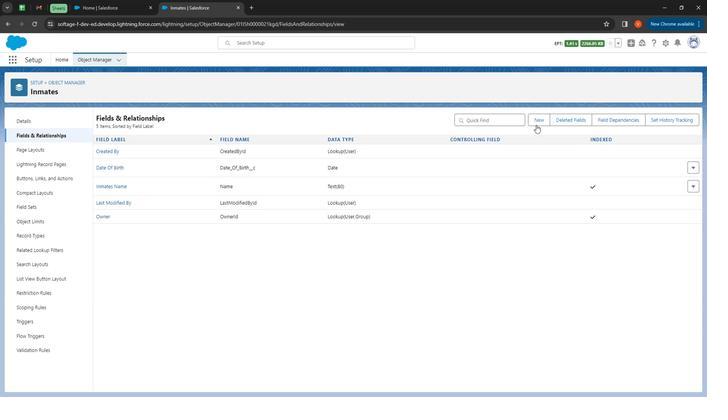 
Action: Mouse pressed left at (538, 138)
Screenshot: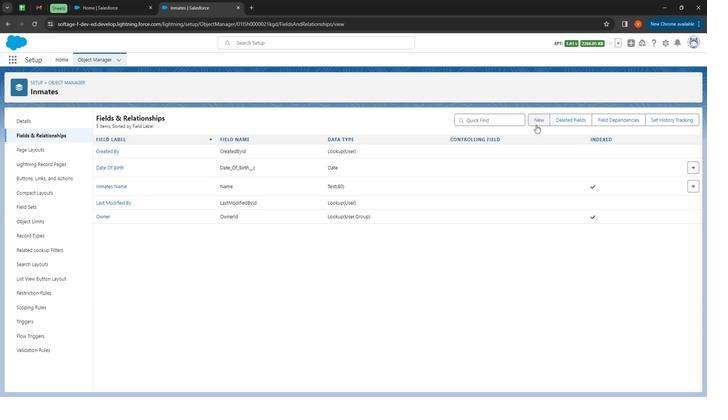 
Action: Mouse moved to (185, 218)
Screenshot: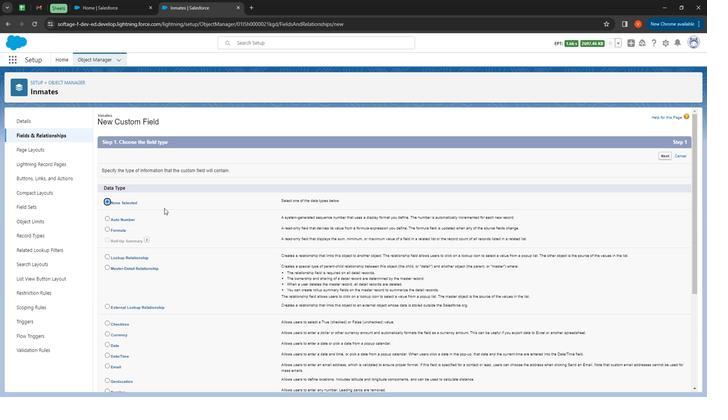 
Action: Mouse scrolled (185, 218) with delta (0, 0)
Screenshot: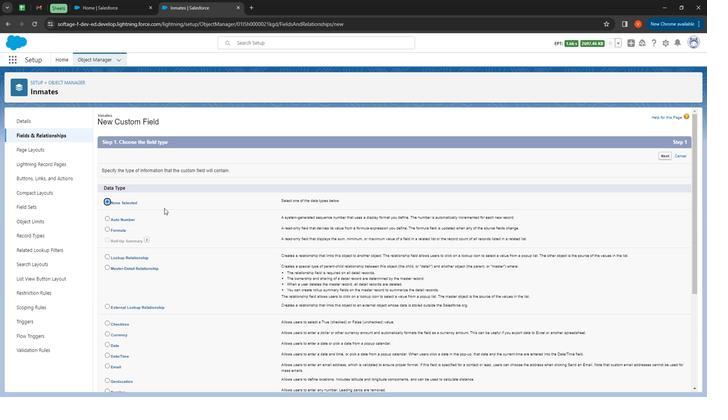 
Action: Mouse moved to (185, 221)
Screenshot: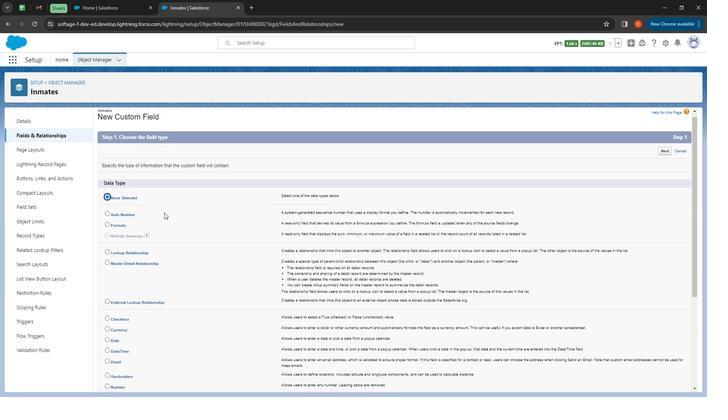 
Action: Mouse scrolled (185, 220) with delta (0, 0)
Screenshot: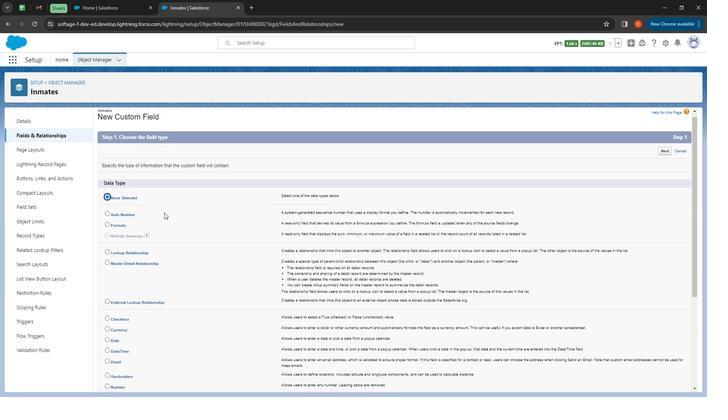 
Action: Mouse moved to (185, 221)
Screenshot: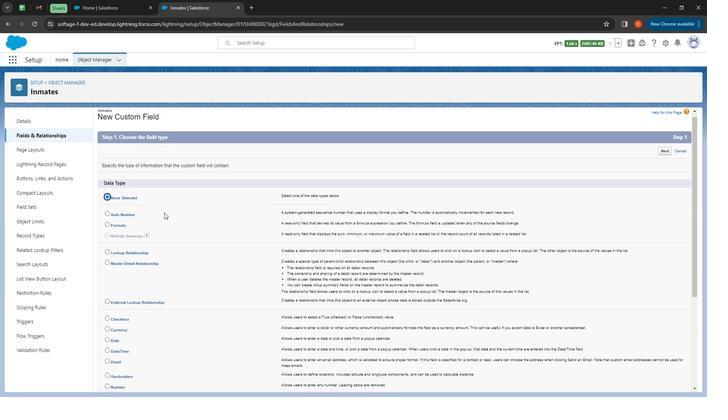 
Action: Mouse scrolled (185, 221) with delta (0, 0)
Screenshot: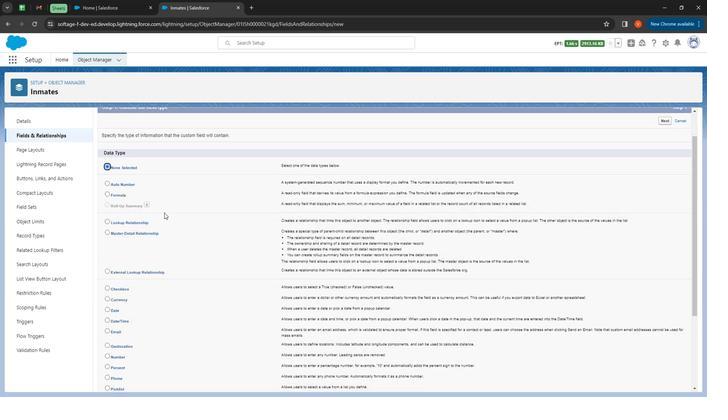 
Action: Mouse moved to (138, 312)
Screenshot: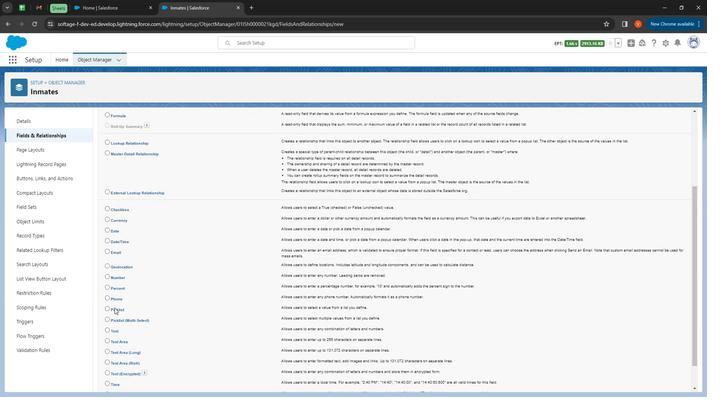 
Action: Mouse pressed left at (138, 312)
Screenshot: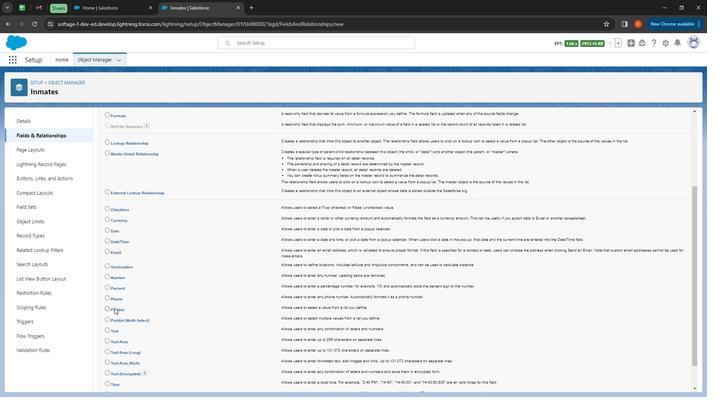 
Action: Mouse moved to (526, 355)
Screenshot: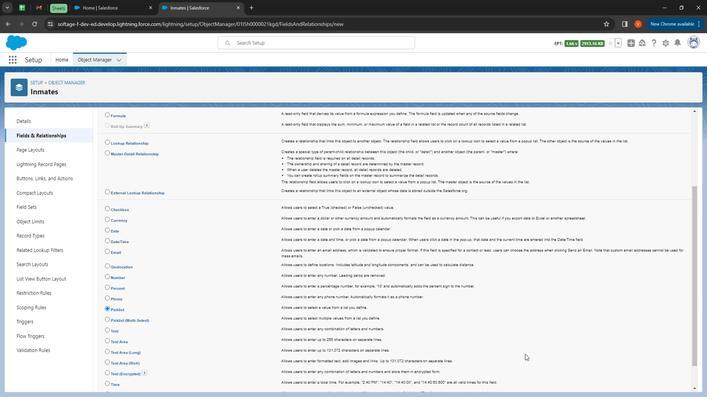 
Action: Mouse scrolled (526, 354) with delta (0, 0)
Screenshot: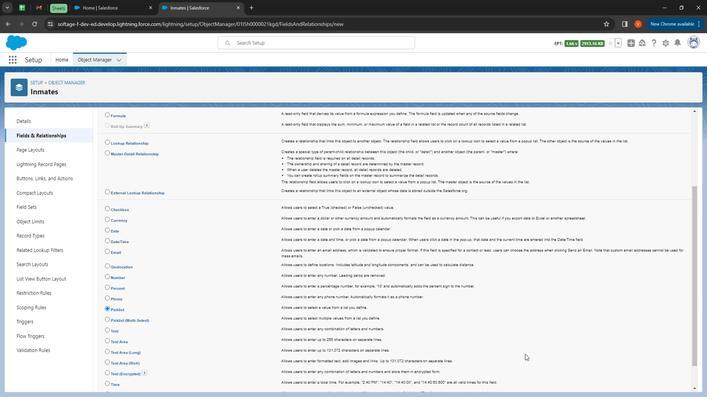 
Action: Mouse moved to (537, 359)
Screenshot: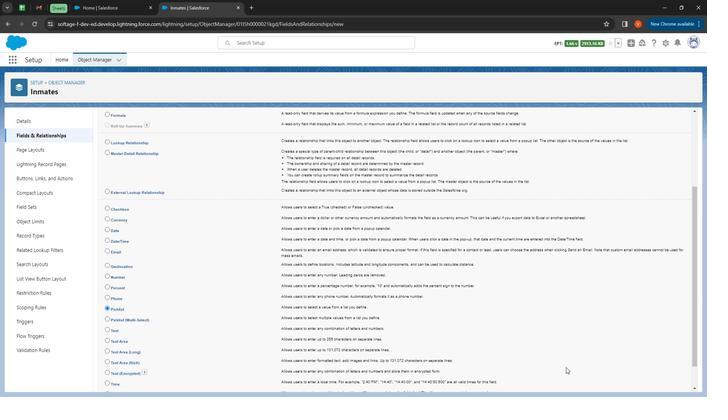 
Action: Mouse scrolled (537, 359) with delta (0, 0)
Screenshot: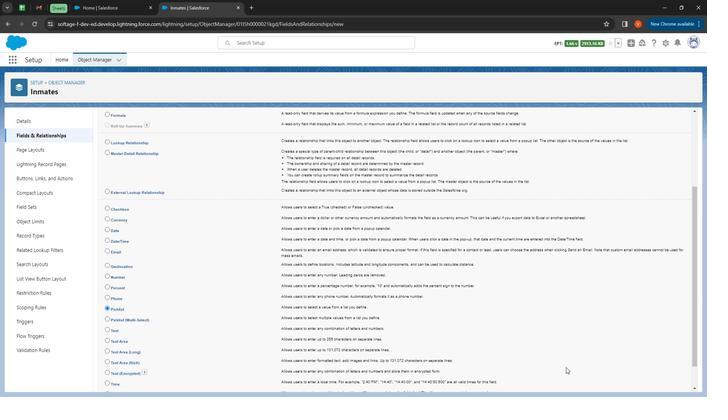 
Action: Mouse moved to (579, 372)
Screenshot: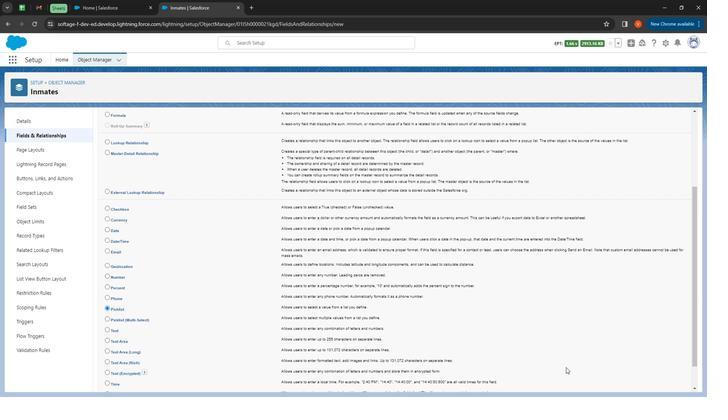 
Action: Mouse scrolled (575, 370) with delta (0, 0)
Screenshot: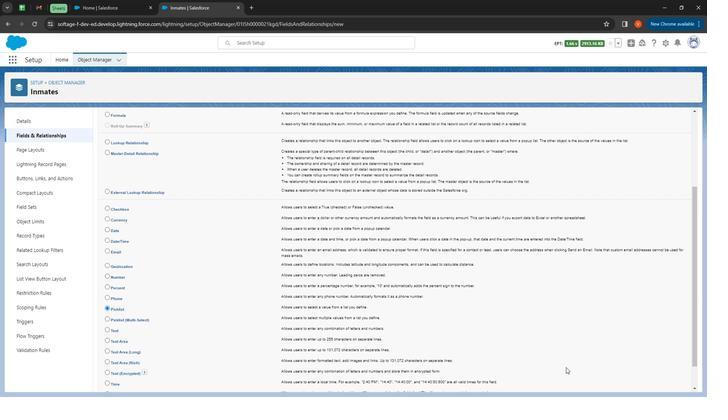 
Action: Mouse moved to (604, 375)
Screenshot: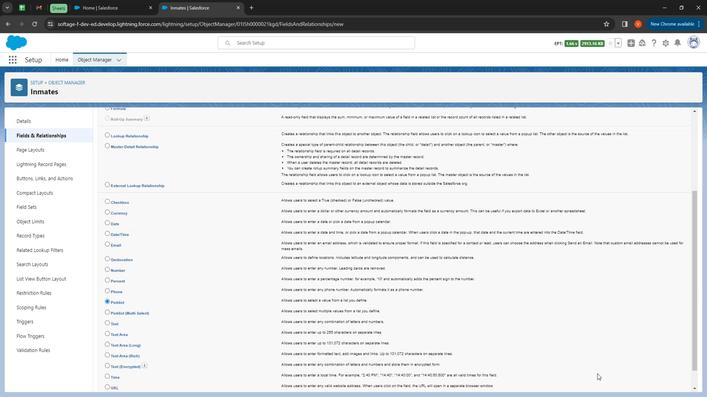
Action: Mouse scrolled (604, 375) with delta (0, 0)
Screenshot: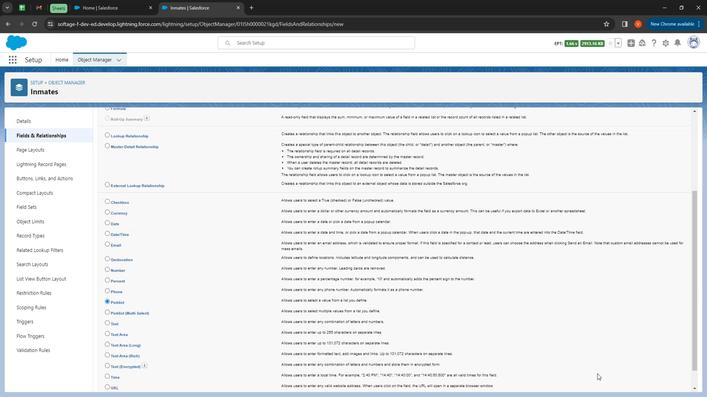 
Action: Mouse moved to (659, 385)
Screenshot: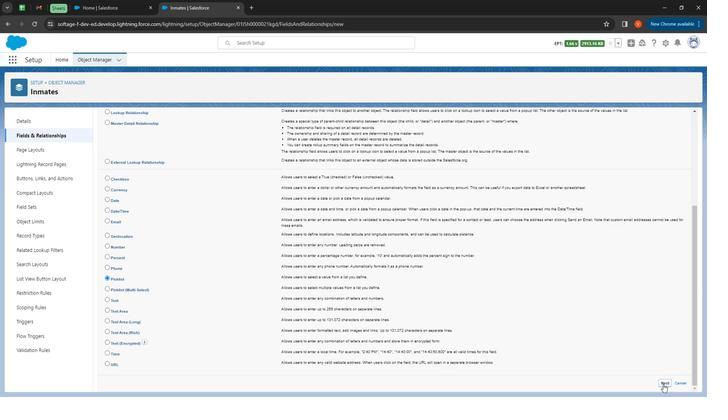 
Action: Mouse pressed left at (659, 385)
Screenshot: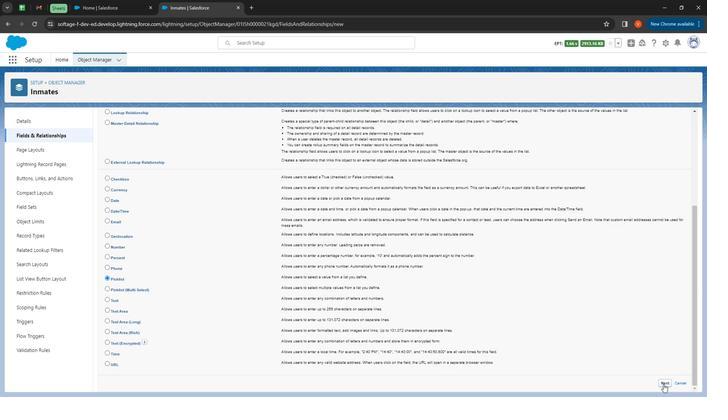 
Action: Mouse moved to (248, 183)
Screenshot: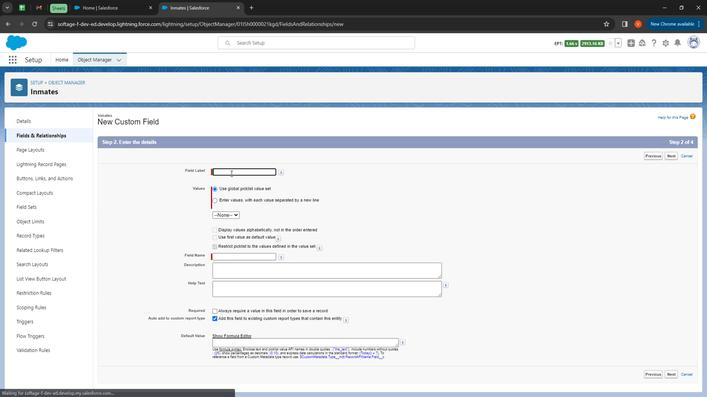 
Action: Mouse pressed left at (248, 183)
Screenshot: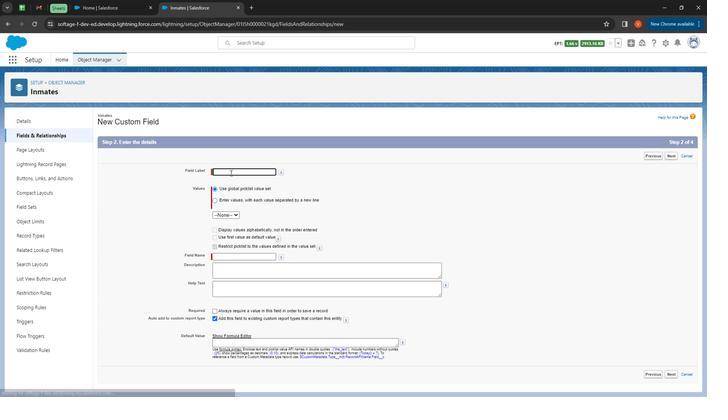 
Action: Key pressed <Key.shift>
Screenshot: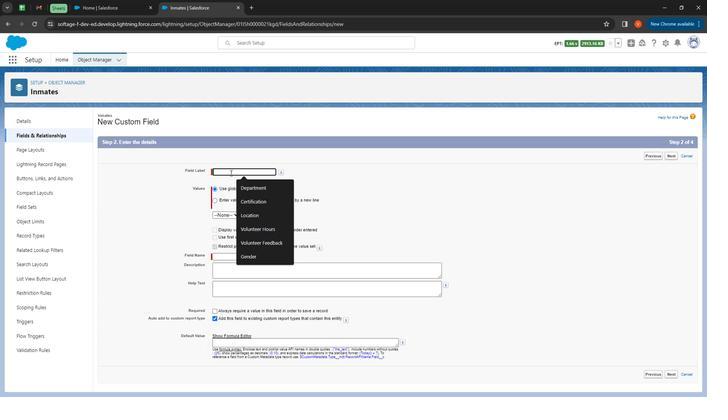 
Action: Mouse moved to (243, 180)
Screenshot: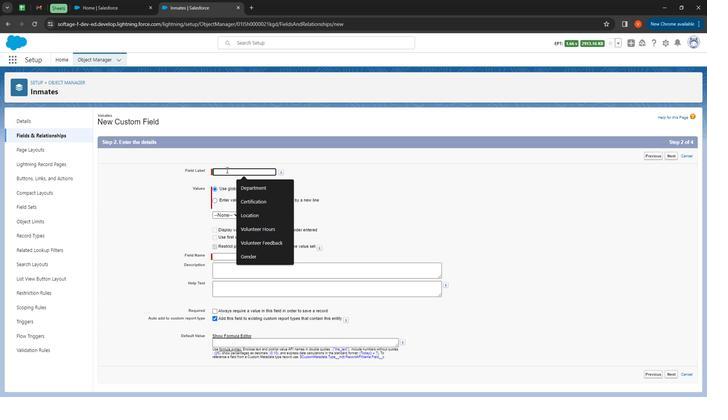
Action: Key pressed <Key.shift><Key.shift><Key.shift>Gender
Screenshot: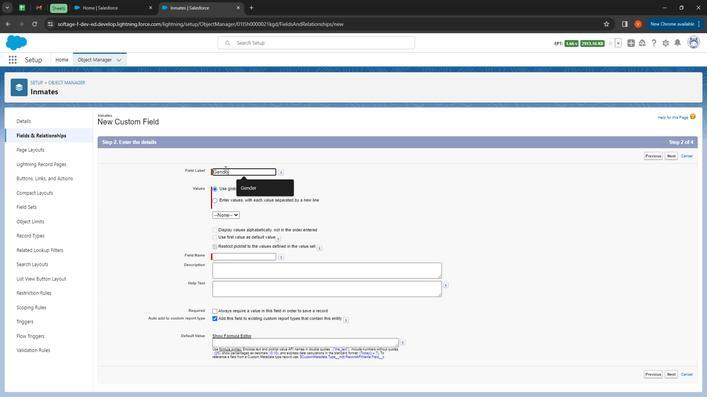 
Action: Mouse moved to (260, 209)
Screenshot: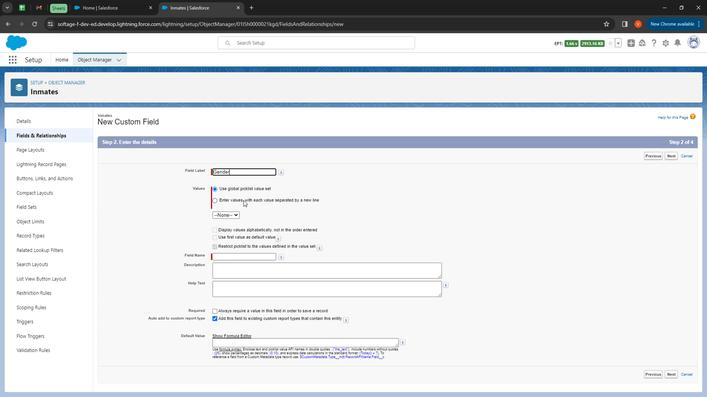 
Action: Mouse pressed left at (260, 209)
